 Task: Compose an email with the signature Alex Clark with the subject Feedback on a technical manual and the message Can you please provide an update on the hiring process for the new position? from softage.4@softage.net to softage.5@softage.net, select last word, change the font of the message to Verdana and change the font typography to bold and italics Send the email. Finally, move the email from Sent Items to the label Projects
Action: Mouse moved to (104, 137)
Screenshot: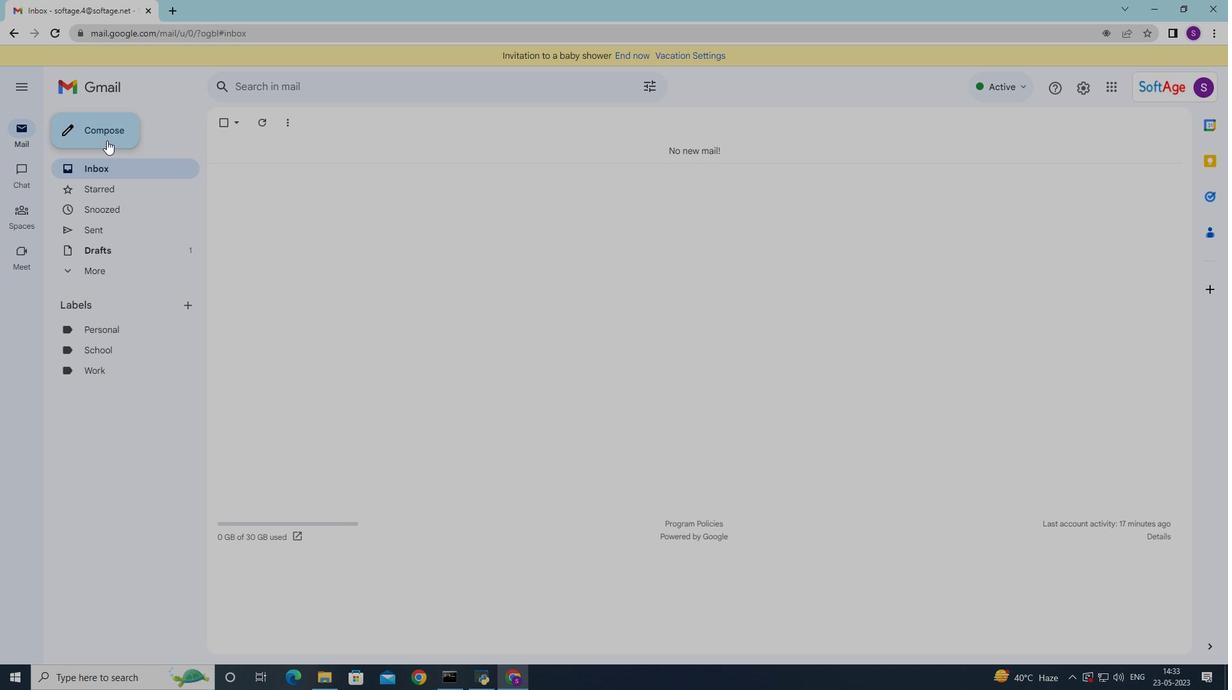 
Action: Mouse pressed left at (104, 137)
Screenshot: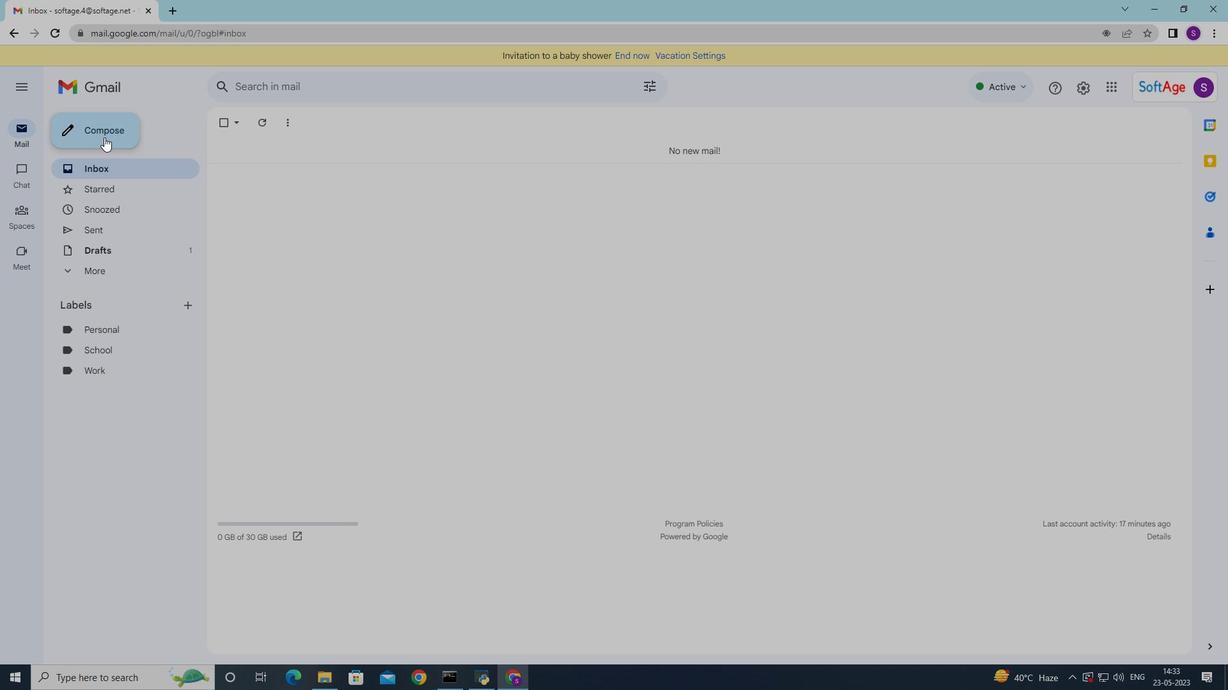 
Action: Mouse moved to (1039, 646)
Screenshot: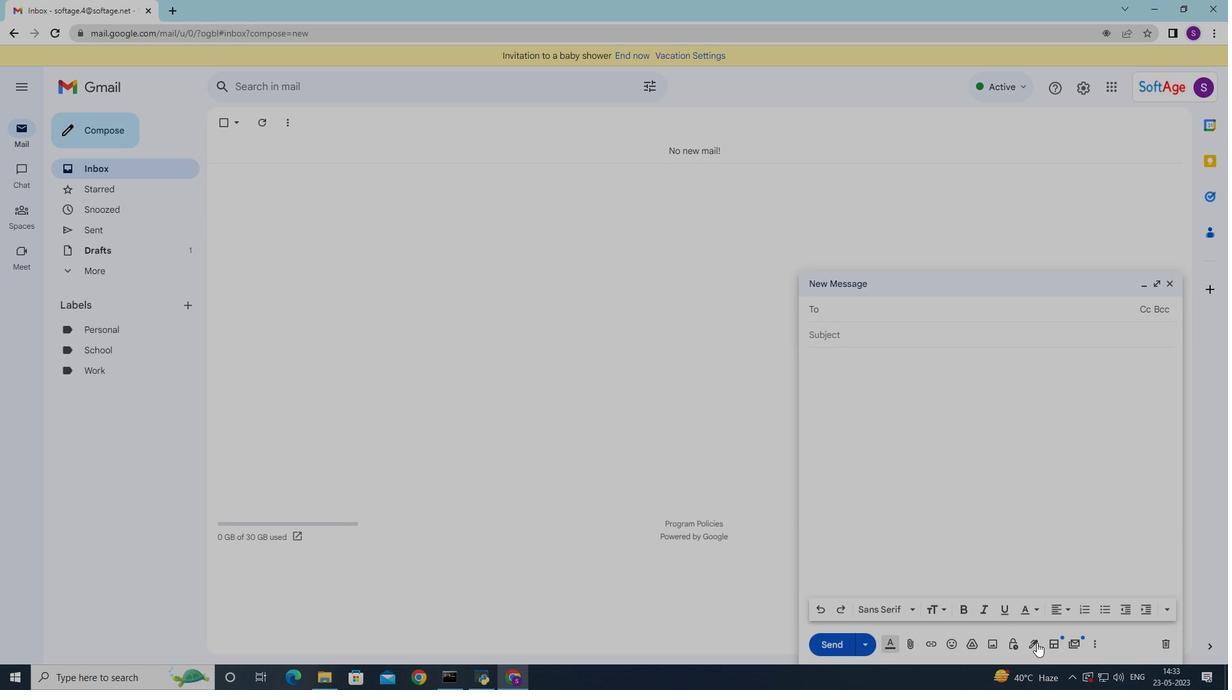 
Action: Mouse pressed left at (1039, 646)
Screenshot: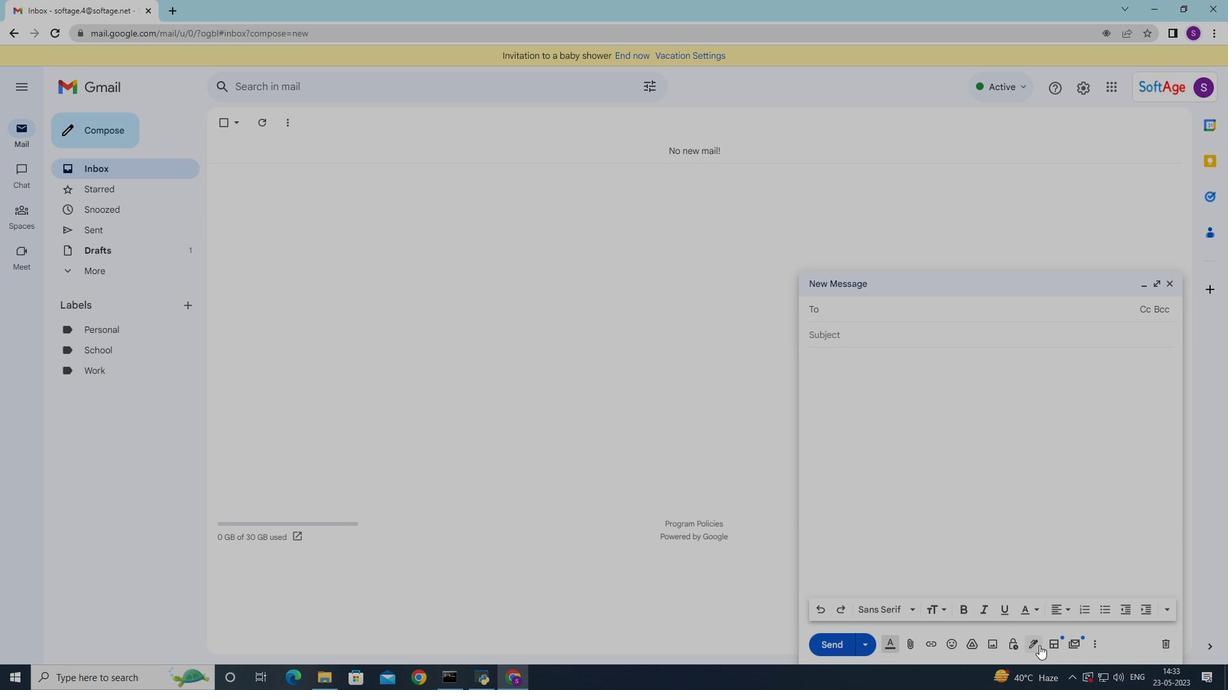 
Action: Mouse moved to (1061, 517)
Screenshot: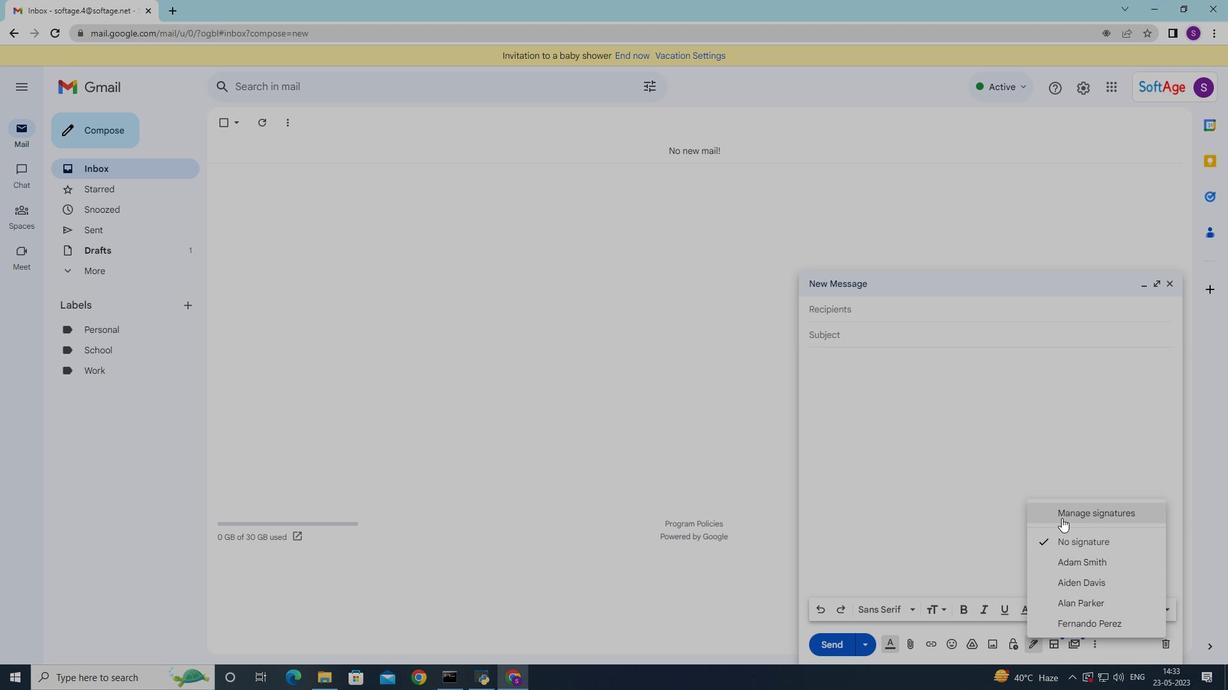
Action: Mouse pressed left at (1061, 517)
Screenshot: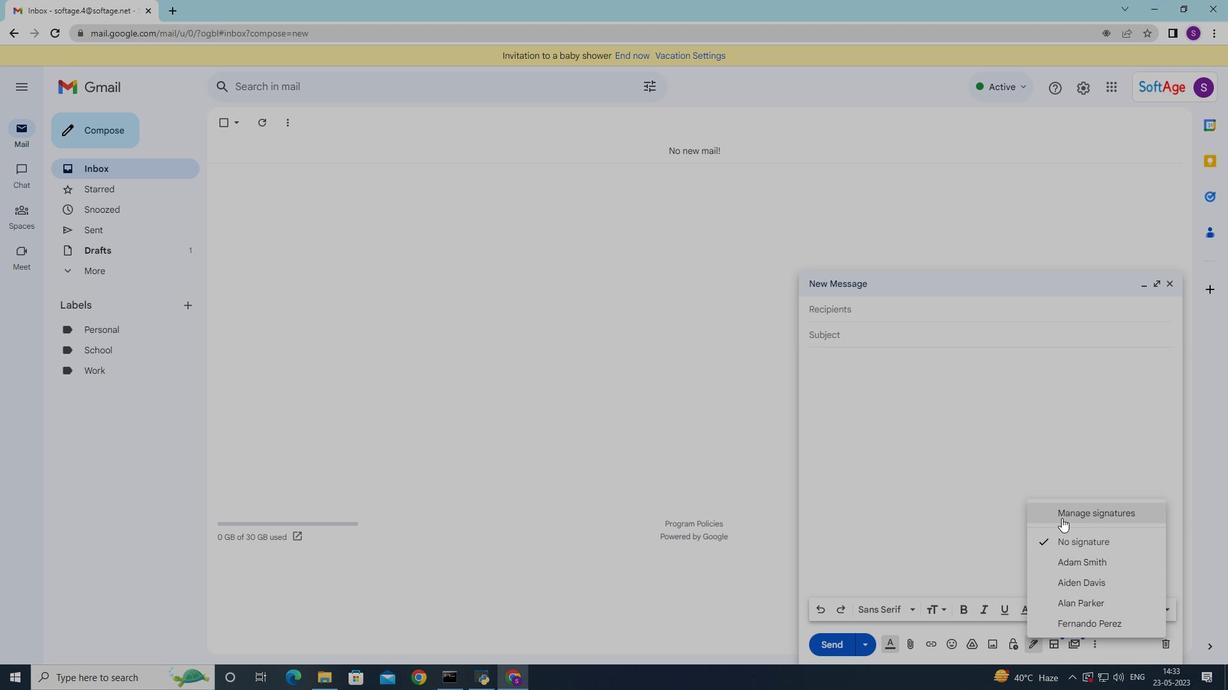 
Action: Mouse moved to (434, 367)
Screenshot: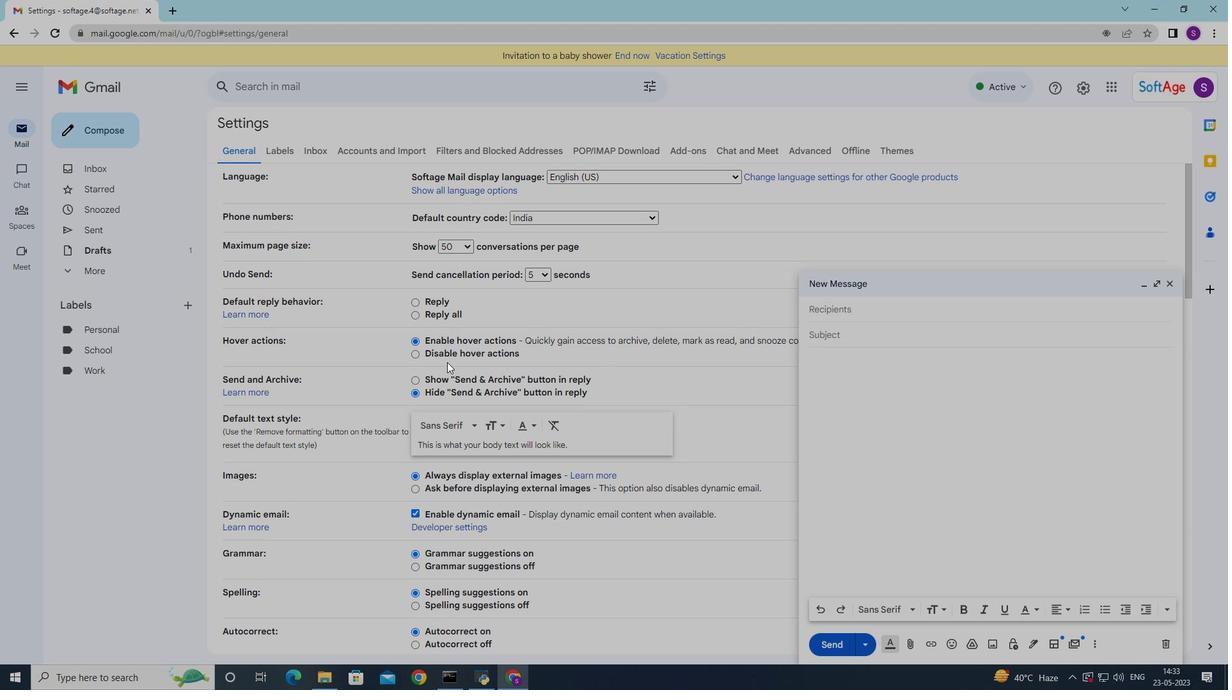 
Action: Mouse scrolled (435, 365) with delta (0, 0)
Screenshot: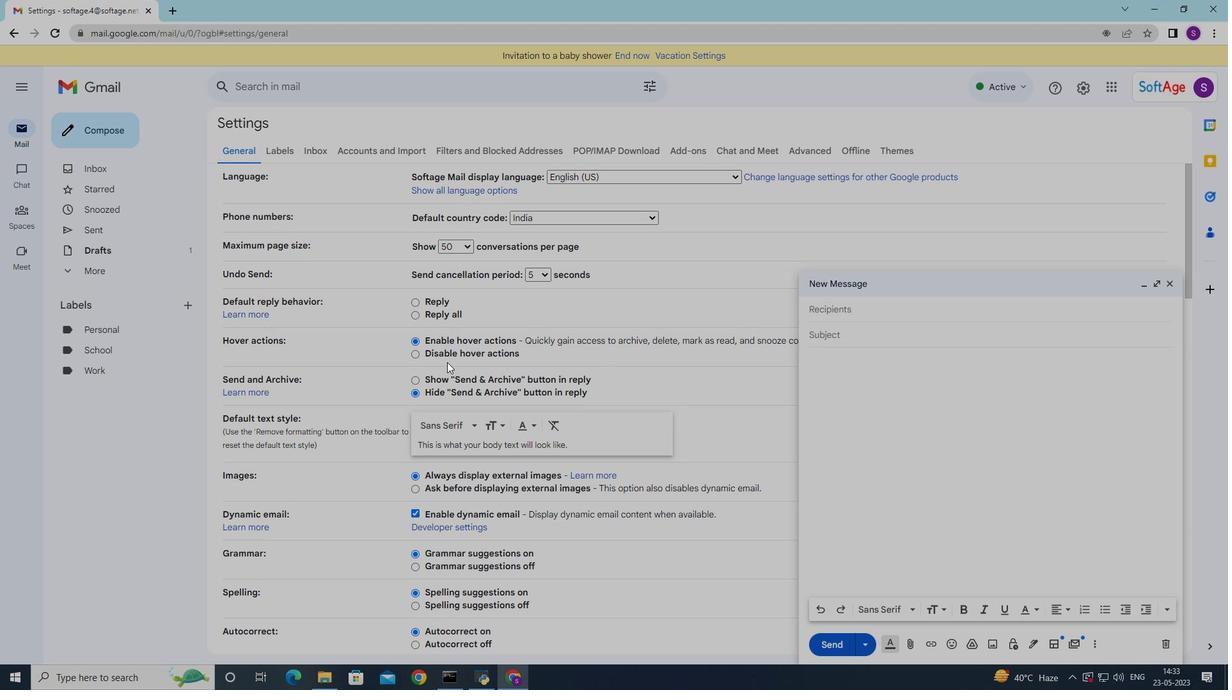 
Action: Mouse moved to (434, 367)
Screenshot: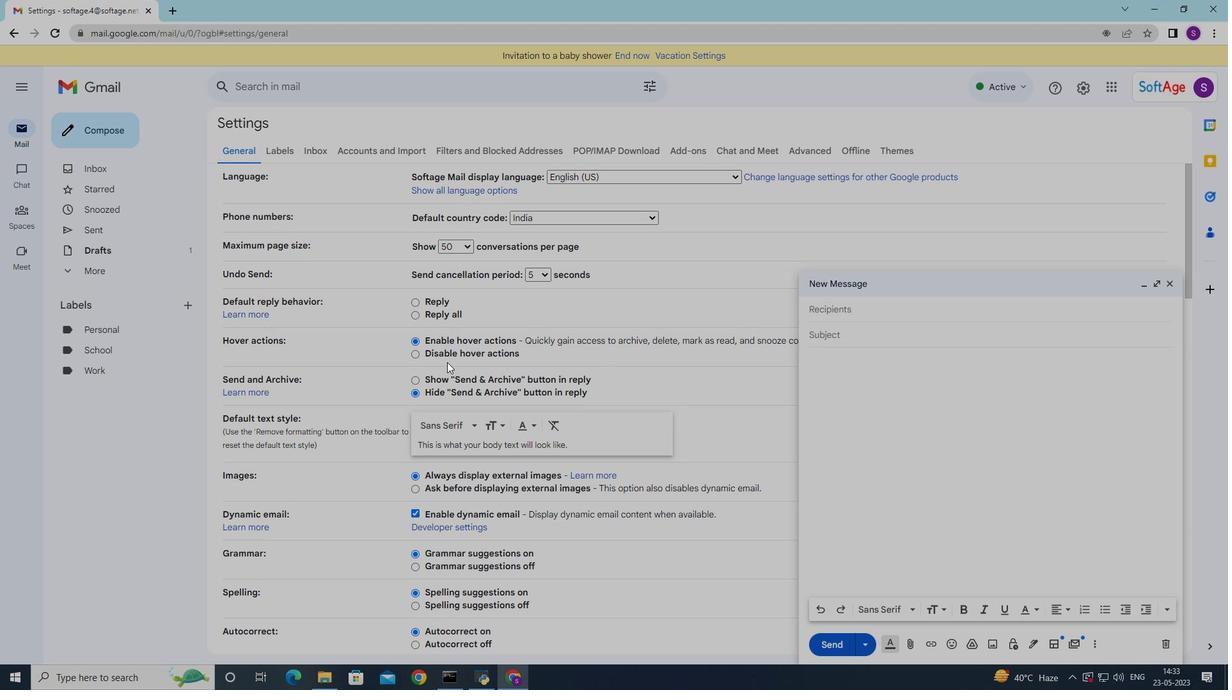 
Action: Mouse scrolled (434, 367) with delta (0, 0)
Screenshot: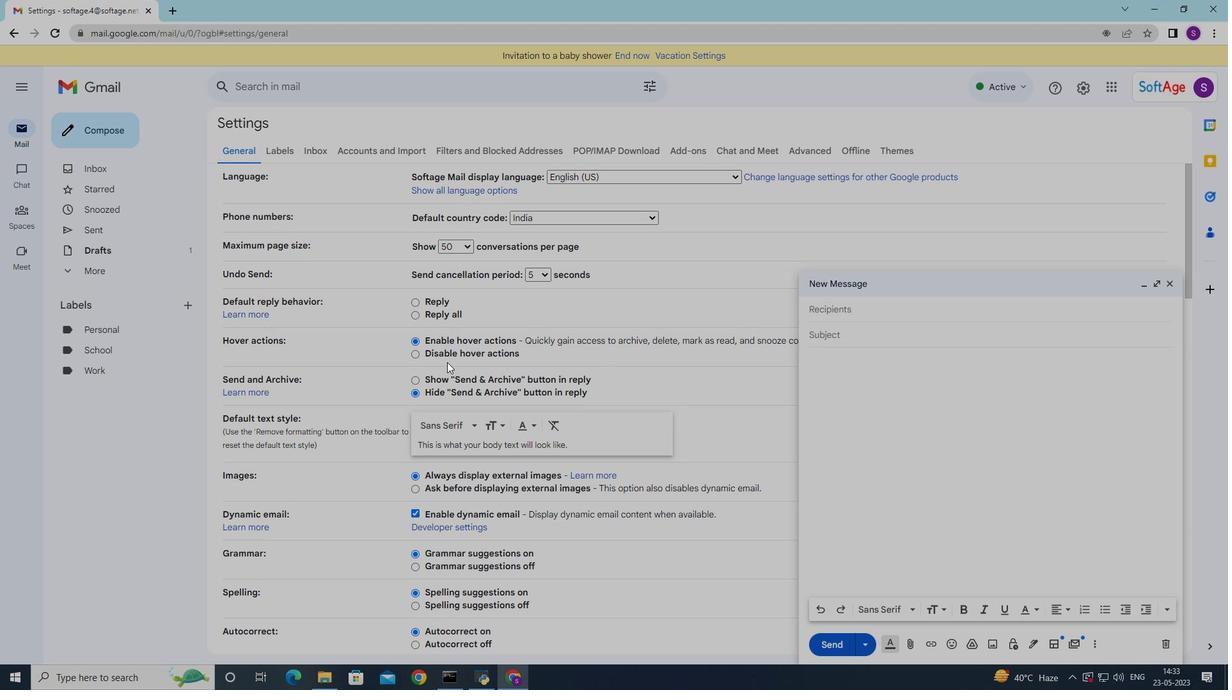 
Action: Mouse scrolled (434, 367) with delta (0, 0)
Screenshot: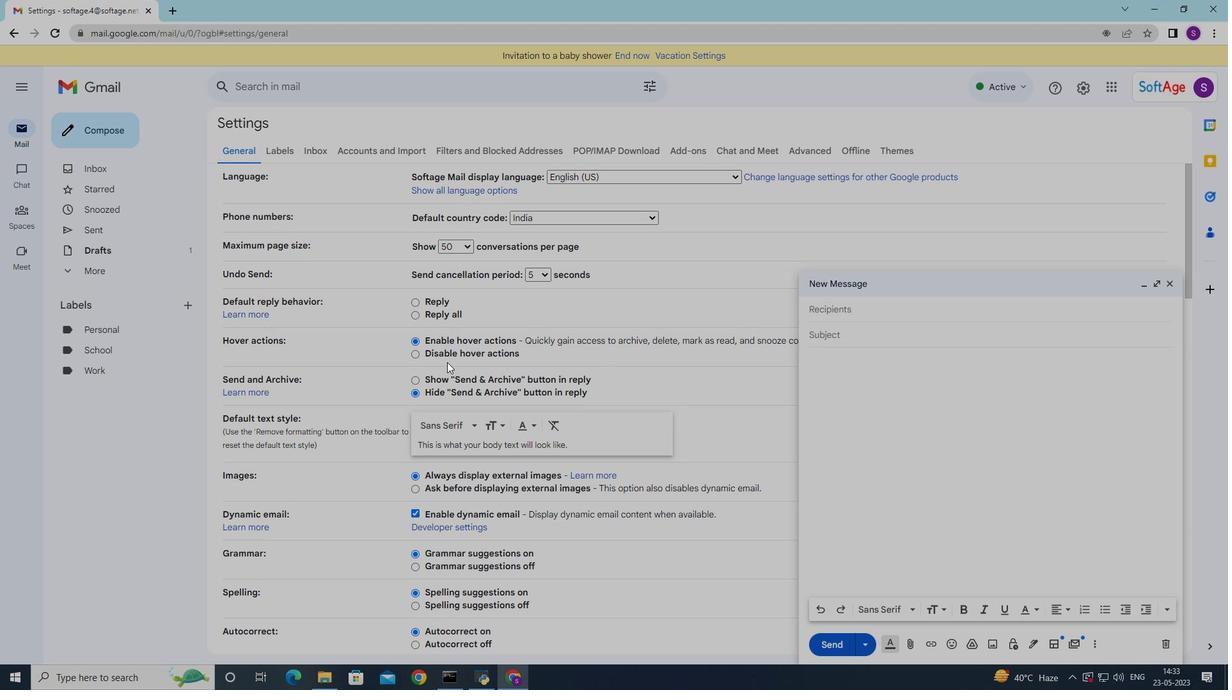
Action: Mouse scrolled (434, 367) with delta (0, 0)
Screenshot: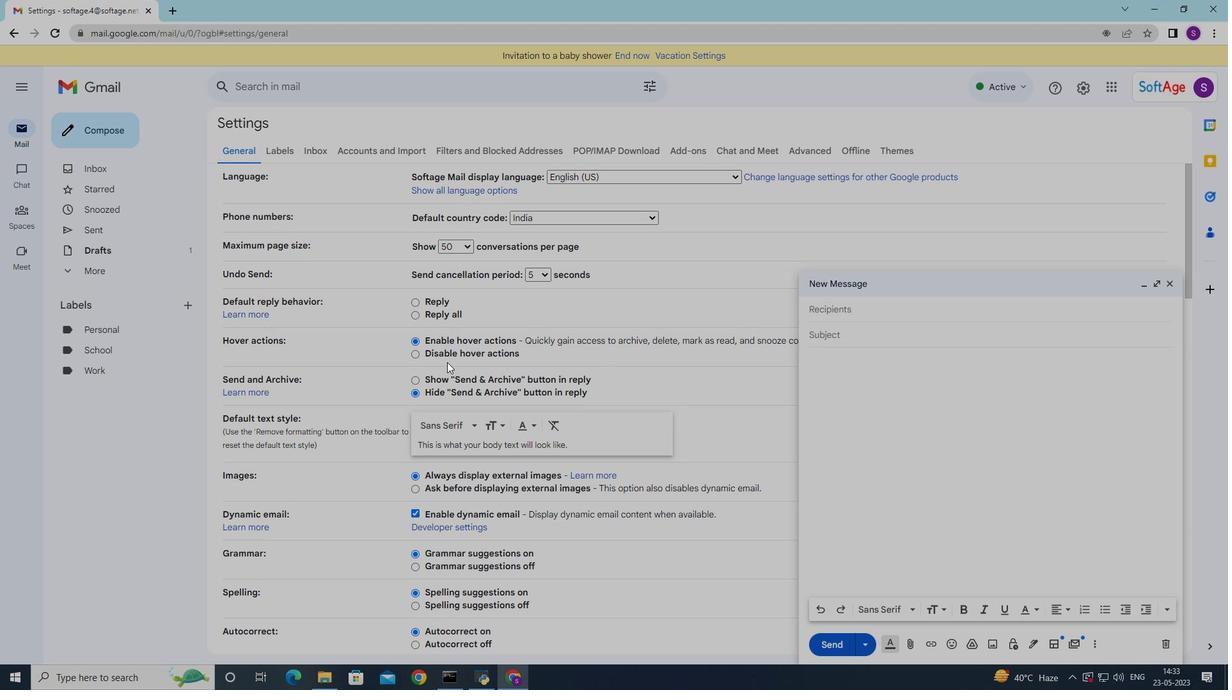 
Action: Mouse scrolled (434, 367) with delta (0, 0)
Screenshot: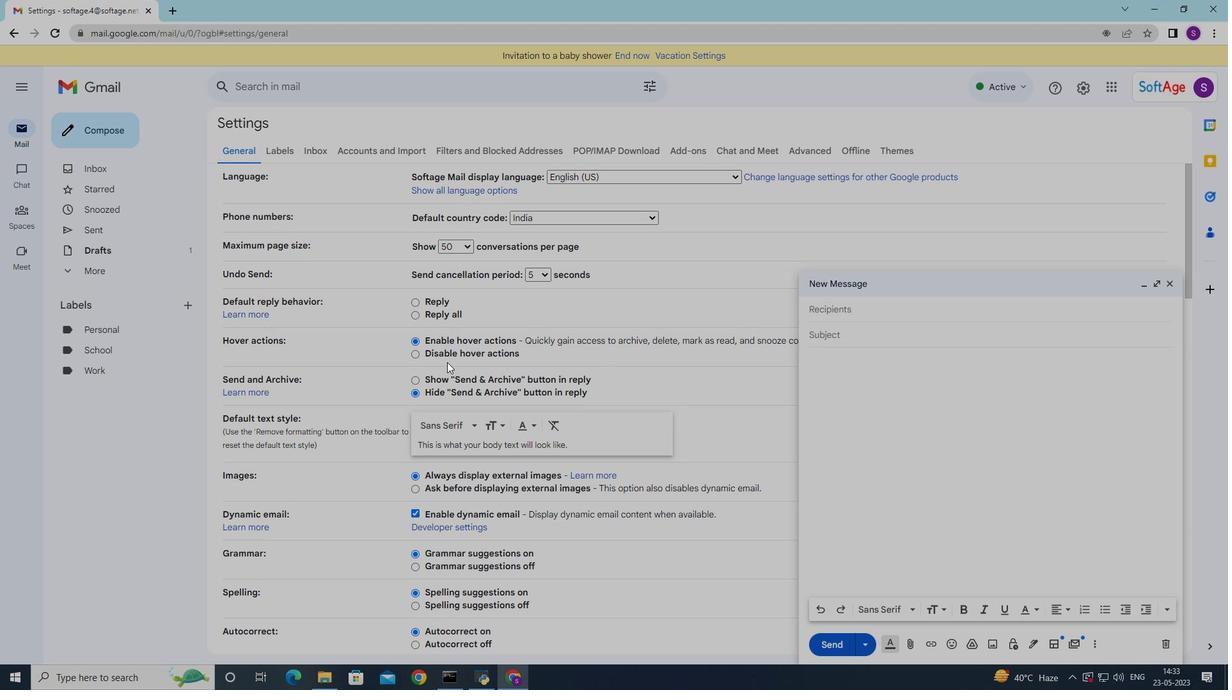 
Action: Mouse scrolled (434, 367) with delta (0, 0)
Screenshot: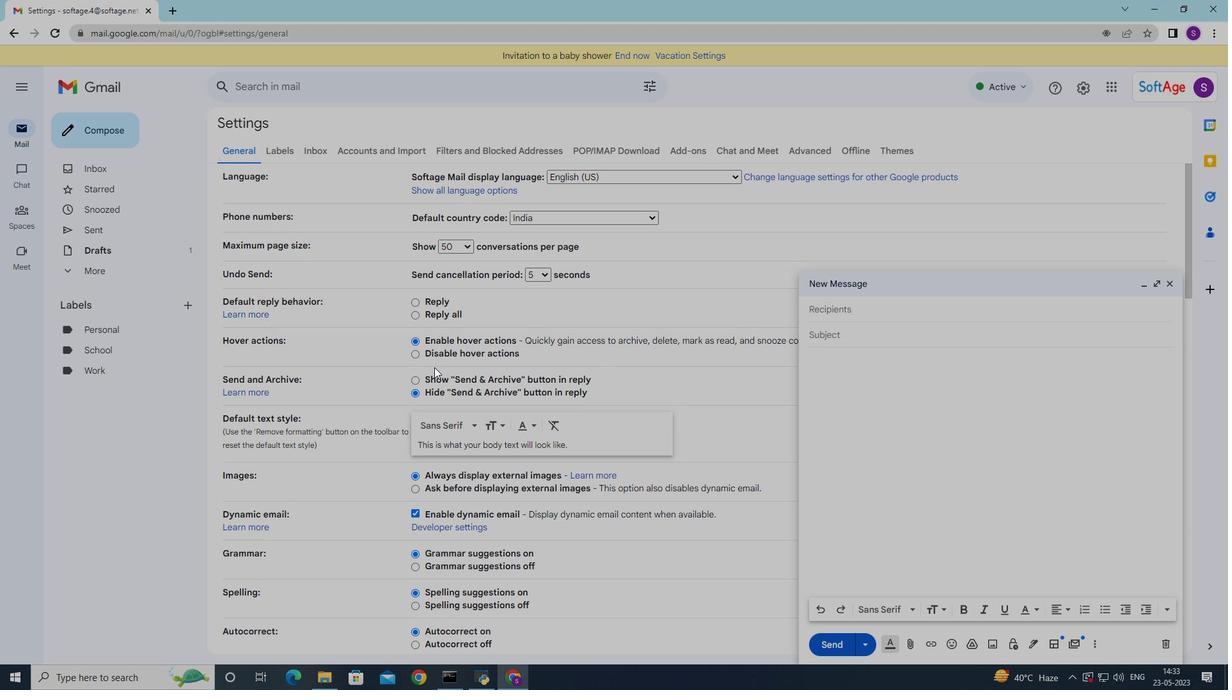 
Action: Mouse moved to (434, 372)
Screenshot: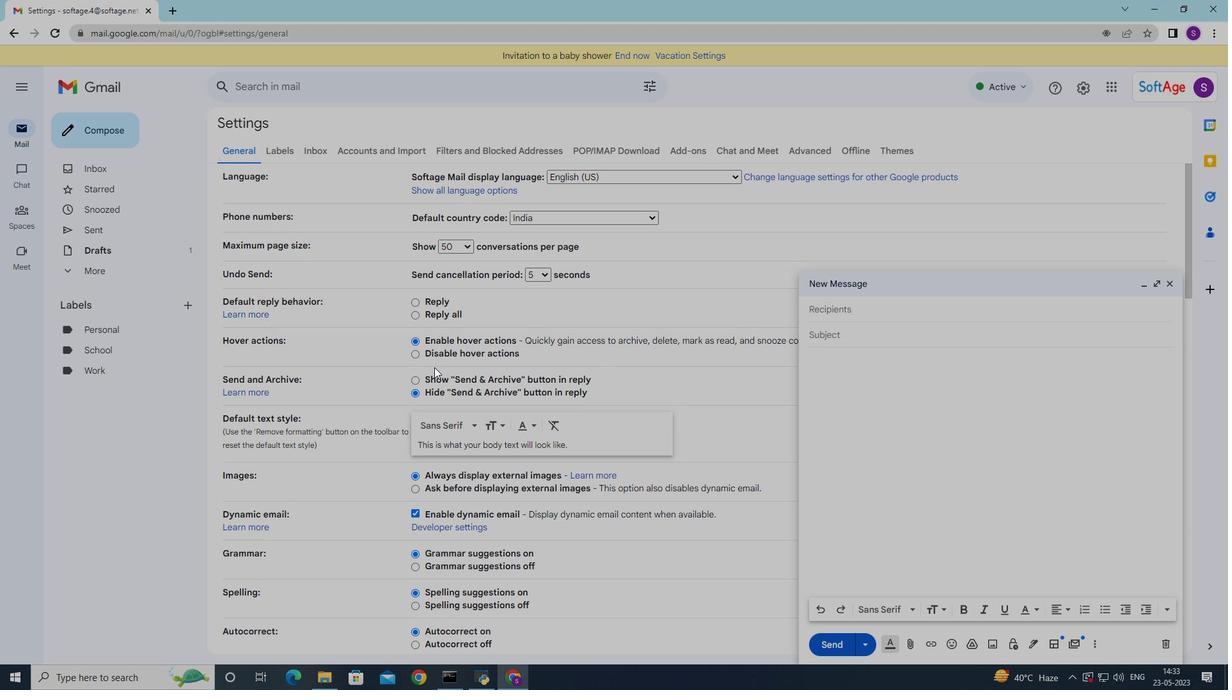 
Action: Mouse scrolled (434, 369) with delta (0, 0)
Screenshot: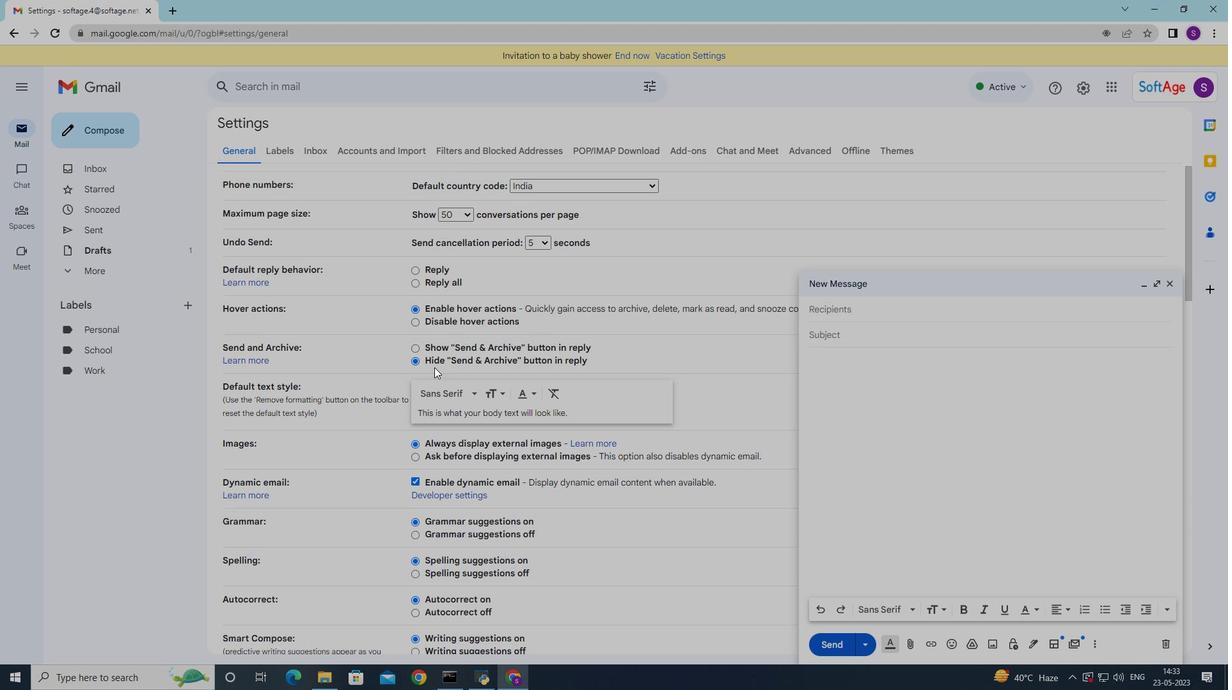 
Action: Mouse moved to (425, 479)
Screenshot: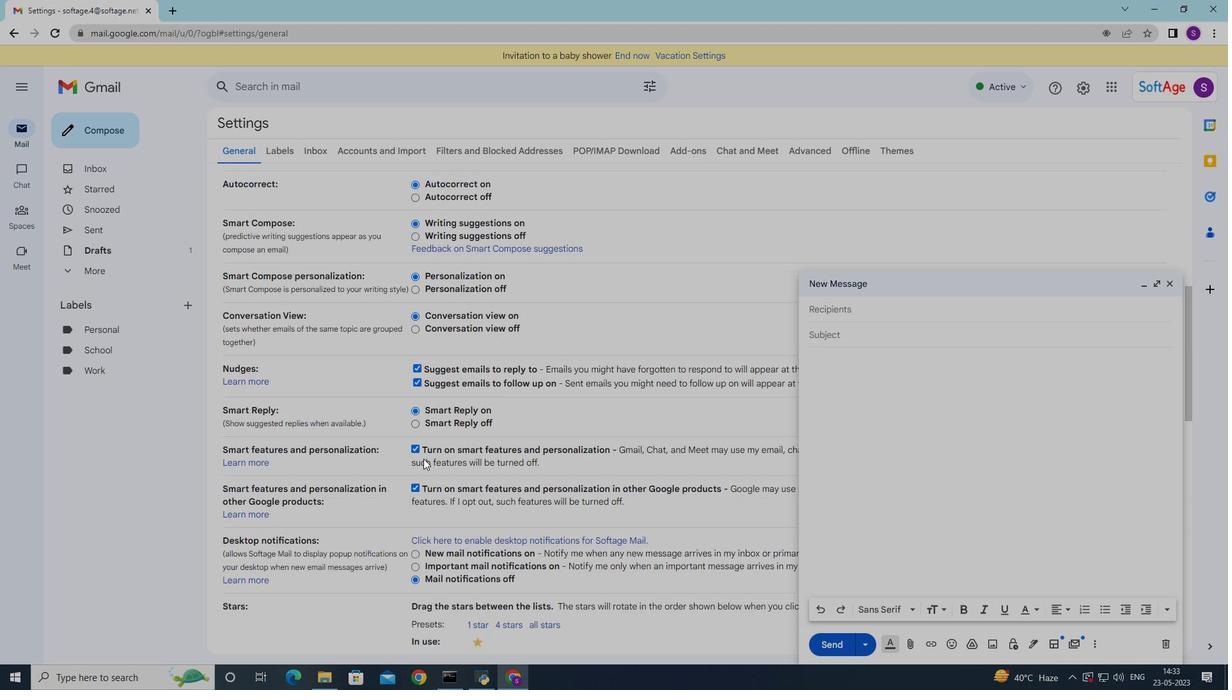 
Action: Mouse scrolled (425, 479) with delta (0, 0)
Screenshot: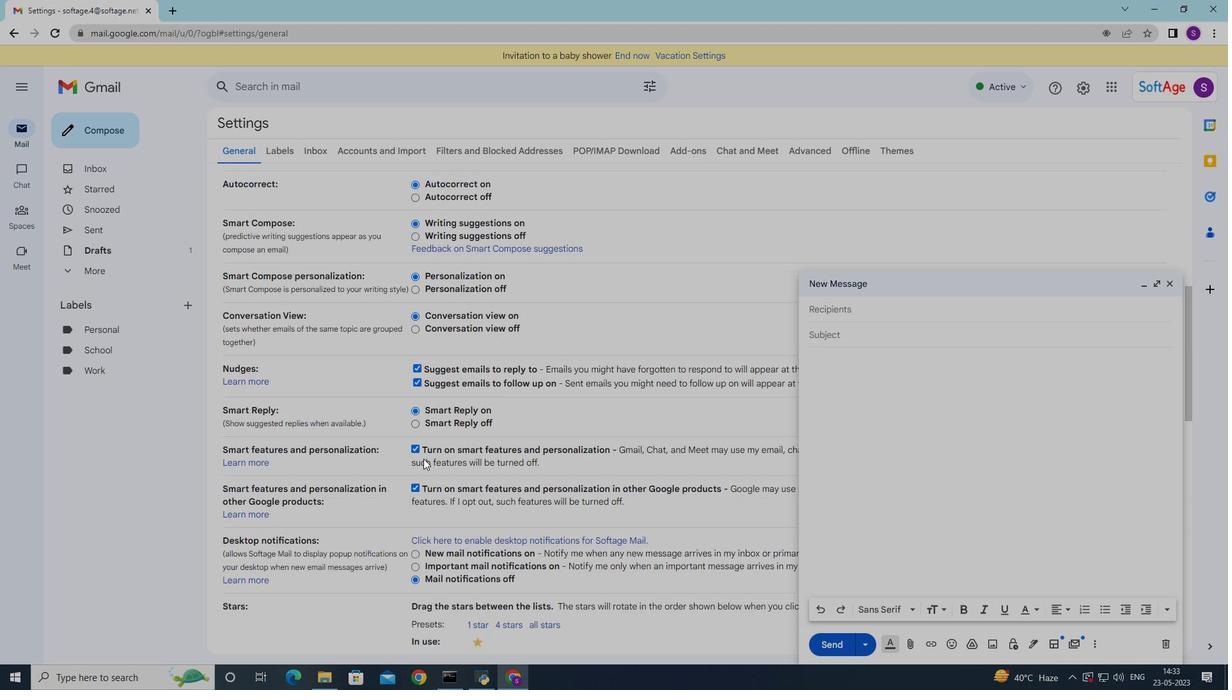 
Action: Mouse moved to (426, 483)
Screenshot: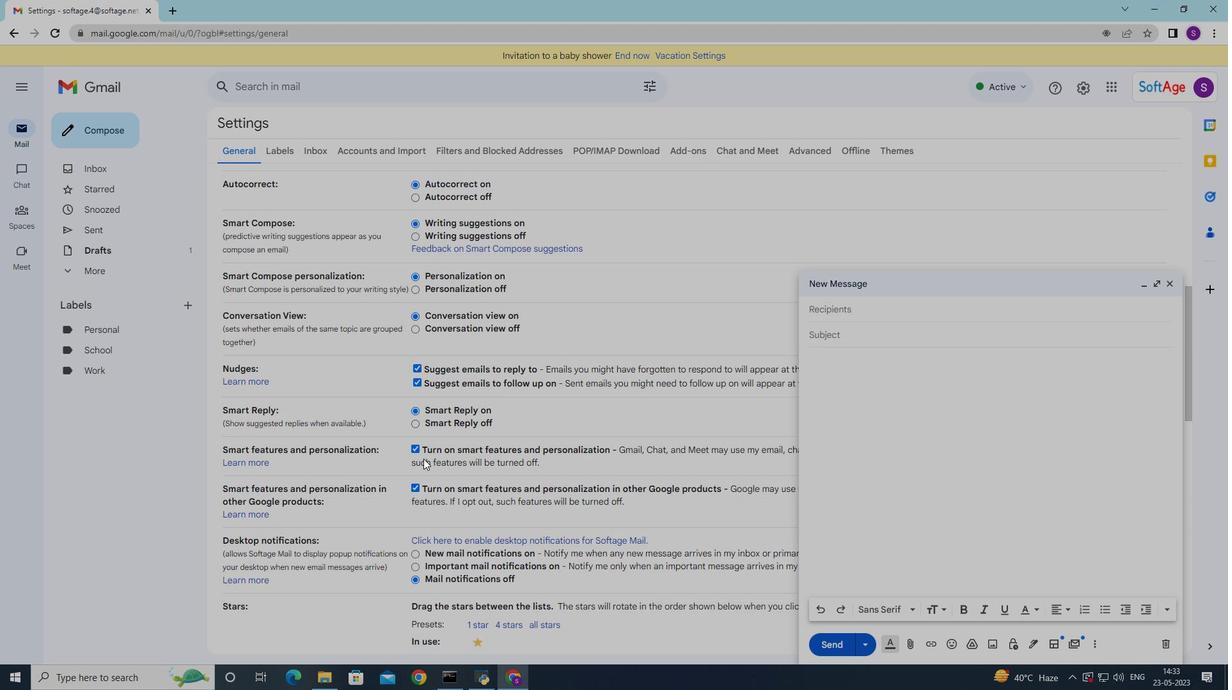
Action: Mouse scrolled (426, 482) with delta (0, 0)
Screenshot: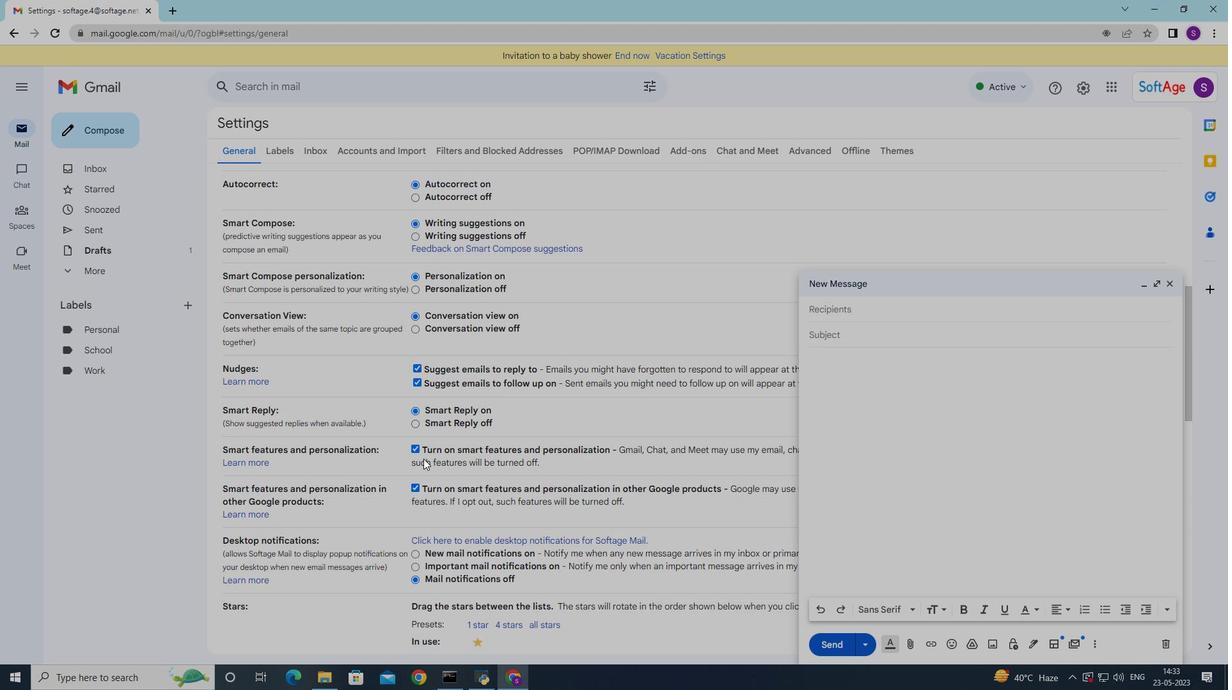 
Action: Mouse moved to (426, 489)
Screenshot: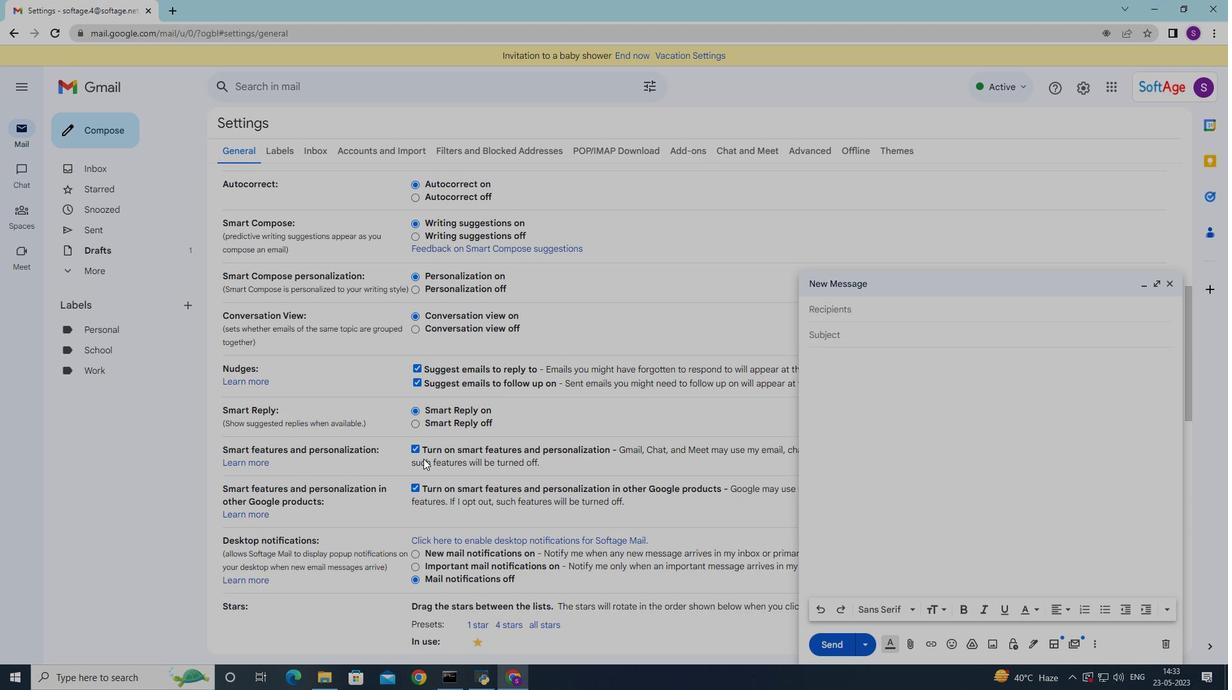 
Action: Mouse scrolled (426, 488) with delta (0, 0)
Screenshot: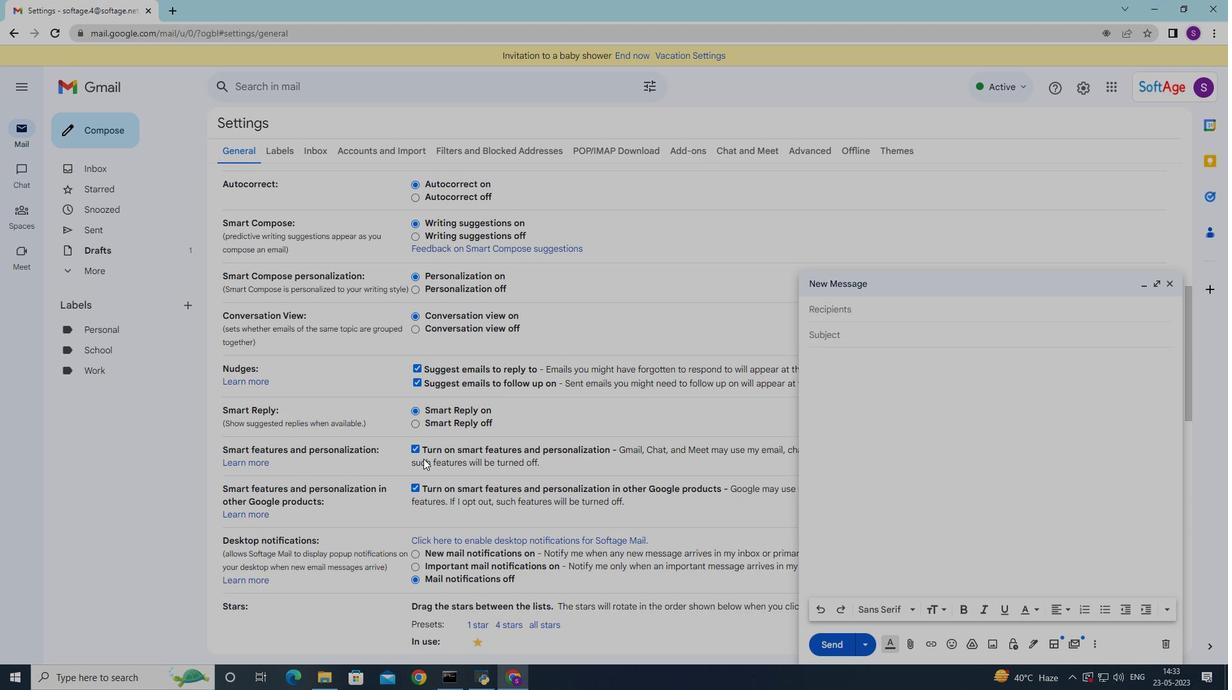 
Action: Mouse moved to (427, 490)
Screenshot: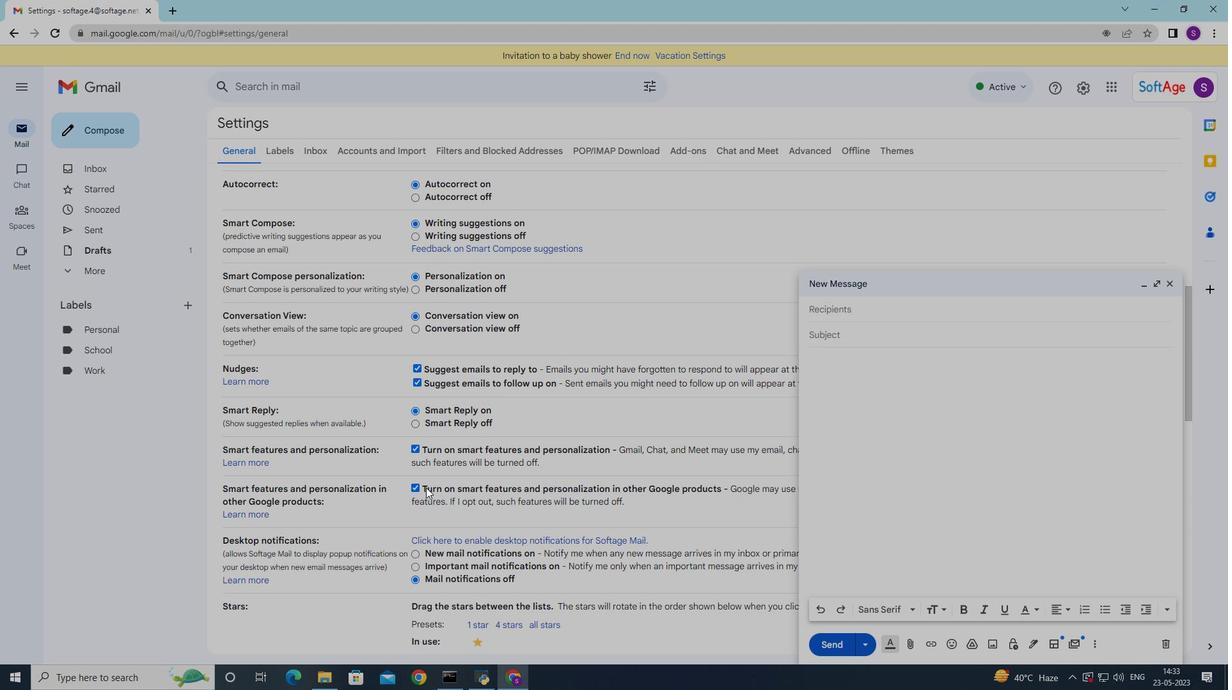 
Action: Mouse scrolled (427, 489) with delta (0, 0)
Screenshot: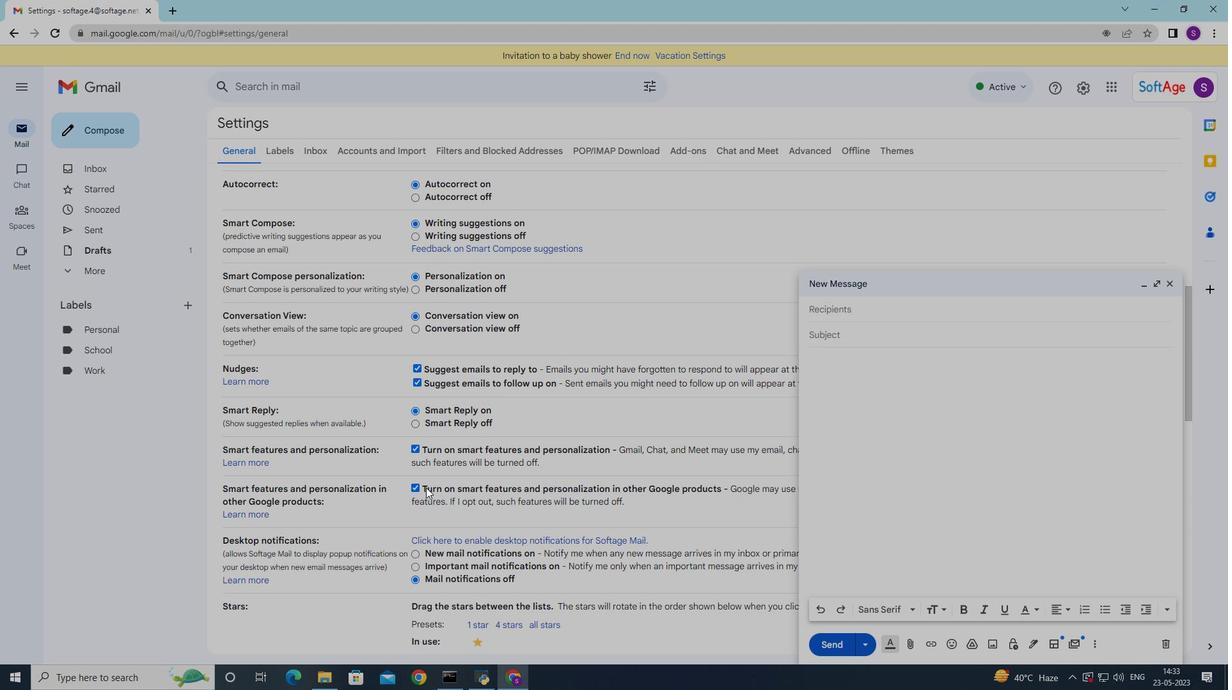 
Action: Mouse moved to (427, 491)
Screenshot: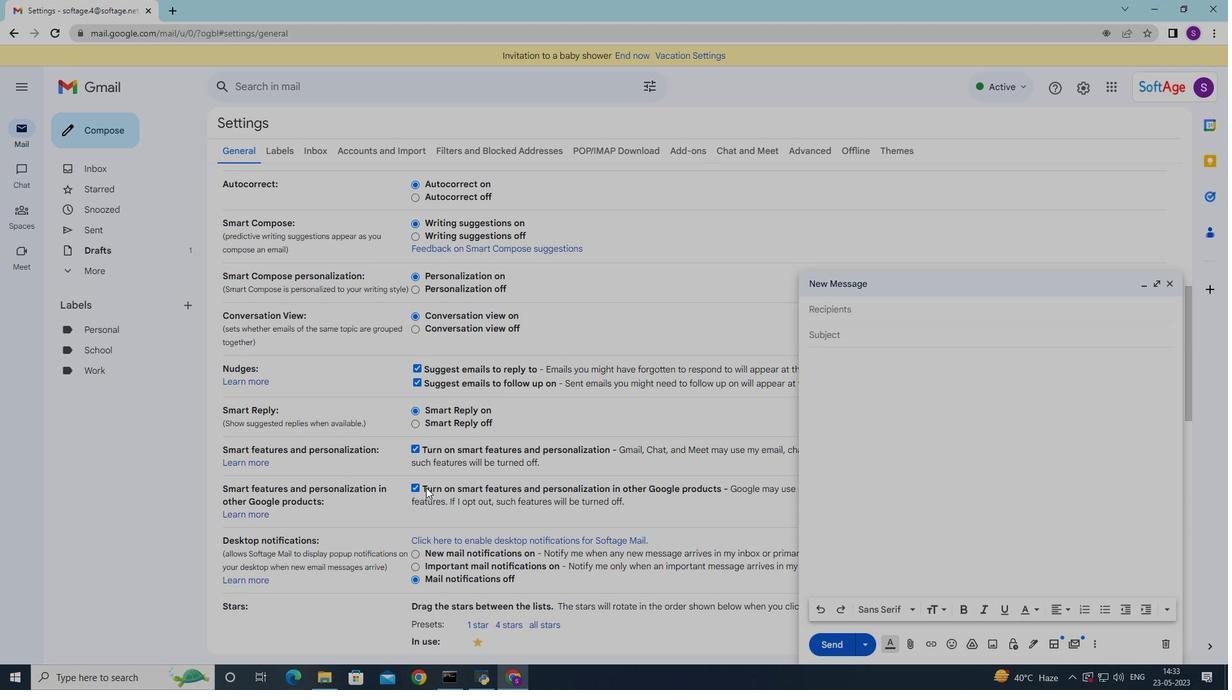 
Action: Mouse scrolled (427, 490) with delta (0, 0)
Screenshot: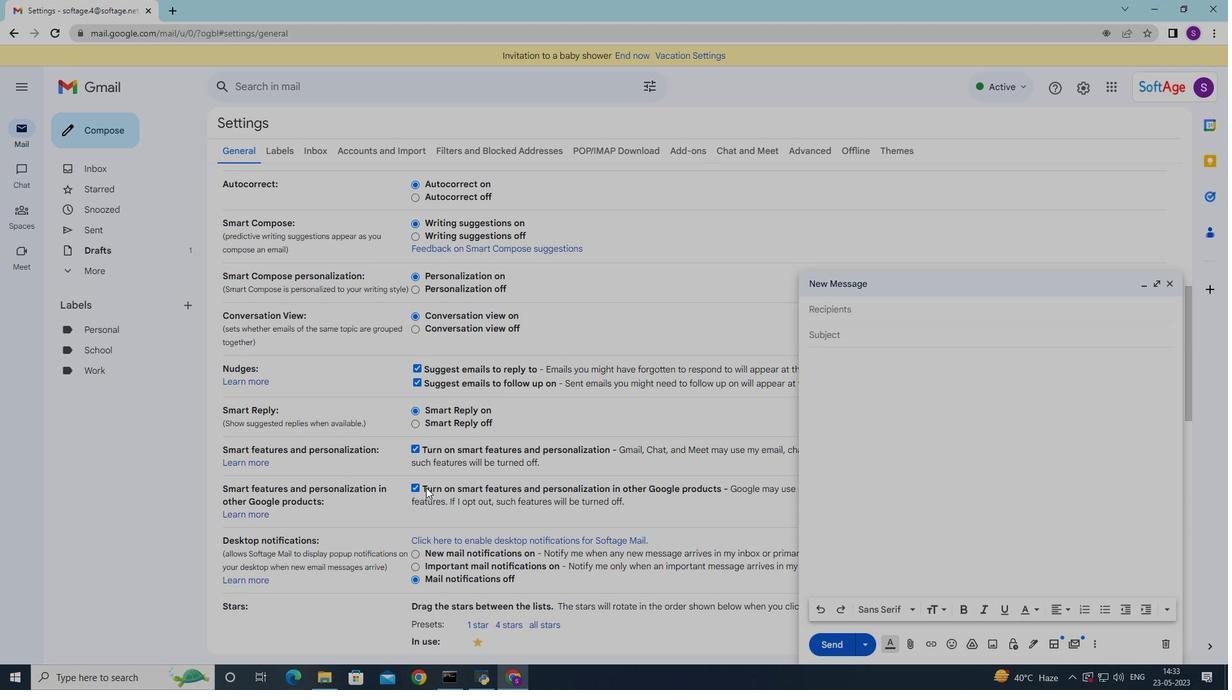 
Action: Mouse moved to (428, 506)
Screenshot: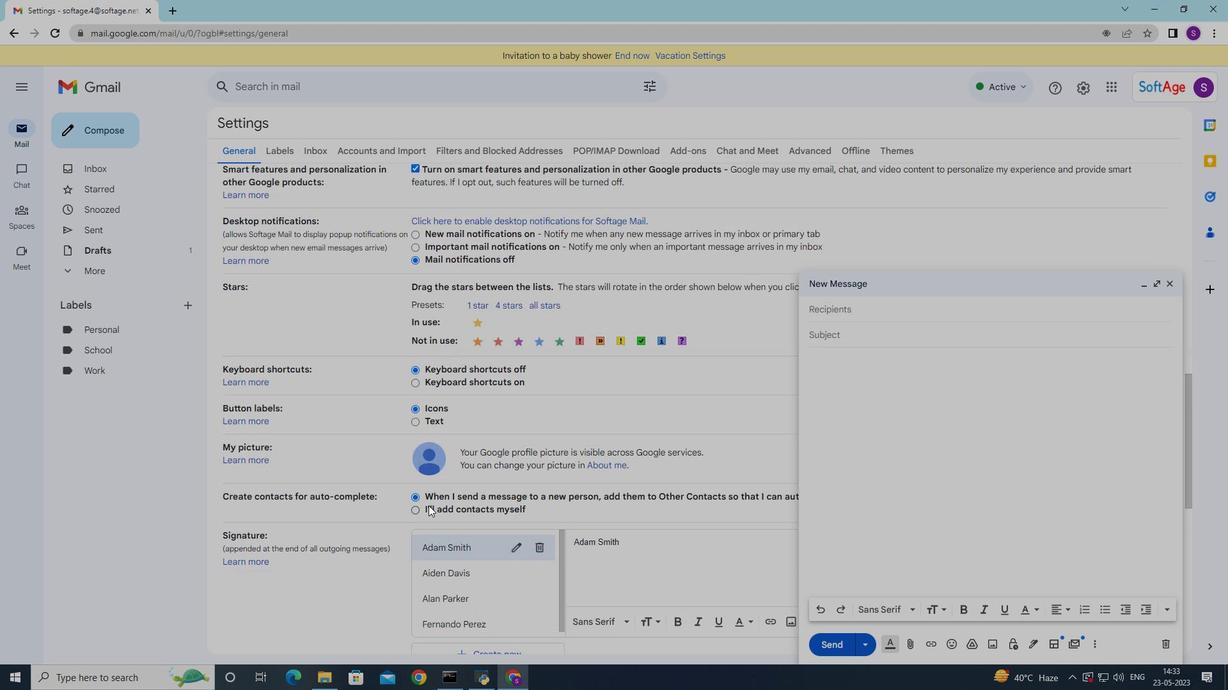 
Action: Mouse scrolled (428, 505) with delta (0, 0)
Screenshot: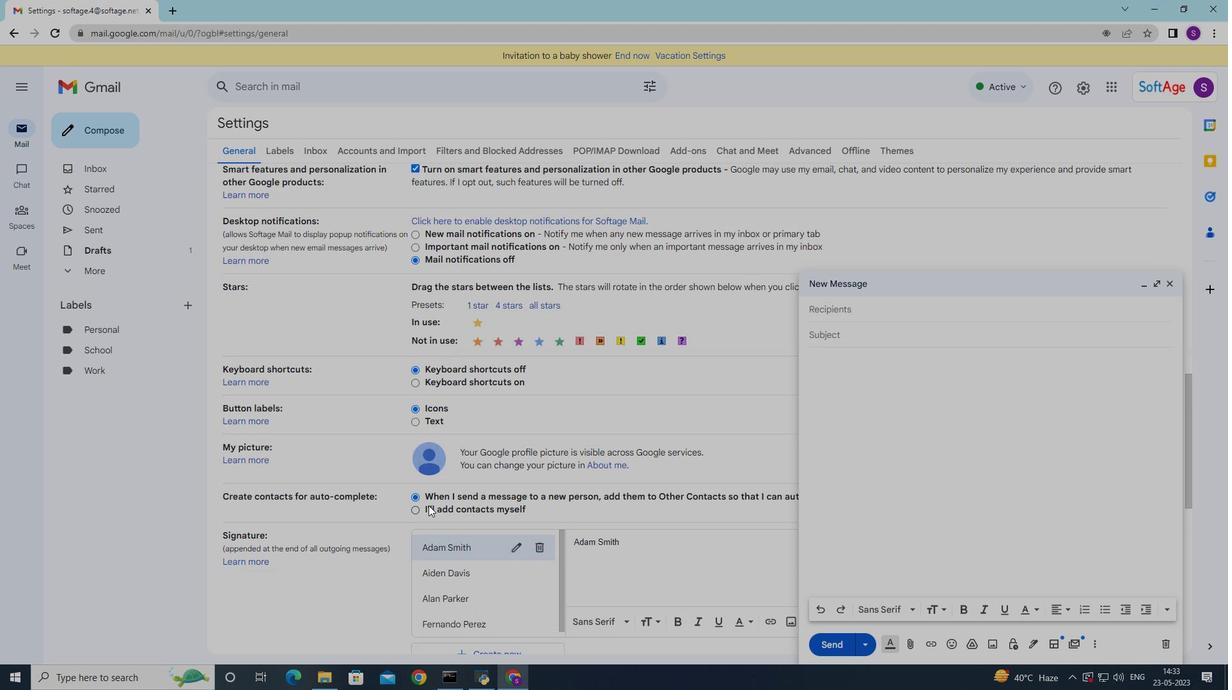 
Action: Mouse moved to (428, 507)
Screenshot: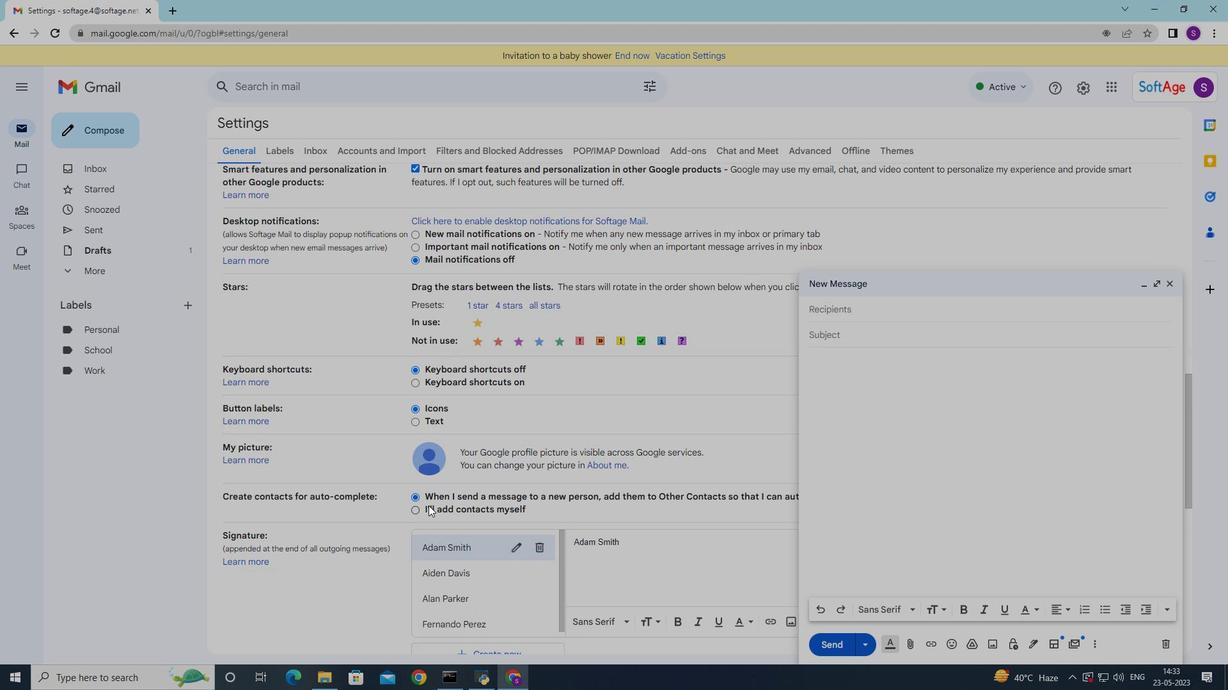 
Action: Mouse scrolled (428, 507) with delta (0, 0)
Screenshot: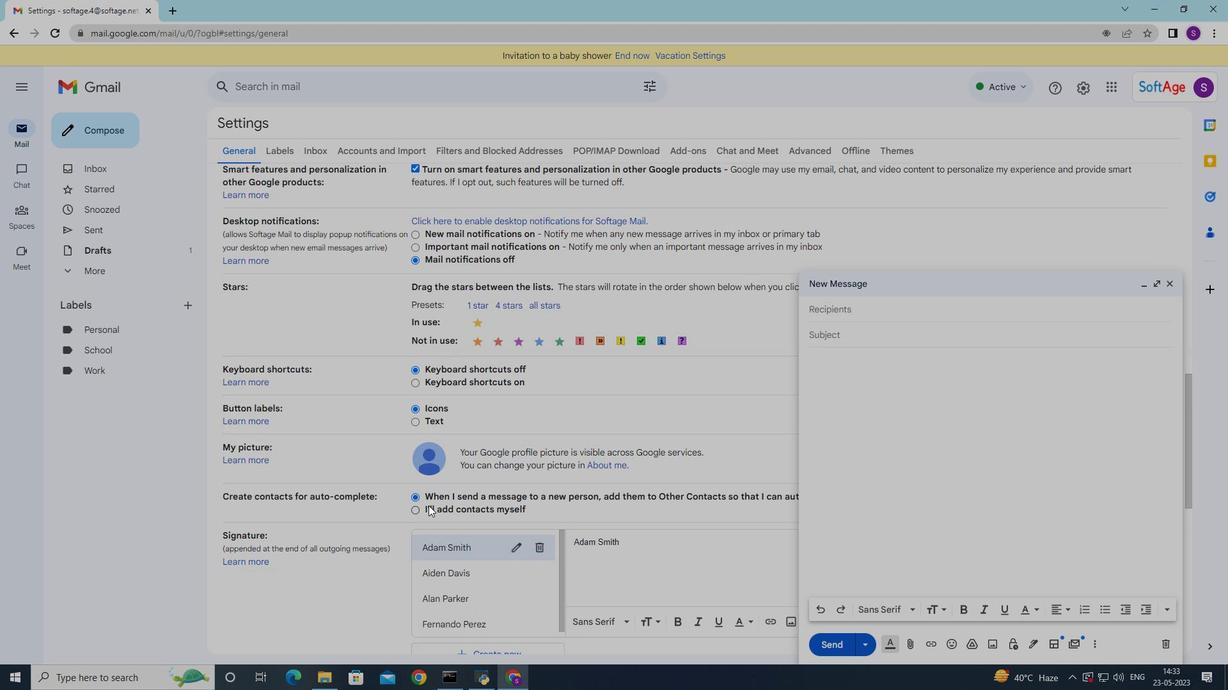 
Action: Mouse moved to (459, 532)
Screenshot: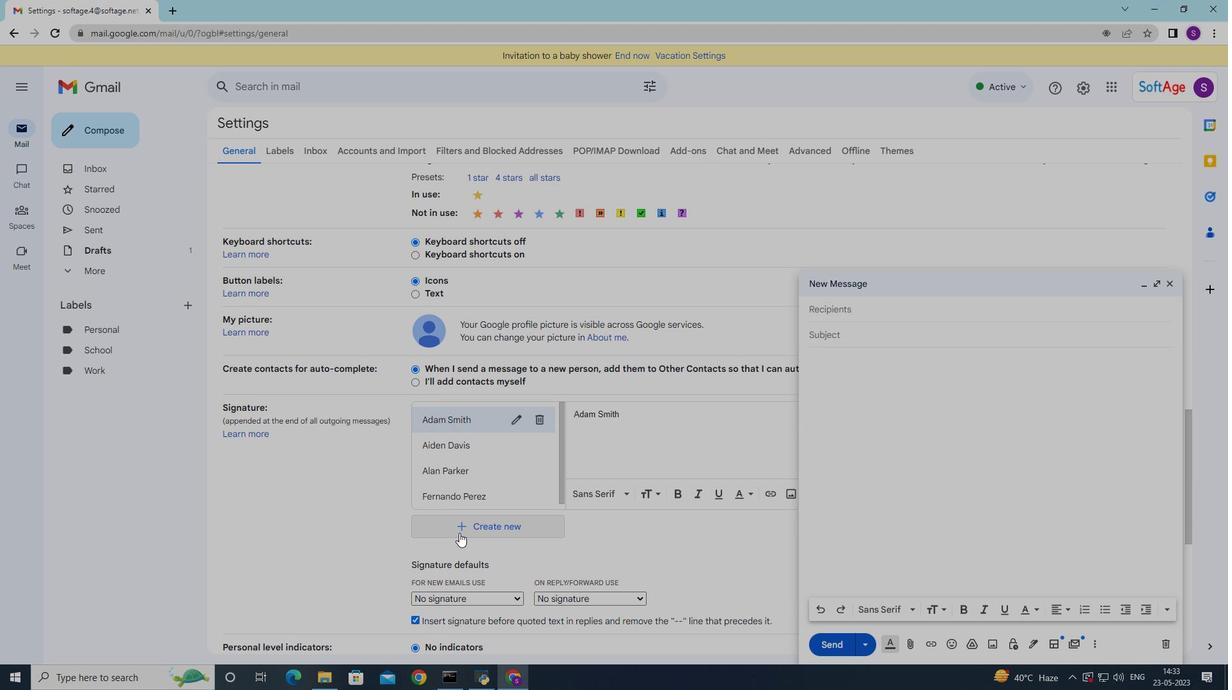 
Action: Mouse pressed left at (459, 532)
Screenshot: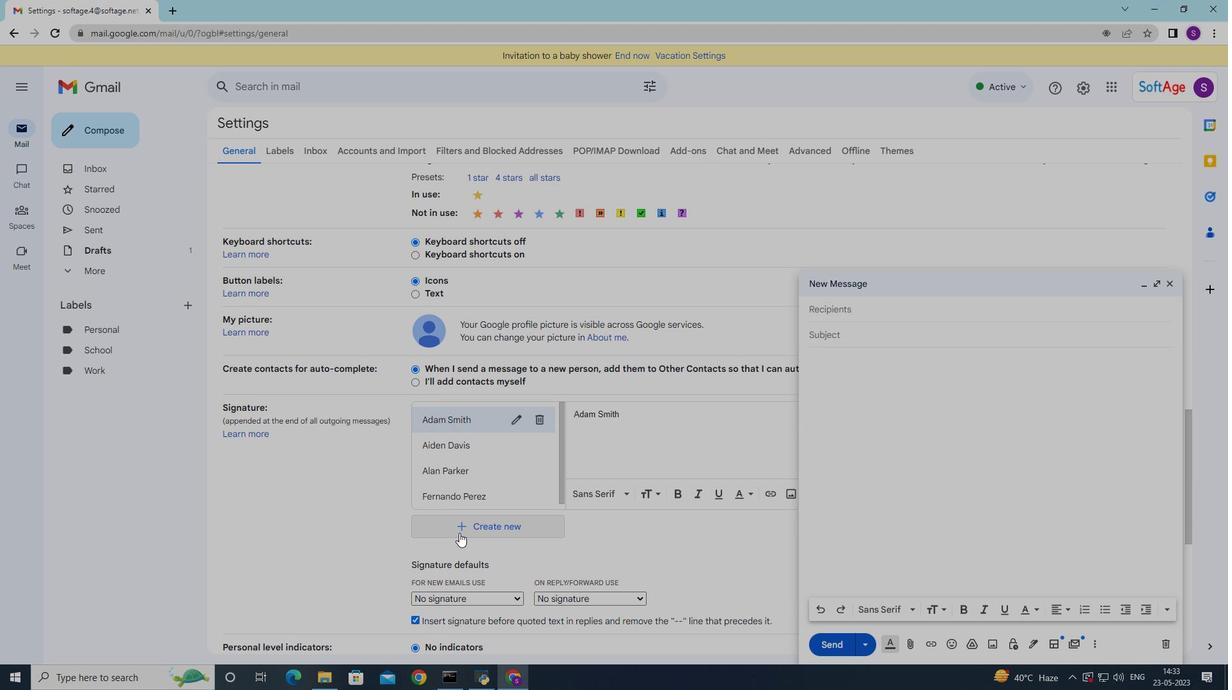 
Action: Mouse moved to (456, 476)
Screenshot: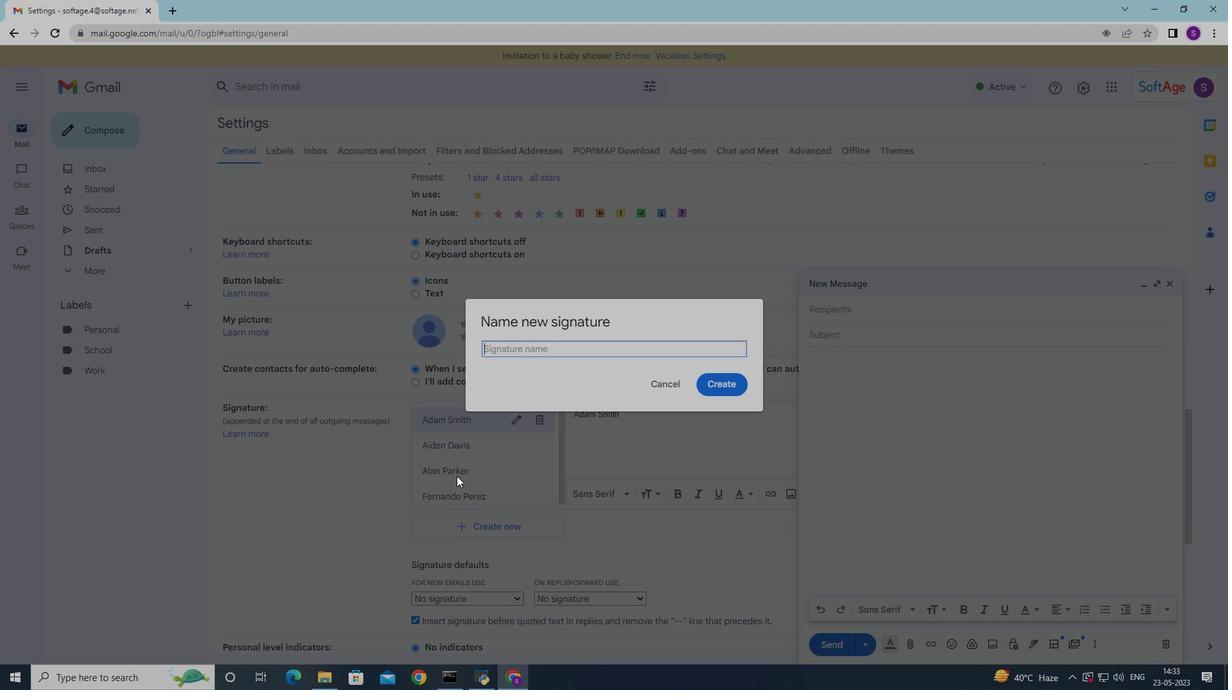 
Action: Key pressed <Key.shift>Alex<Key.space><Key.shift><Key.shift><Key.shift><Key.shift><Key.shift><Key.shift><Key.shift><Key.shift><Key.shift><Key.shift><Key.shift><Key.shift><Key.shift><Key.shift><Key.shift><Key.shift><Key.shift>Clark
Screenshot: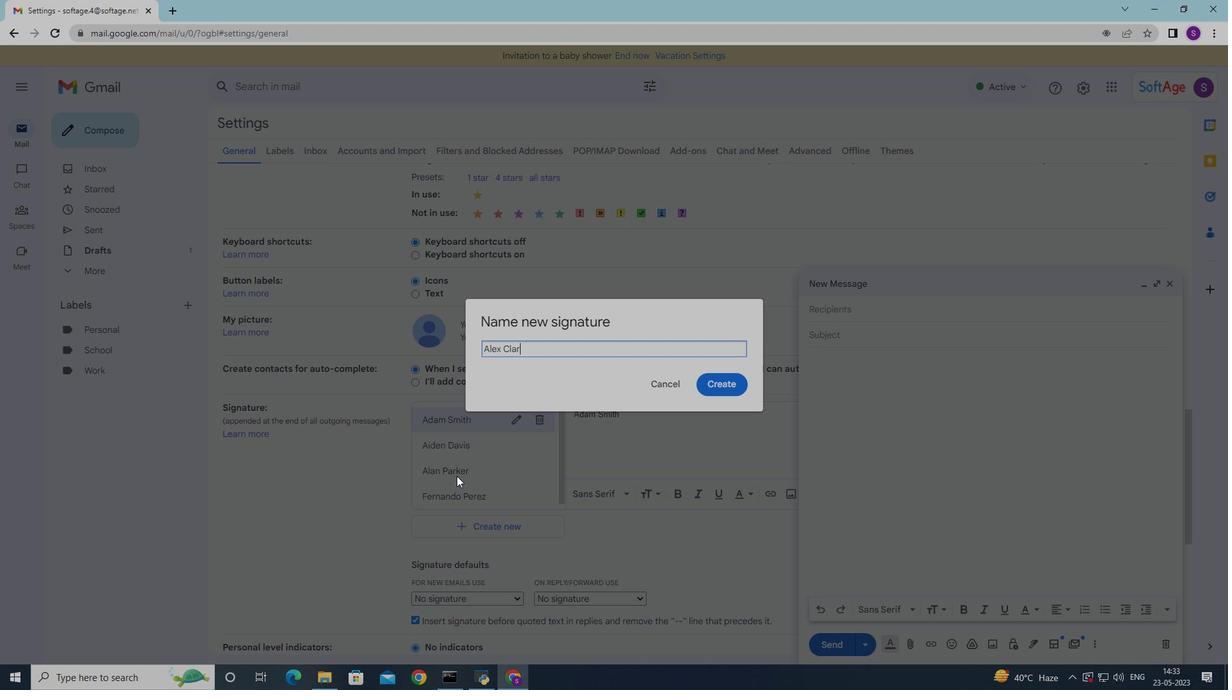 
Action: Mouse moved to (727, 388)
Screenshot: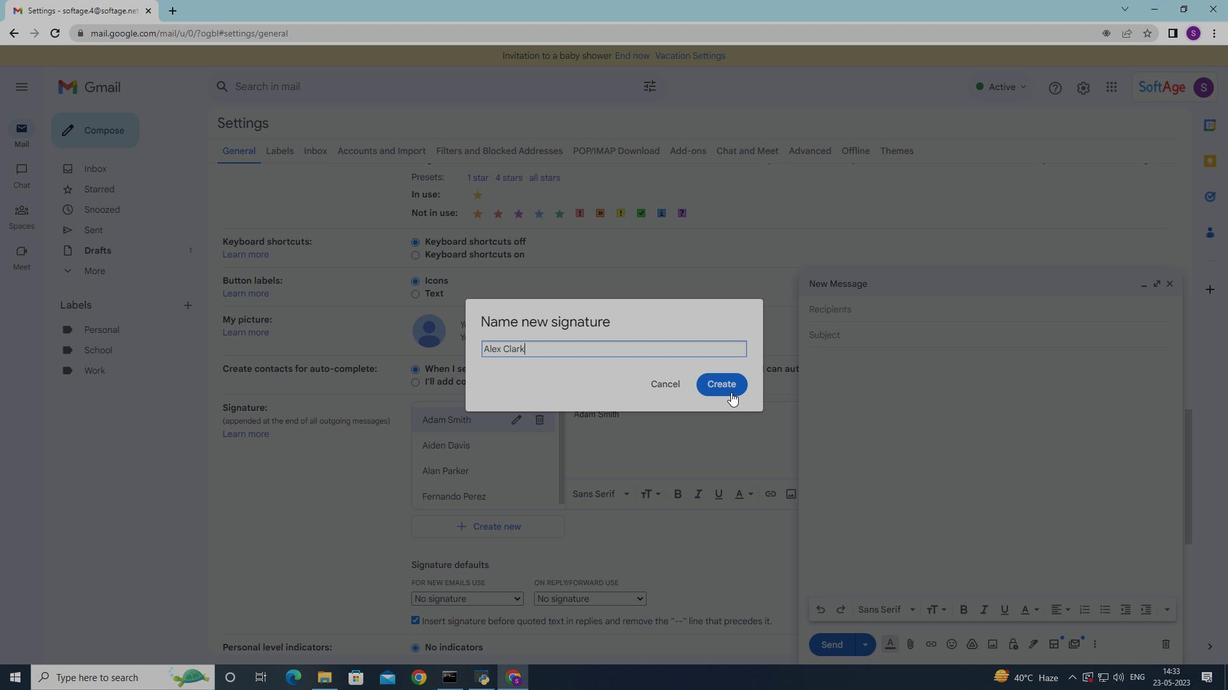 
Action: Mouse pressed left at (727, 388)
Screenshot: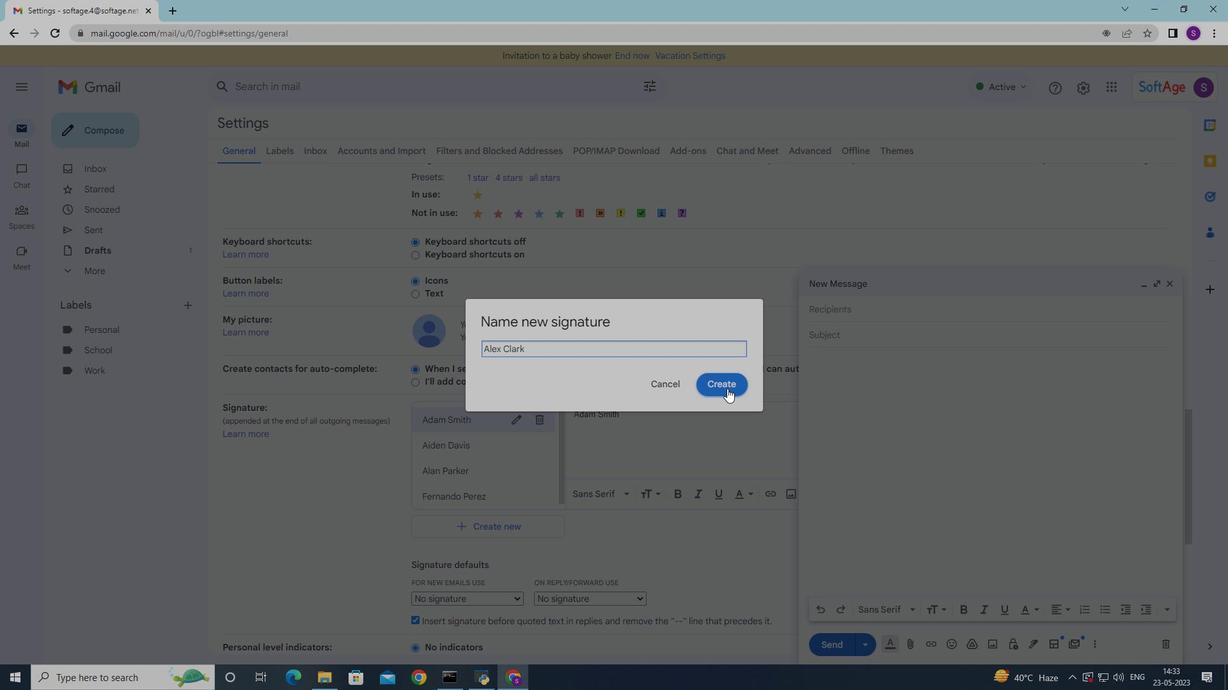 
Action: Mouse moved to (616, 419)
Screenshot: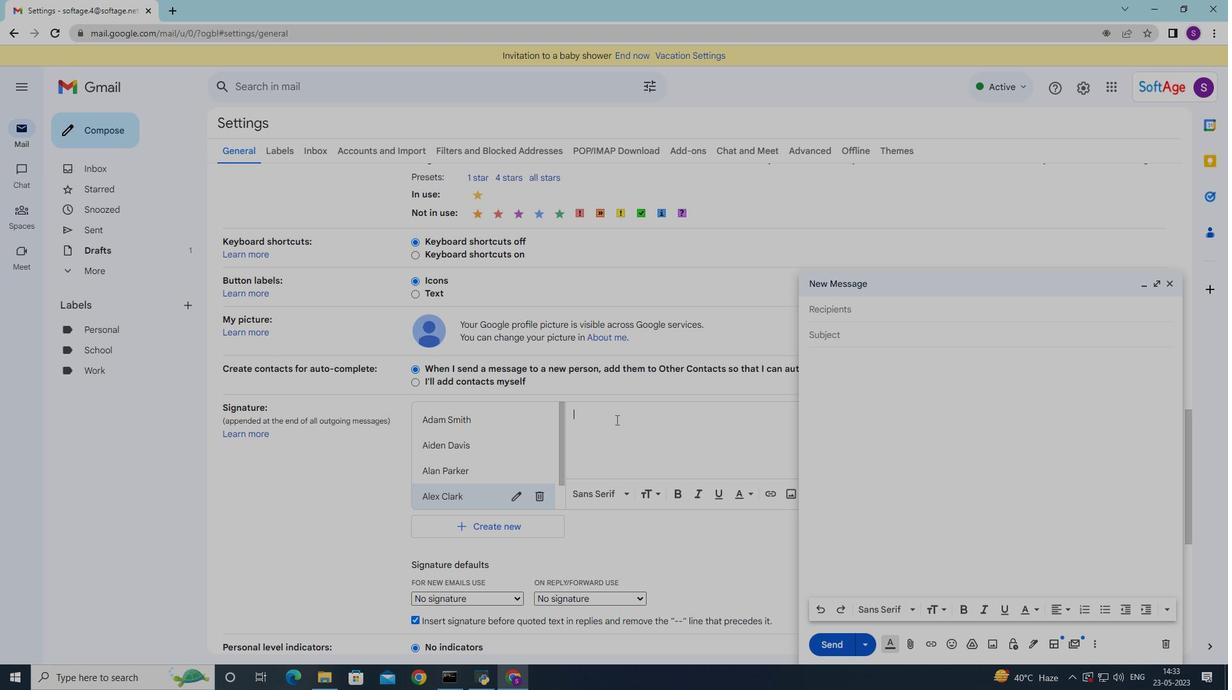 
Action: Key pressed <Key.shift>Alex<Key.space><Key.shift>Clark
Screenshot: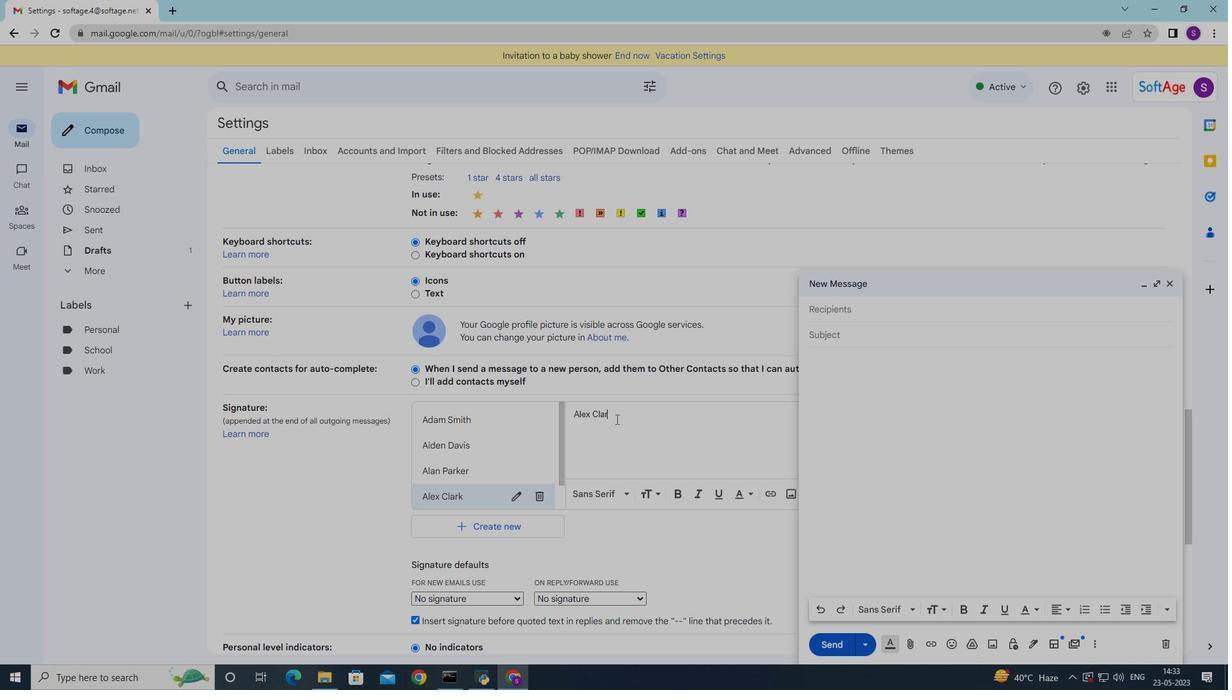 
Action: Mouse moved to (649, 488)
Screenshot: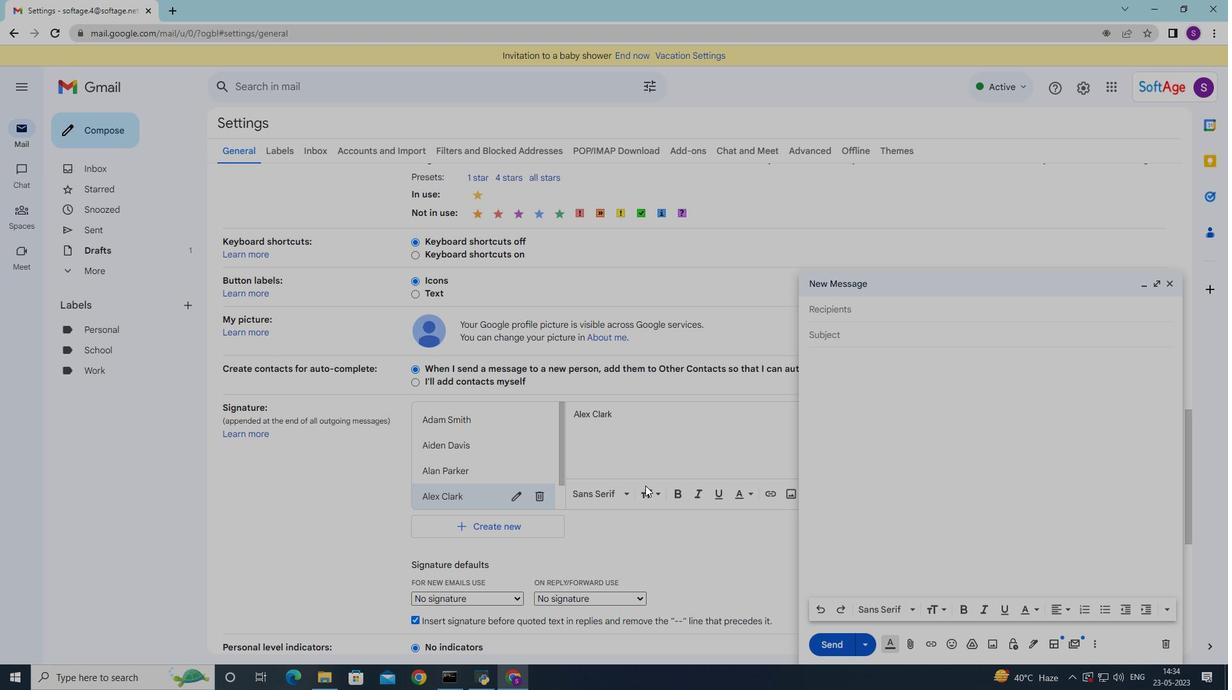 
Action: Mouse scrolled (649, 487) with delta (0, 0)
Screenshot: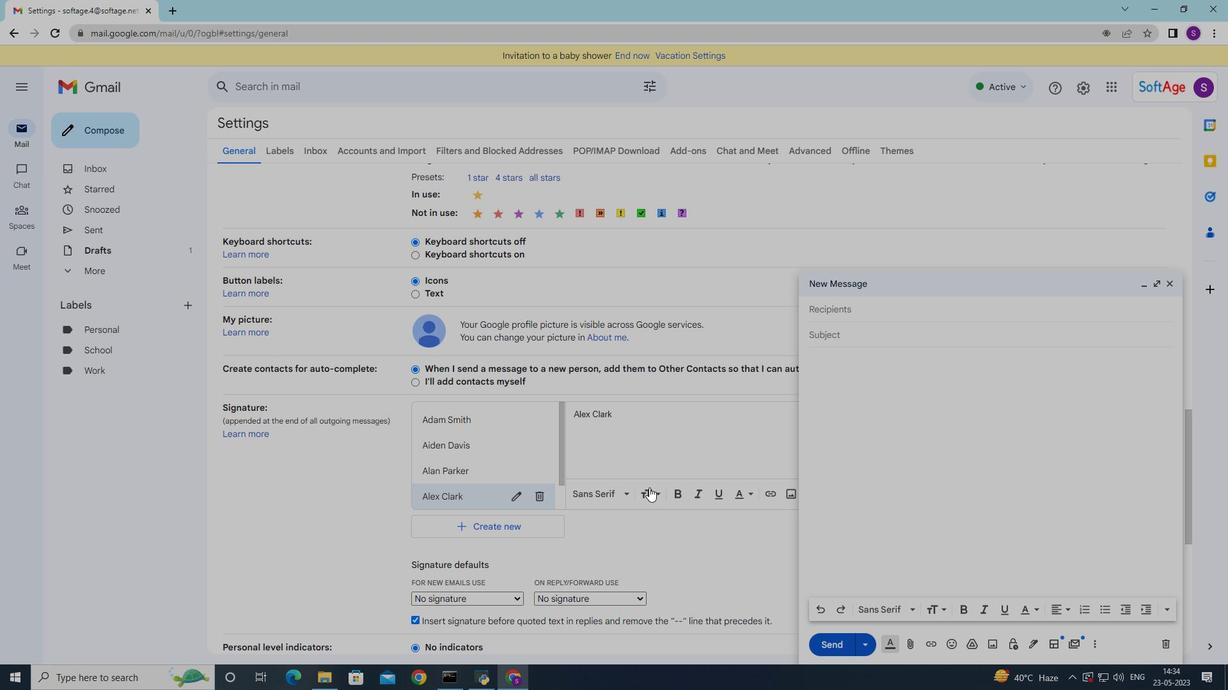 
Action: Mouse moved to (644, 488)
Screenshot: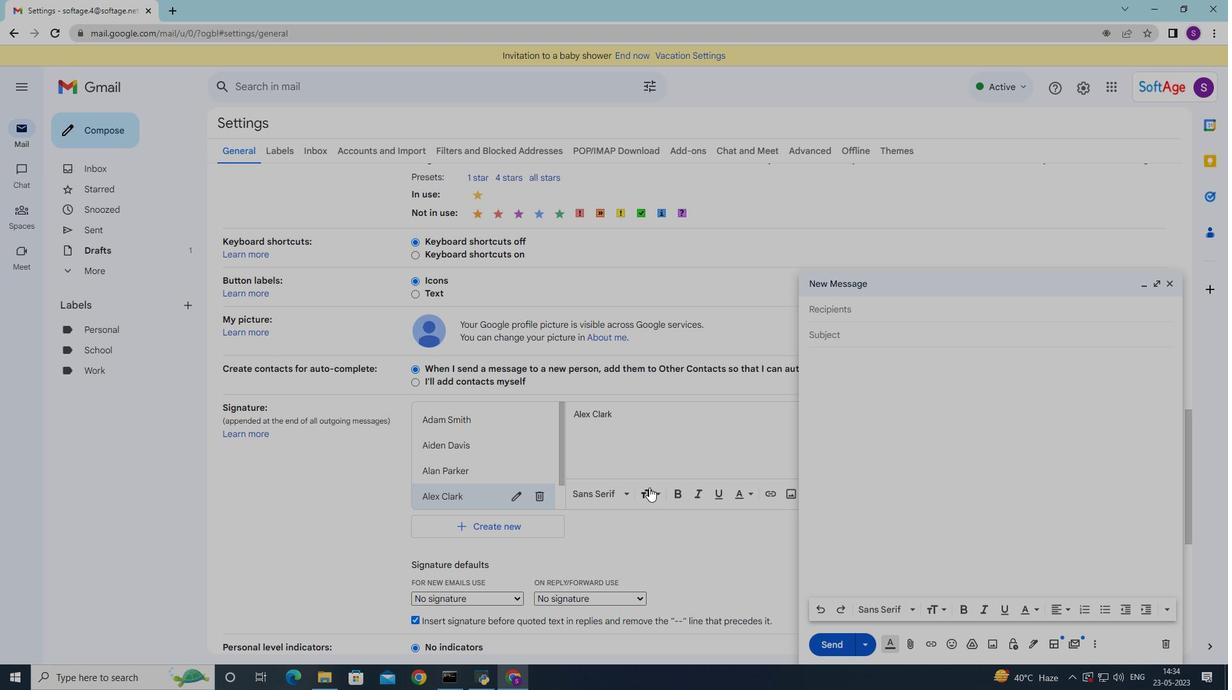 
Action: Mouse scrolled (644, 487) with delta (0, 0)
Screenshot: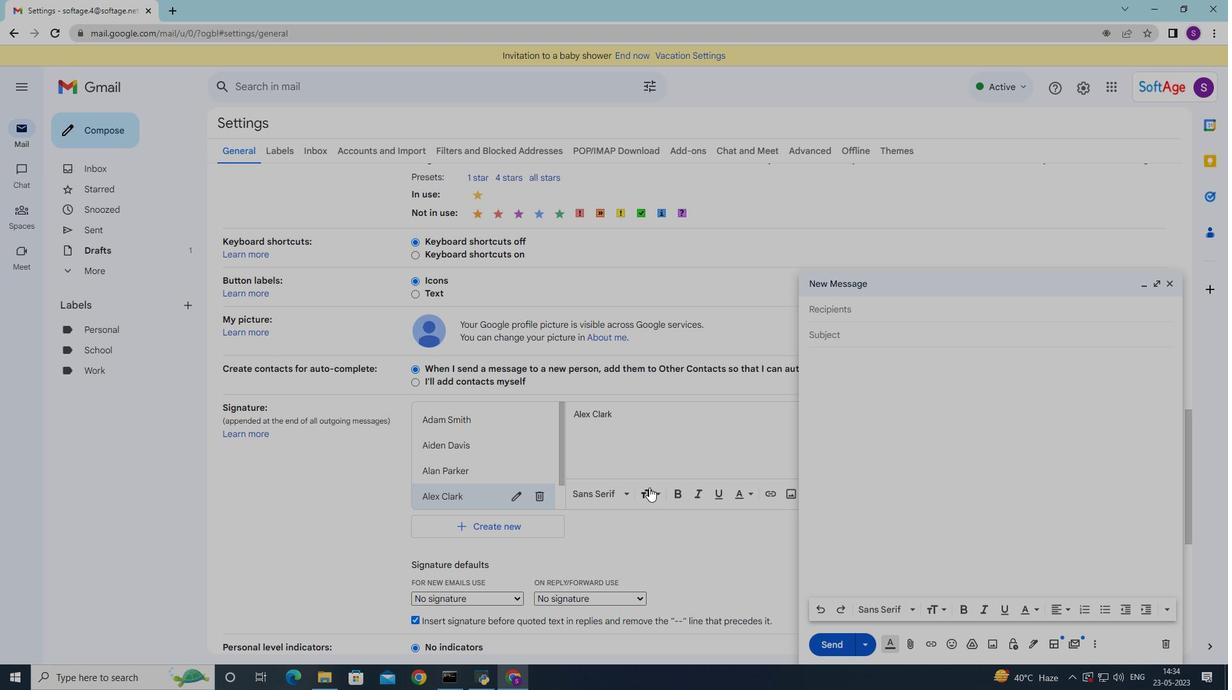 
Action: Mouse moved to (636, 488)
Screenshot: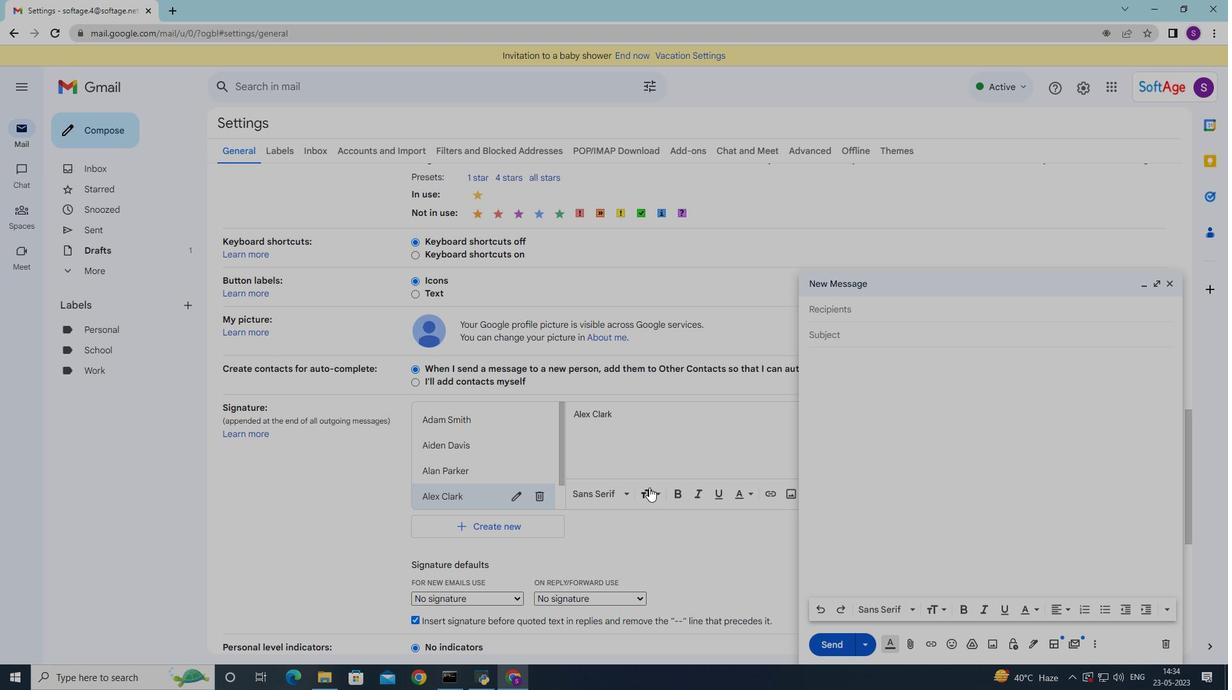 
Action: Mouse scrolled (638, 488) with delta (0, 0)
Screenshot: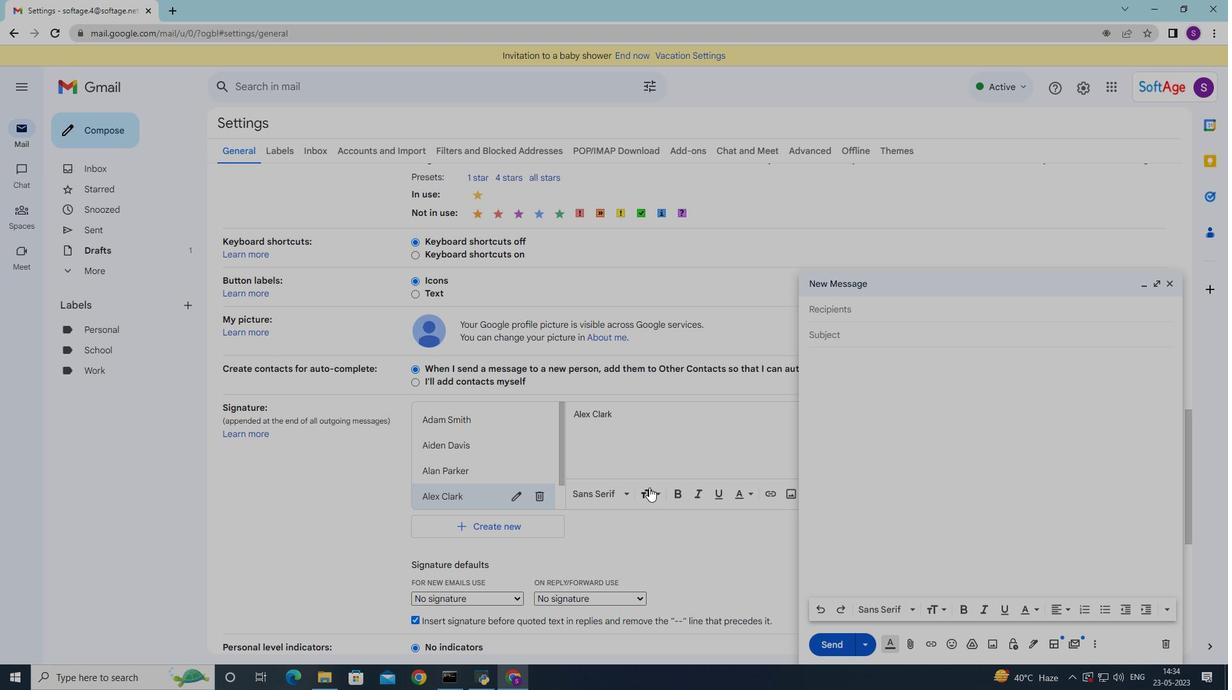 
Action: Mouse moved to (632, 488)
Screenshot: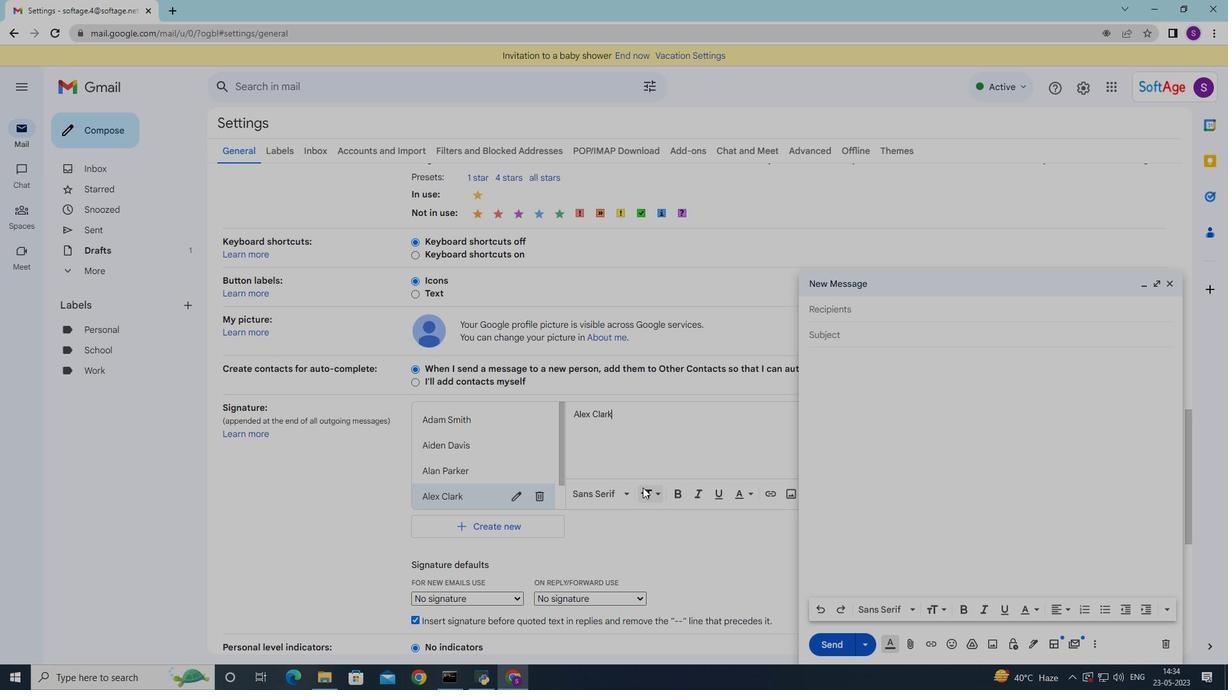 
Action: Mouse scrolled (634, 488) with delta (0, 0)
Screenshot: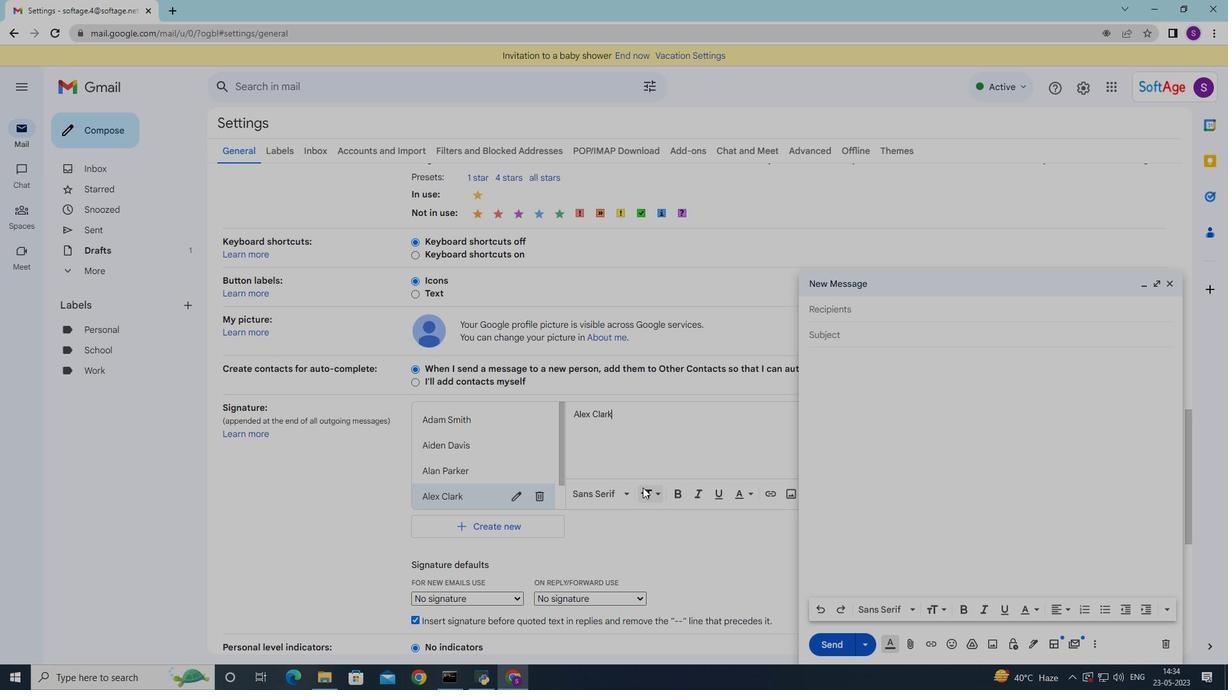 
Action: Mouse moved to (619, 488)
Screenshot: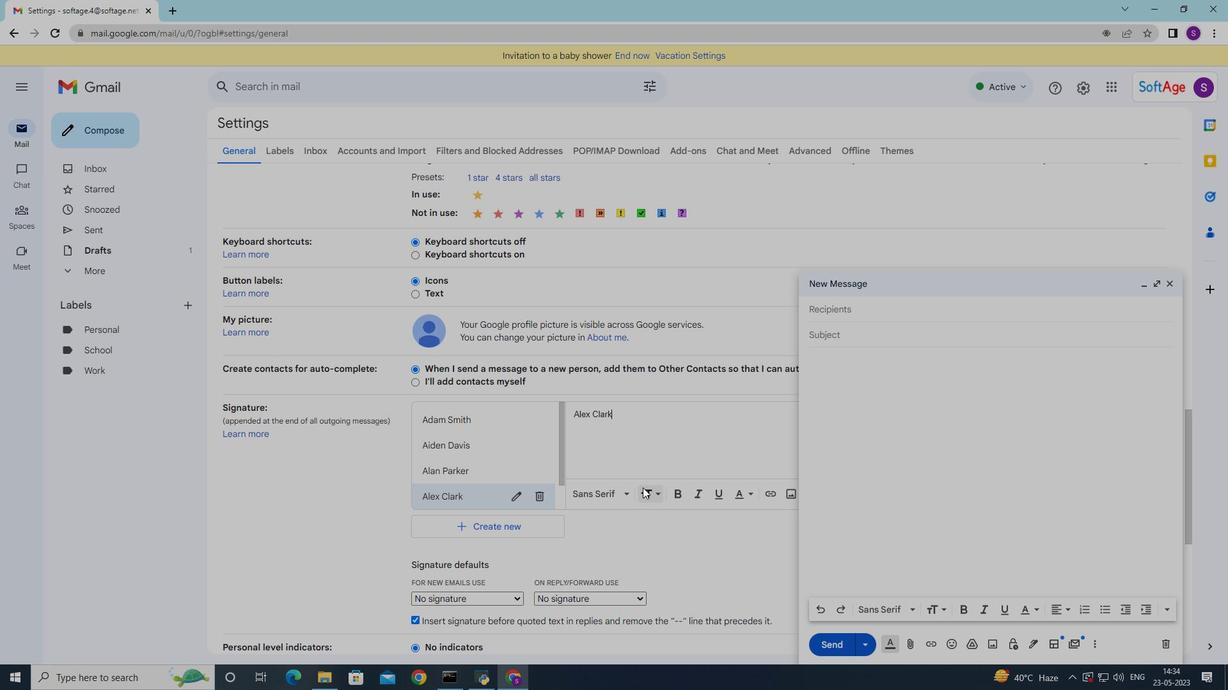 
Action: Mouse scrolled (619, 488) with delta (0, 0)
Screenshot: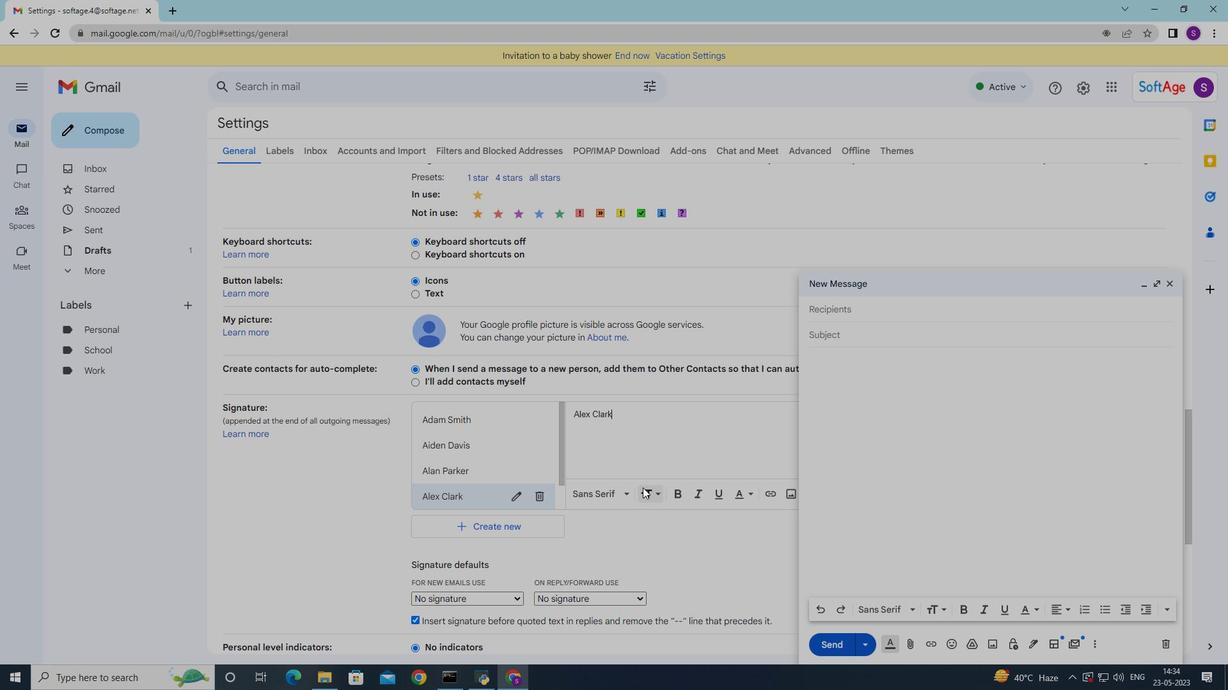 
Action: Mouse moved to (605, 489)
Screenshot: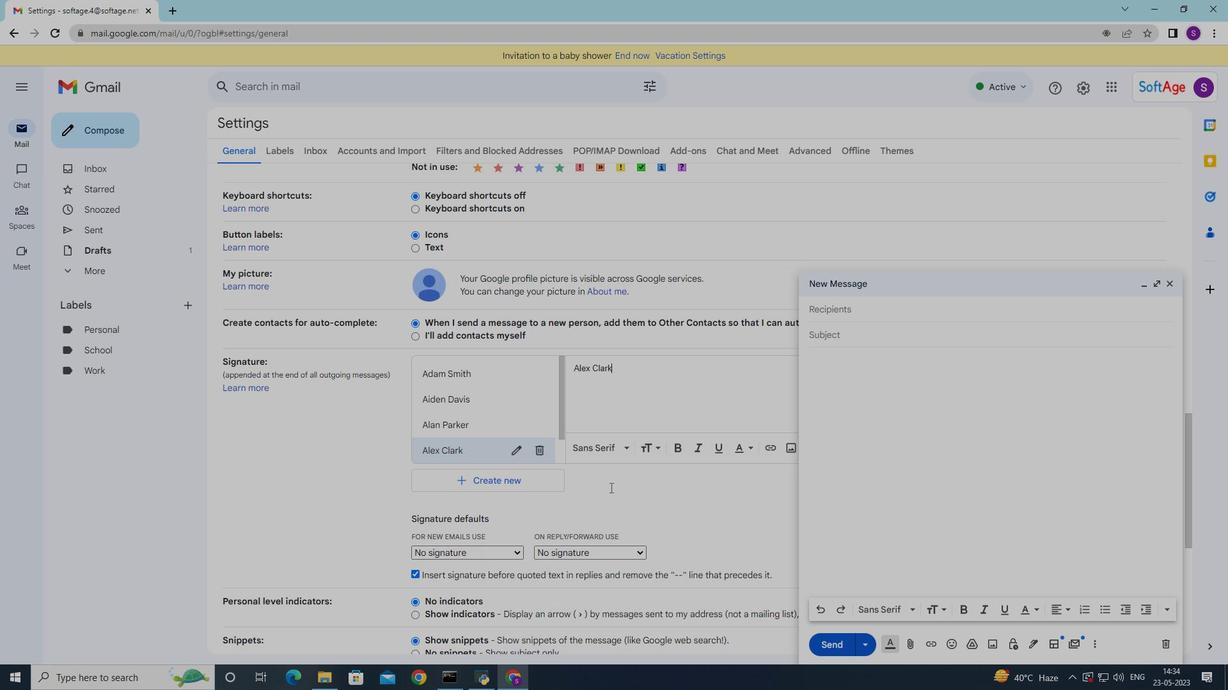 
Action: Mouse scrolled (606, 488) with delta (0, 0)
Screenshot: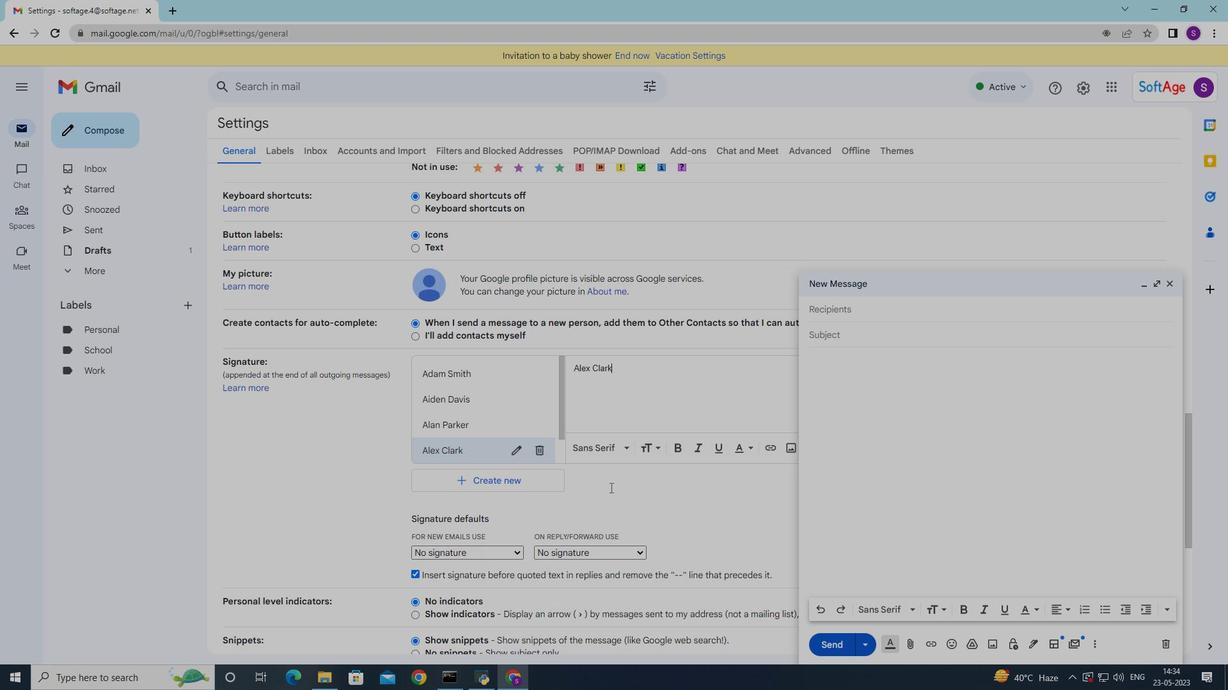 
Action: Mouse moved to (597, 495)
Screenshot: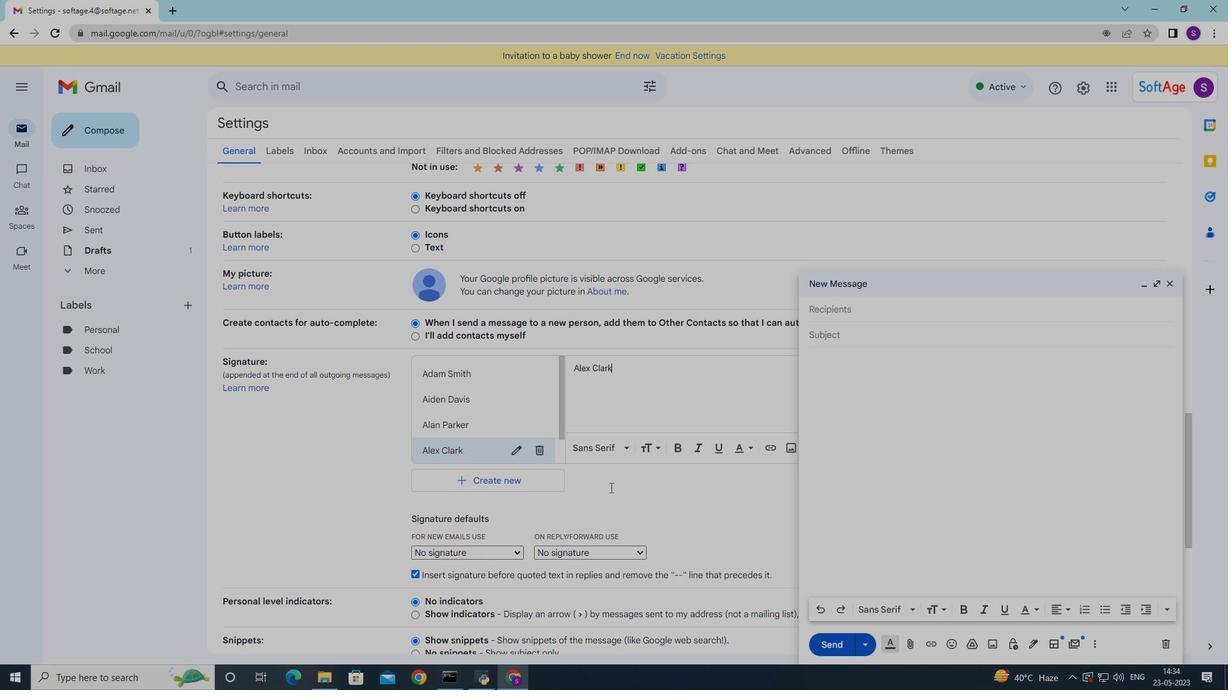 
Action: Mouse scrolled (600, 492) with delta (0, 0)
Screenshot: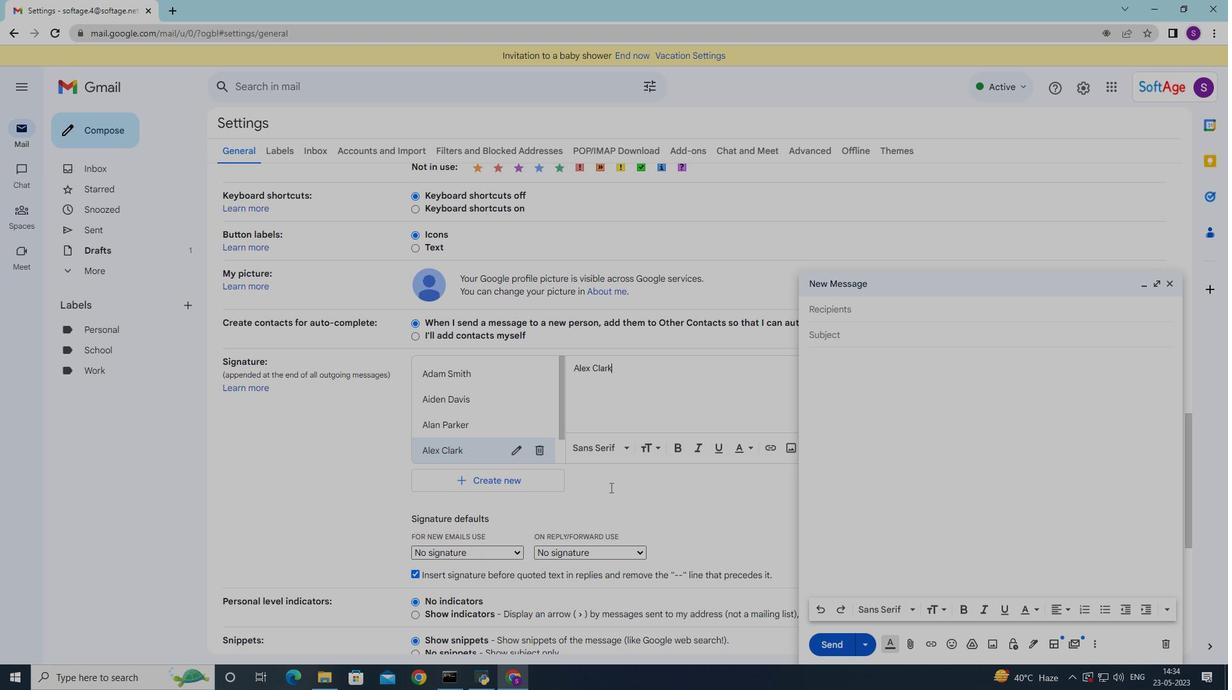 
Action: Mouse moved to (575, 530)
Screenshot: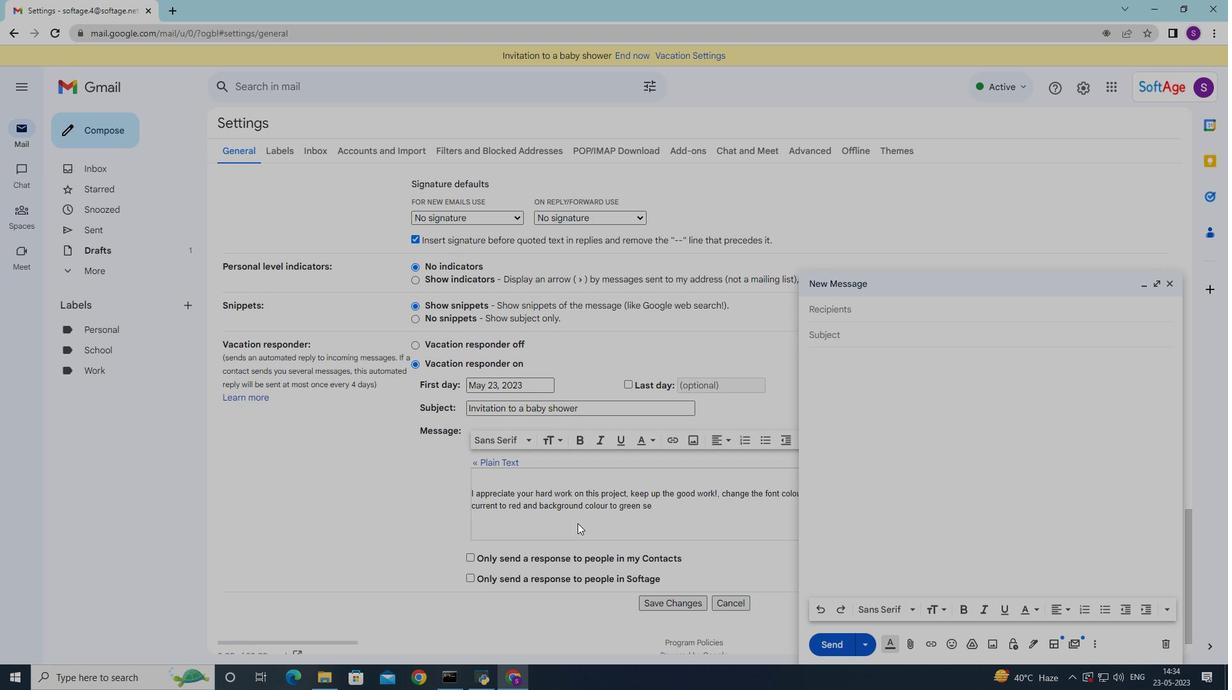 
Action: Mouse scrolled (575, 530) with delta (0, 0)
Screenshot: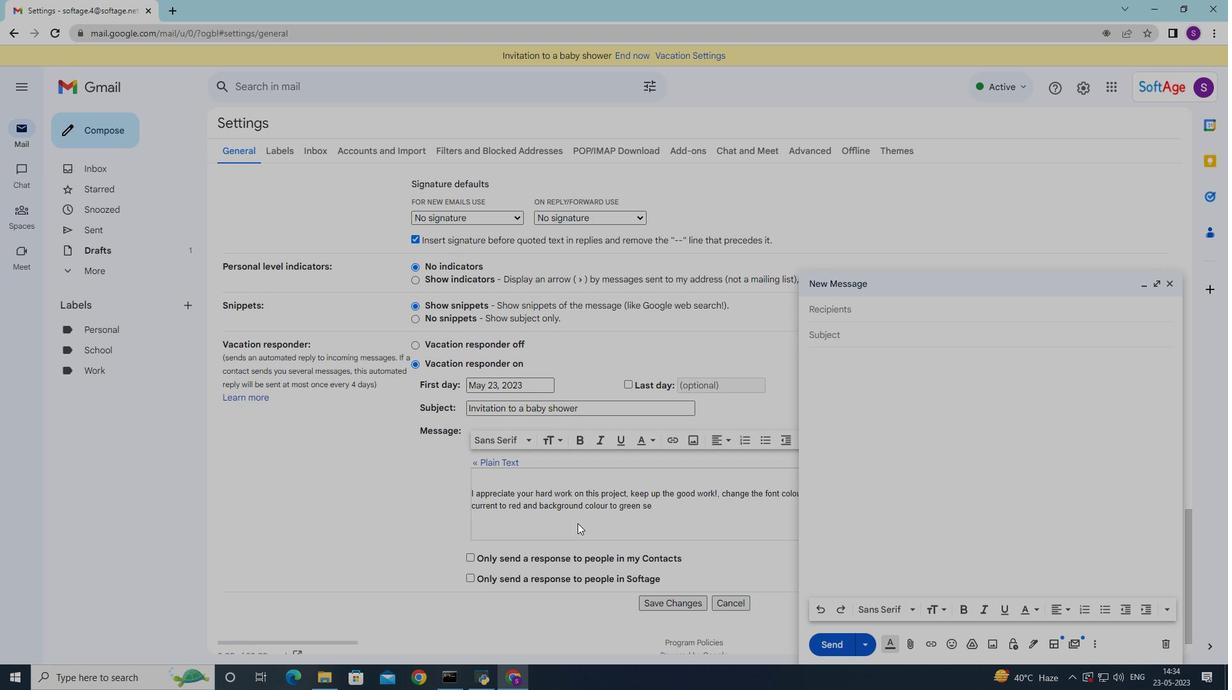 
Action: Mouse scrolled (575, 530) with delta (0, 0)
Screenshot: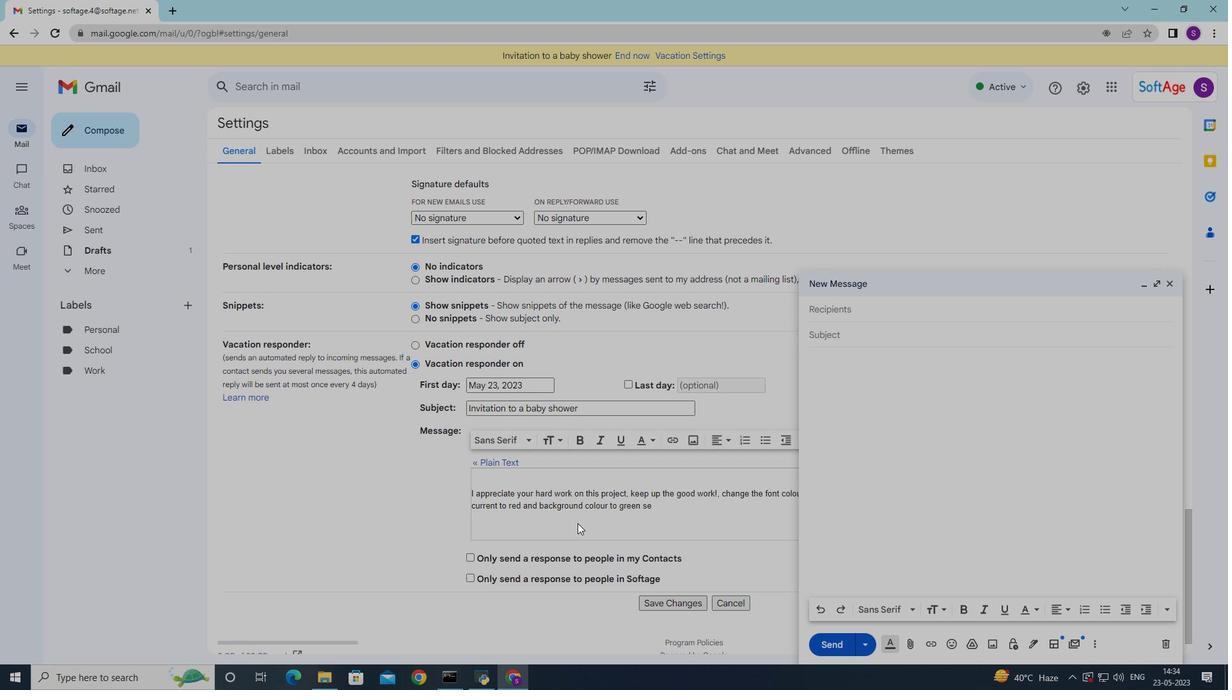 
Action: Mouse moved to (575, 530)
Screenshot: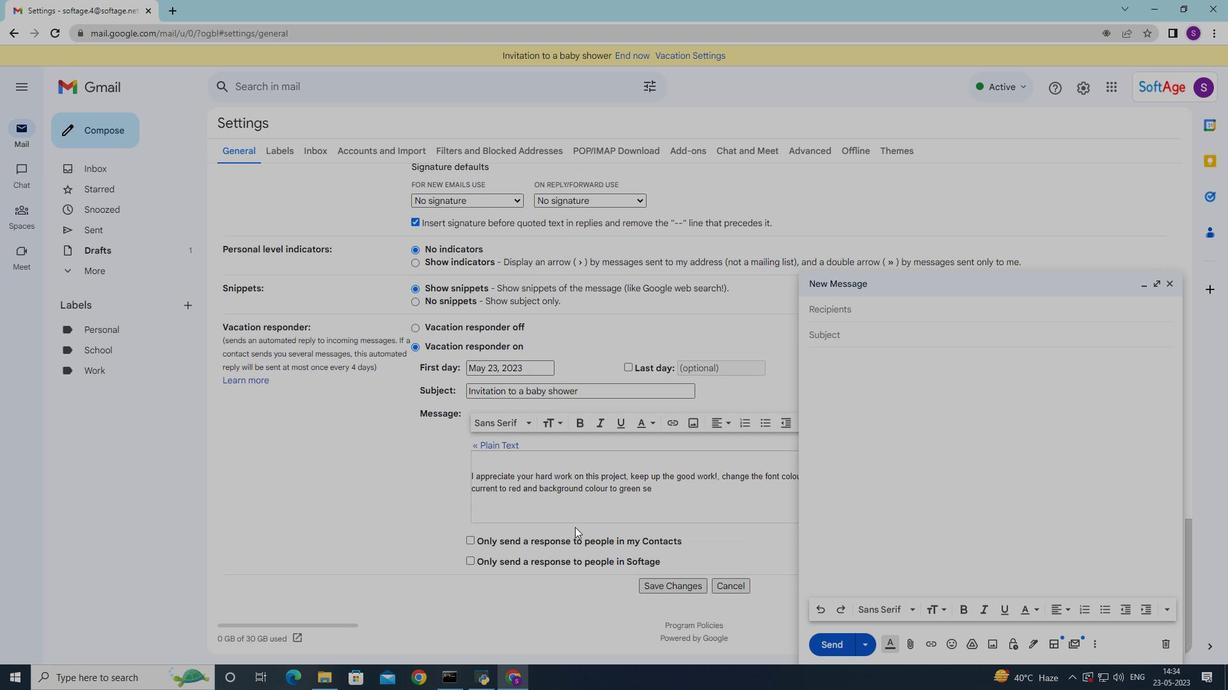 
Action: Mouse scrolled (575, 530) with delta (0, 0)
Screenshot: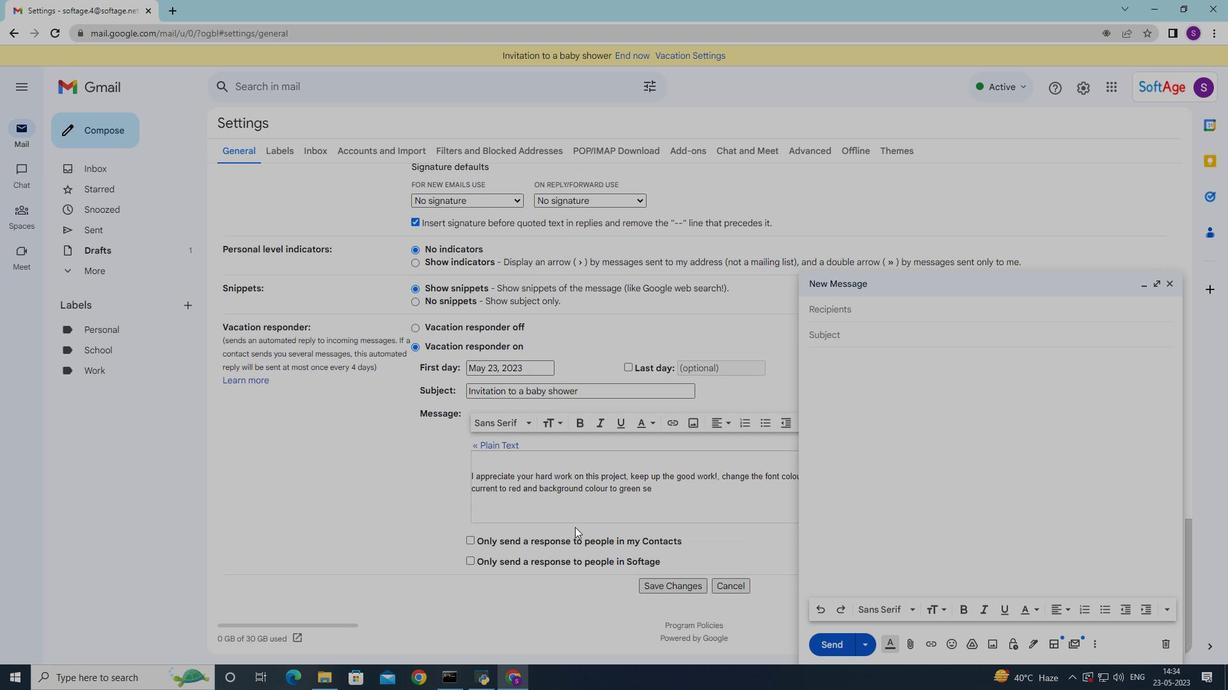 
Action: Mouse moved to (659, 582)
Screenshot: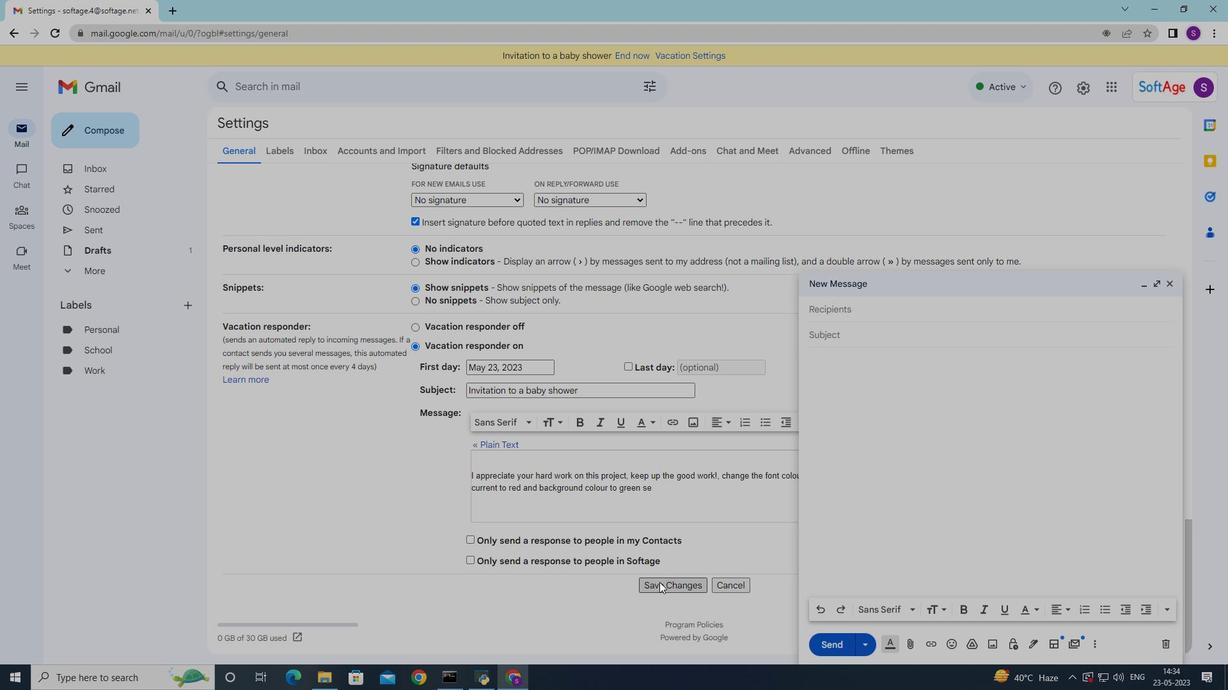 
Action: Mouse pressed left at (659, 582)
Screenshot: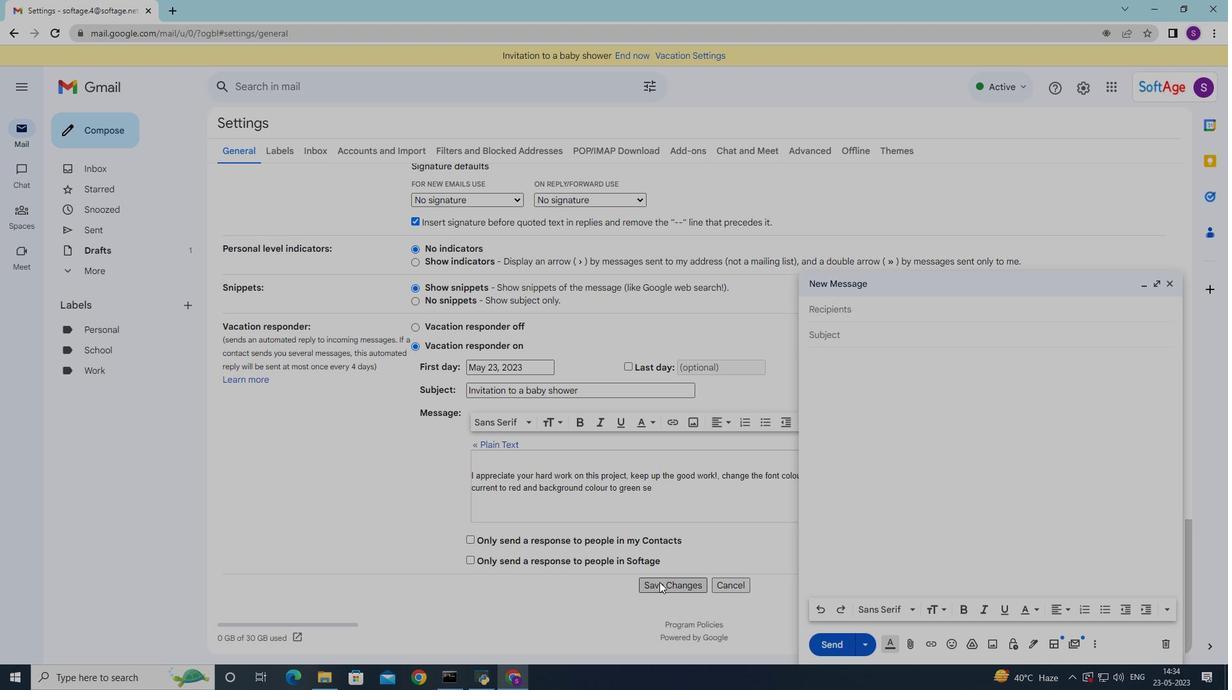 
Action: Mouse moved to (71, 137)
Screenshot: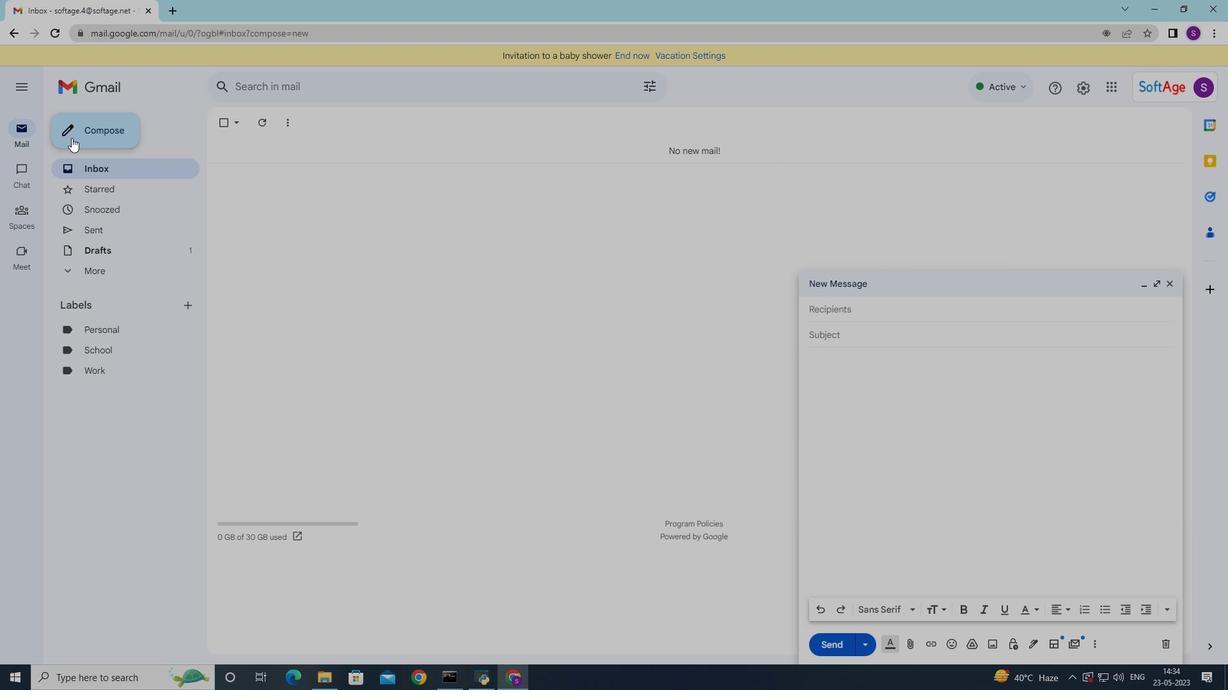 
Action: Mouse pressed left at (71, 137)
Screenshot: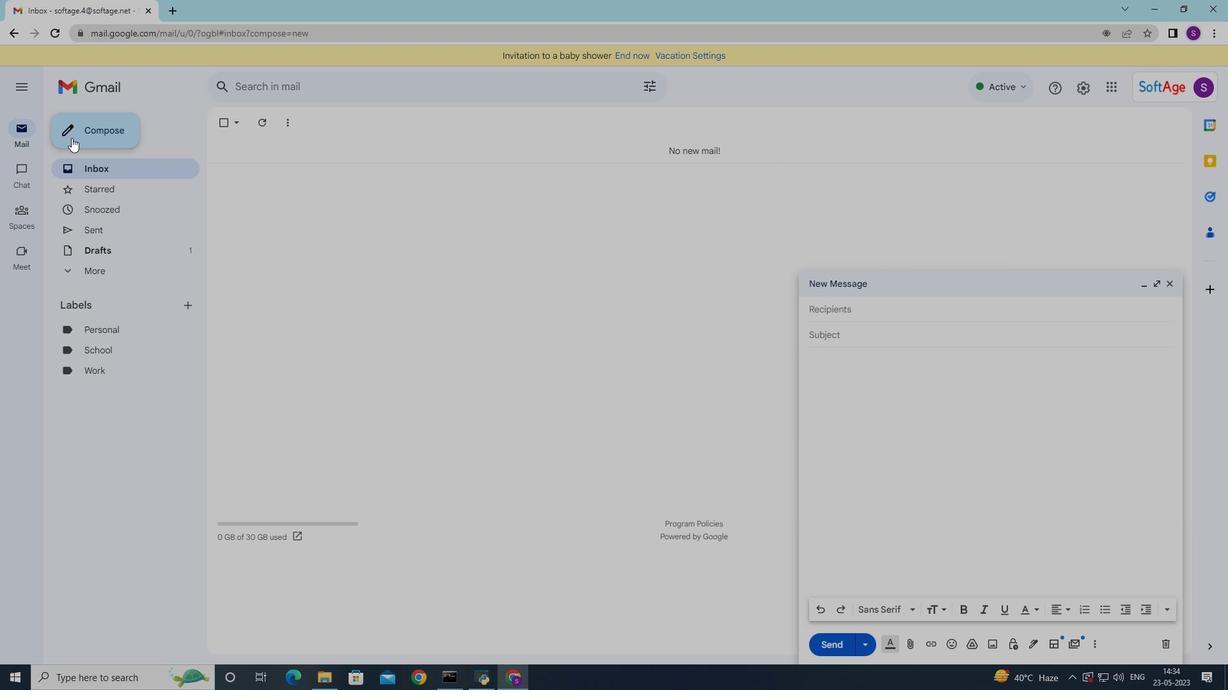
Action: Mouse moved to (1170, 284)
Screenshot: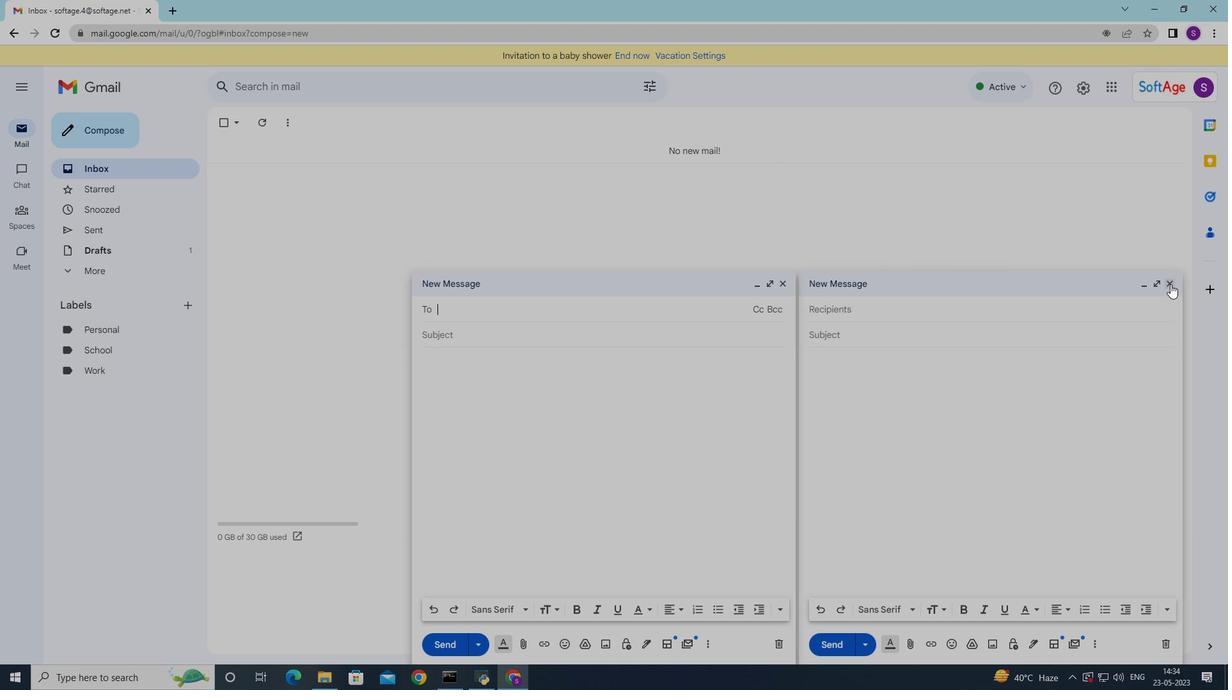 
Action: Mouse pressed left at (1170, 284)
Screenshot: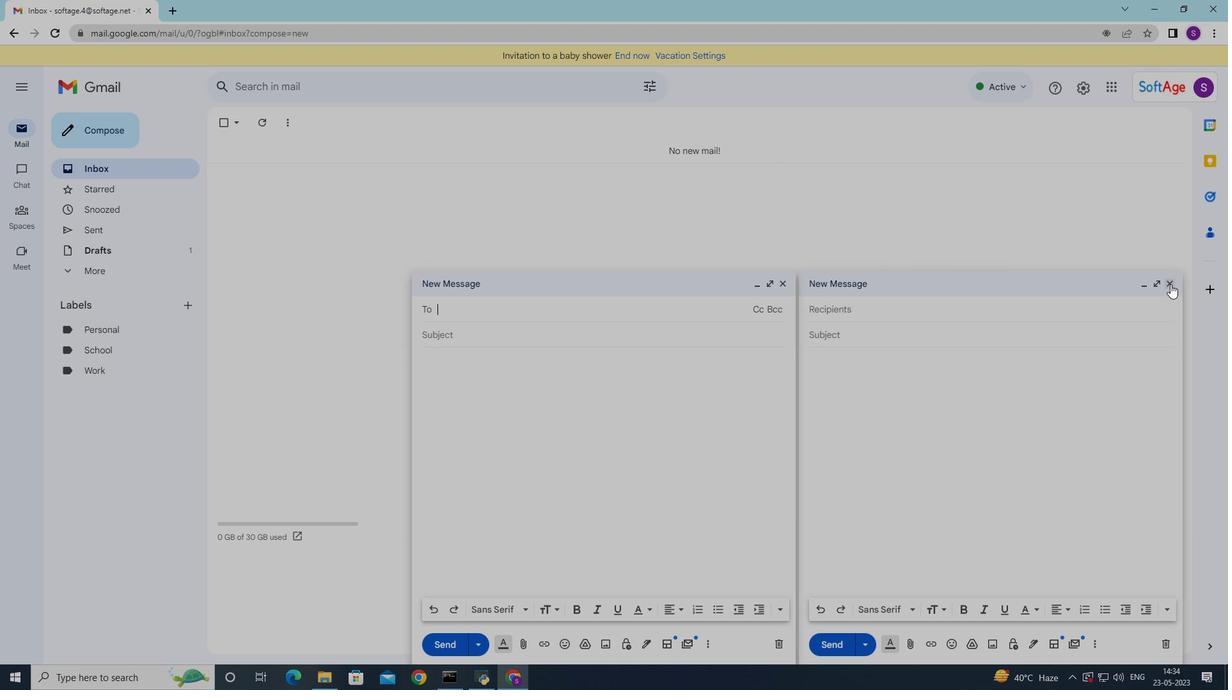 
Action: Mouse moved to (1170, 286)
Screenshot: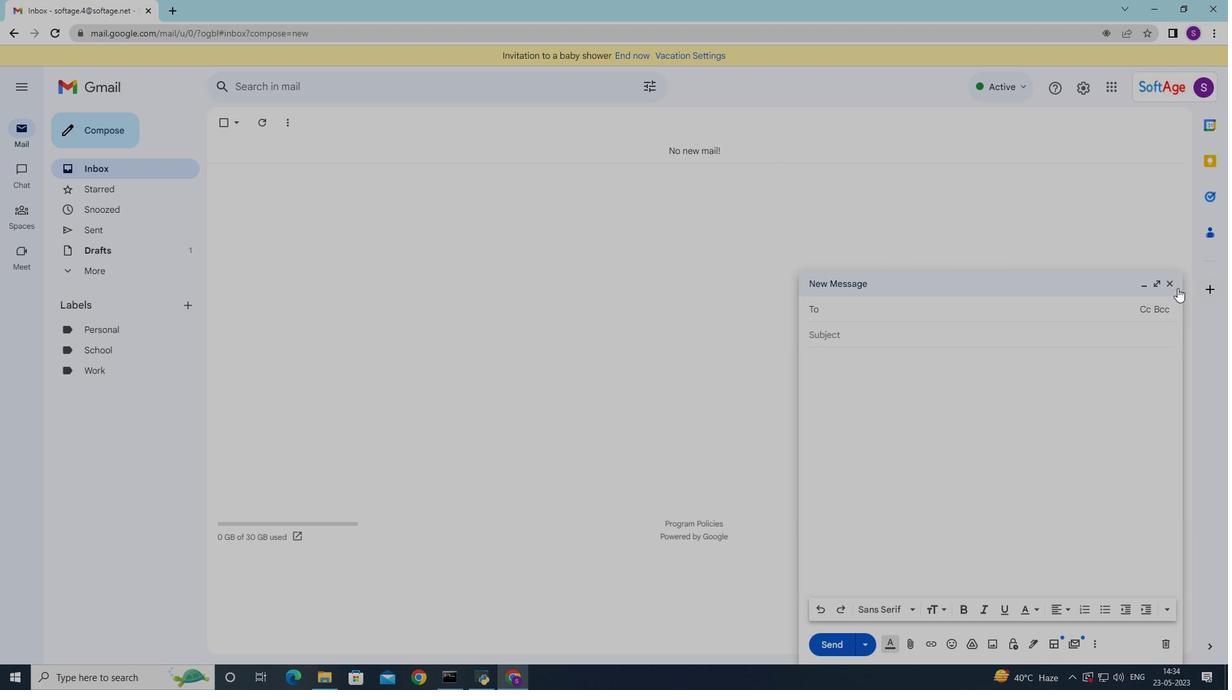 
Action: Mouse pressed left at (1170, 286)
Screenshot: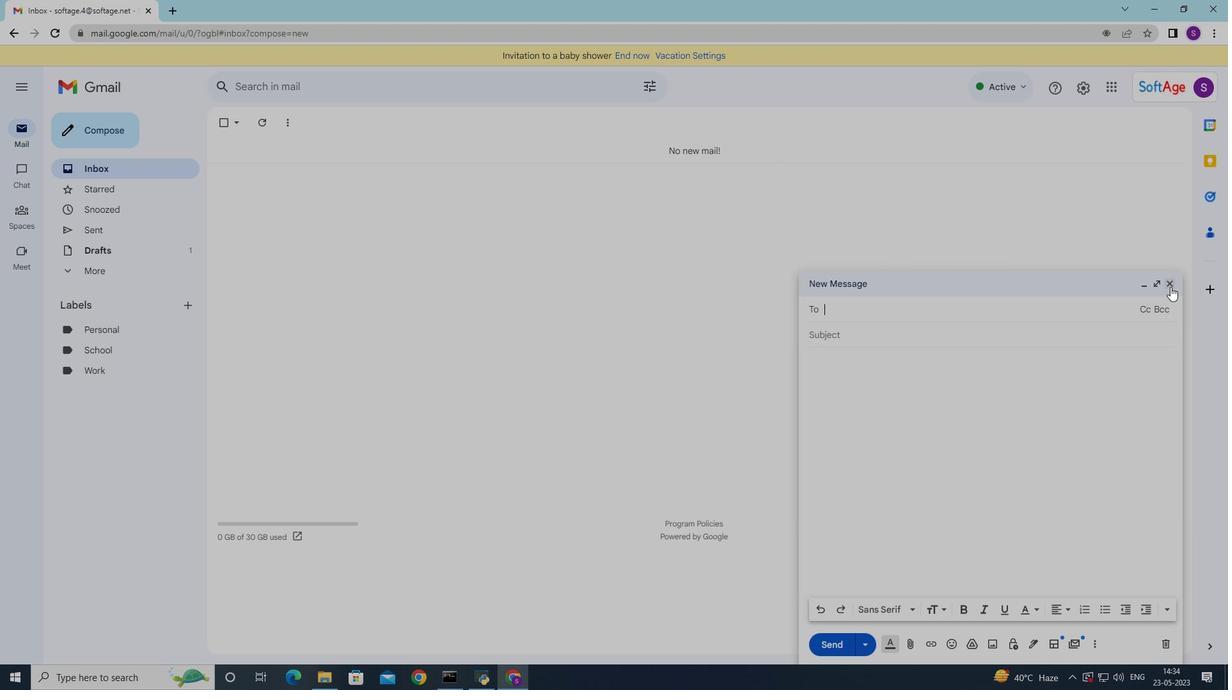 
Action: Mouse moved to (92, 118)
Screenshot: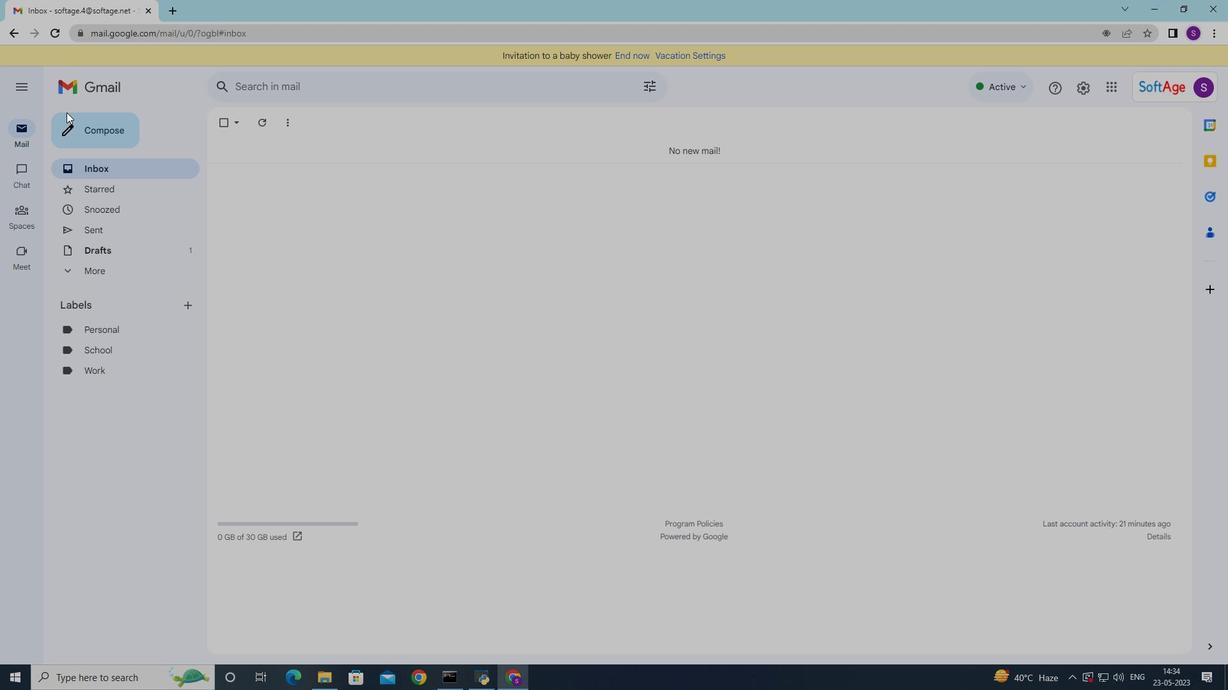 
Action: Mouse pressed left at (92, 118)
Screenshot: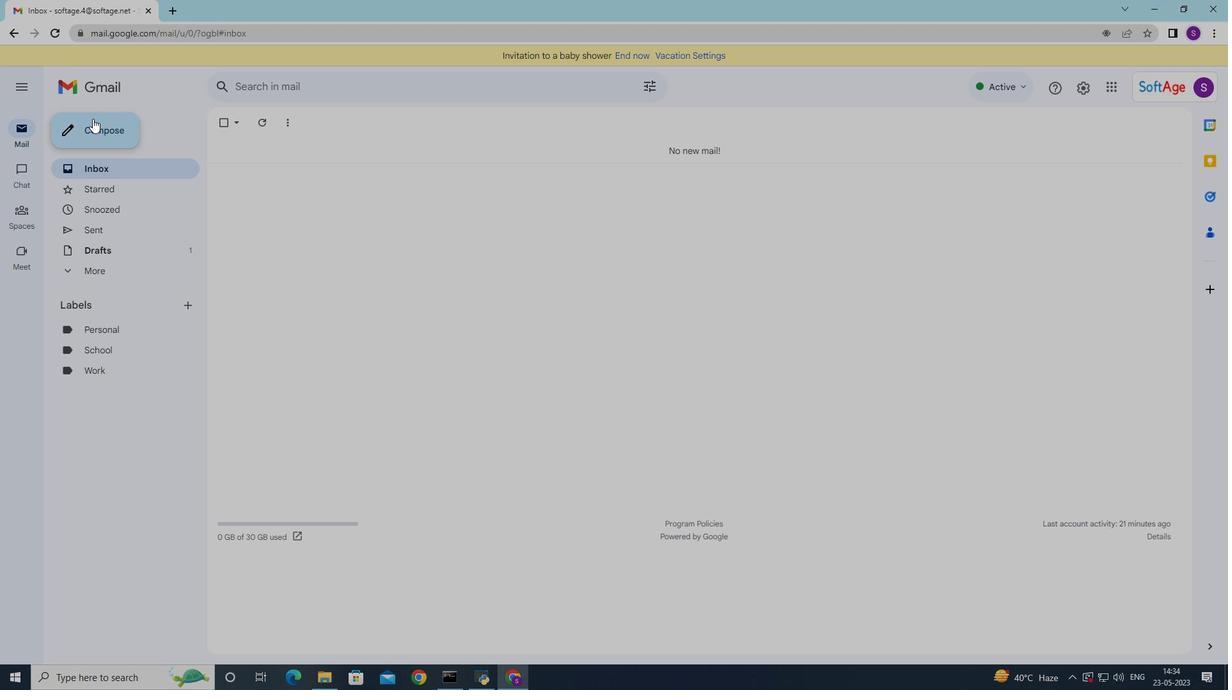 
Action: Mouse moved to (1035, 640)
Screenshot: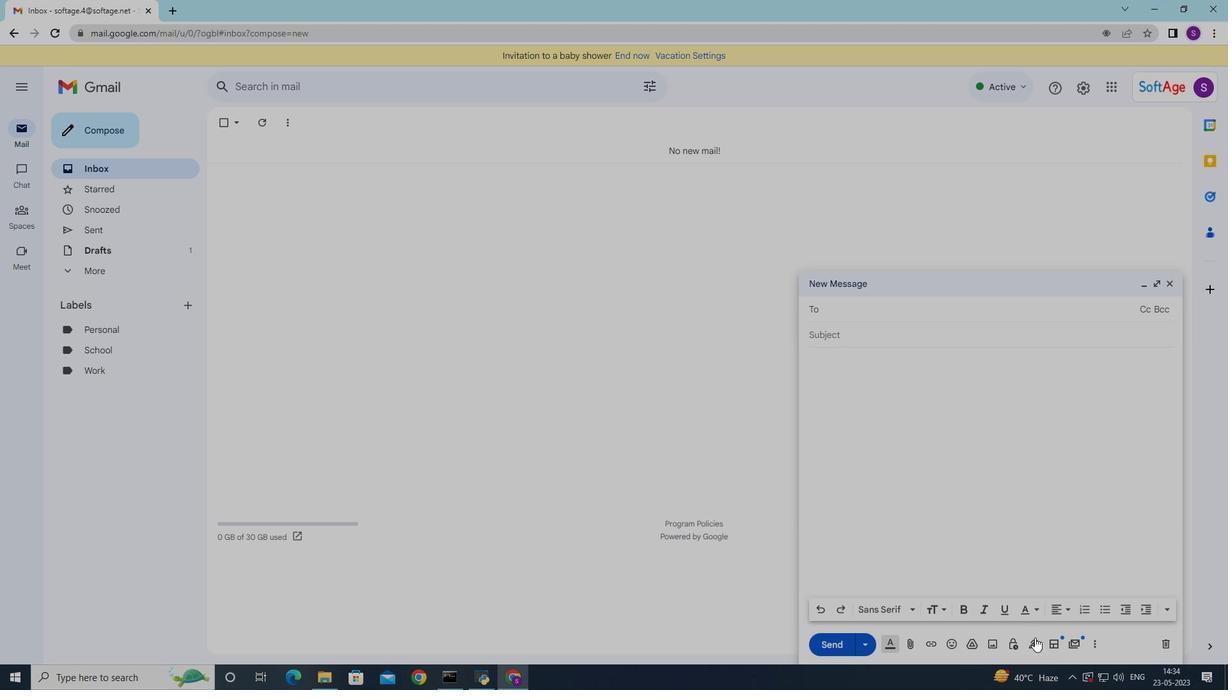 
Action: Mouse pressed left at (1035, 640)
Screenshot: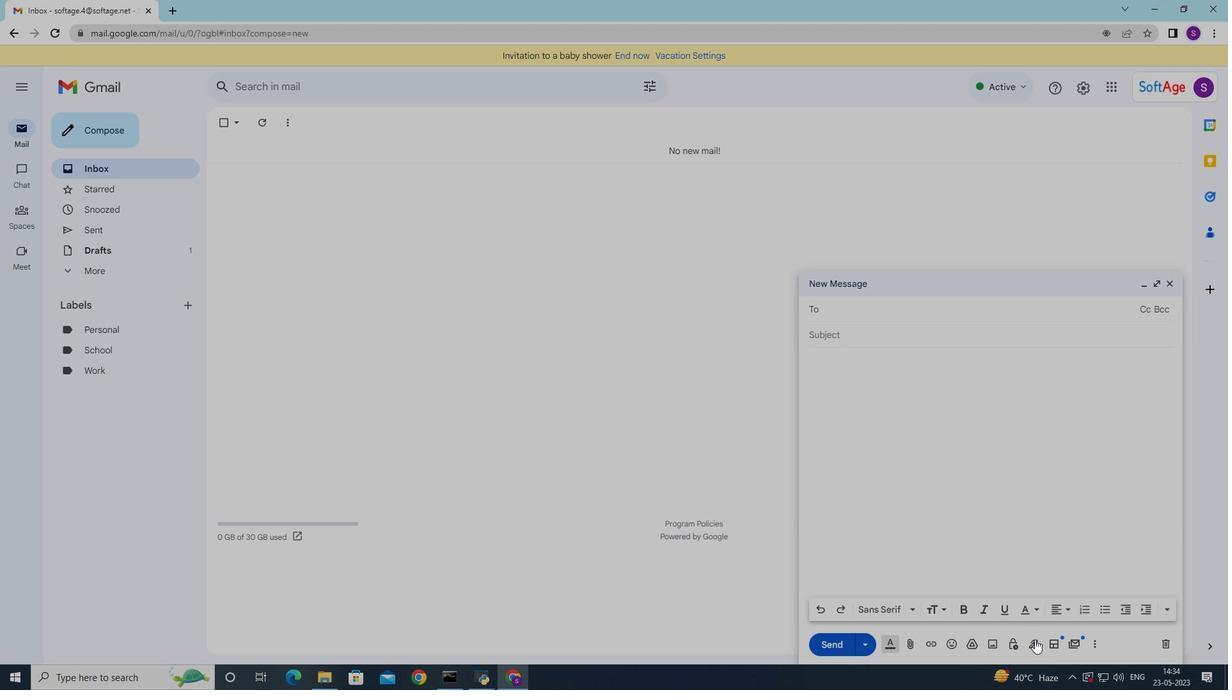 
Action: Mouse moved to (1052, 599)
Screenshot: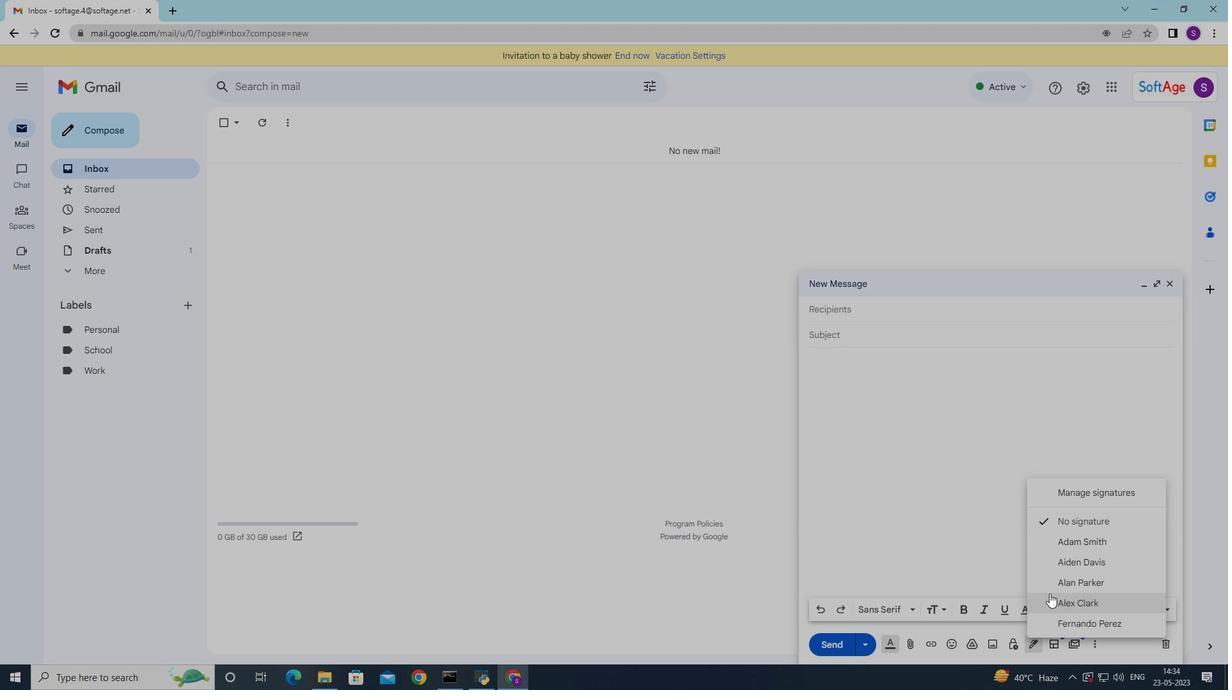 
Action: Mouse pressed left at (1052, 599)
Screenshot: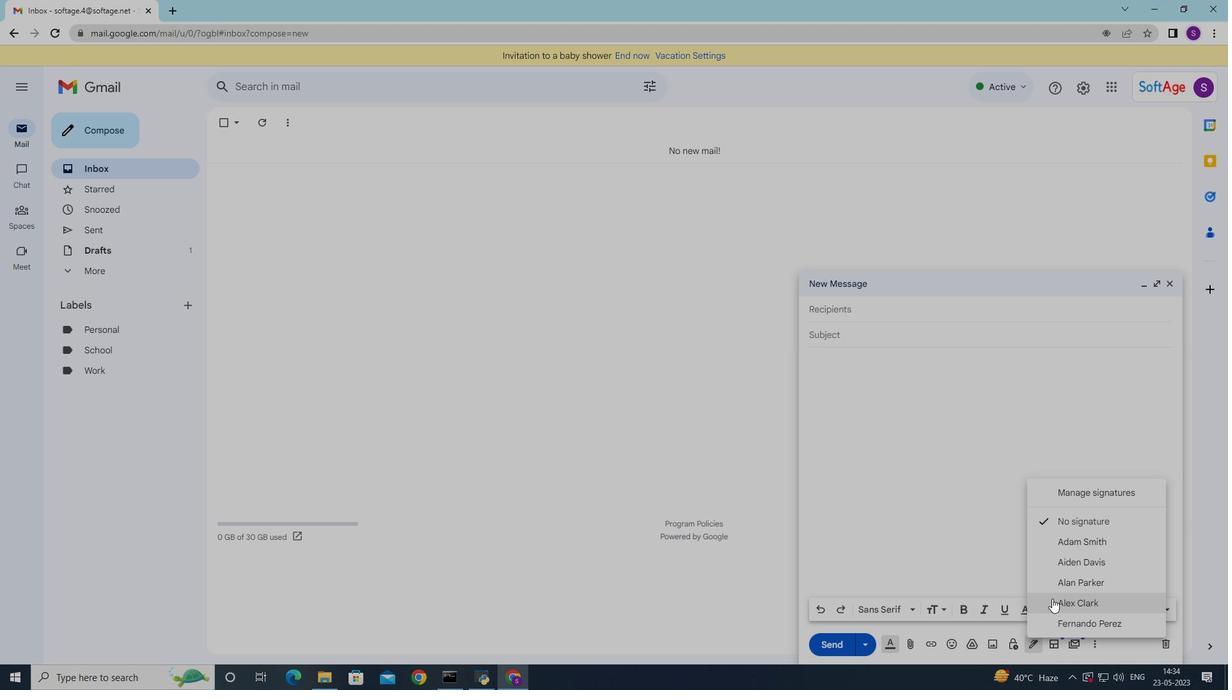 
Action: Mouse moved to (839, 328)
Screenshot: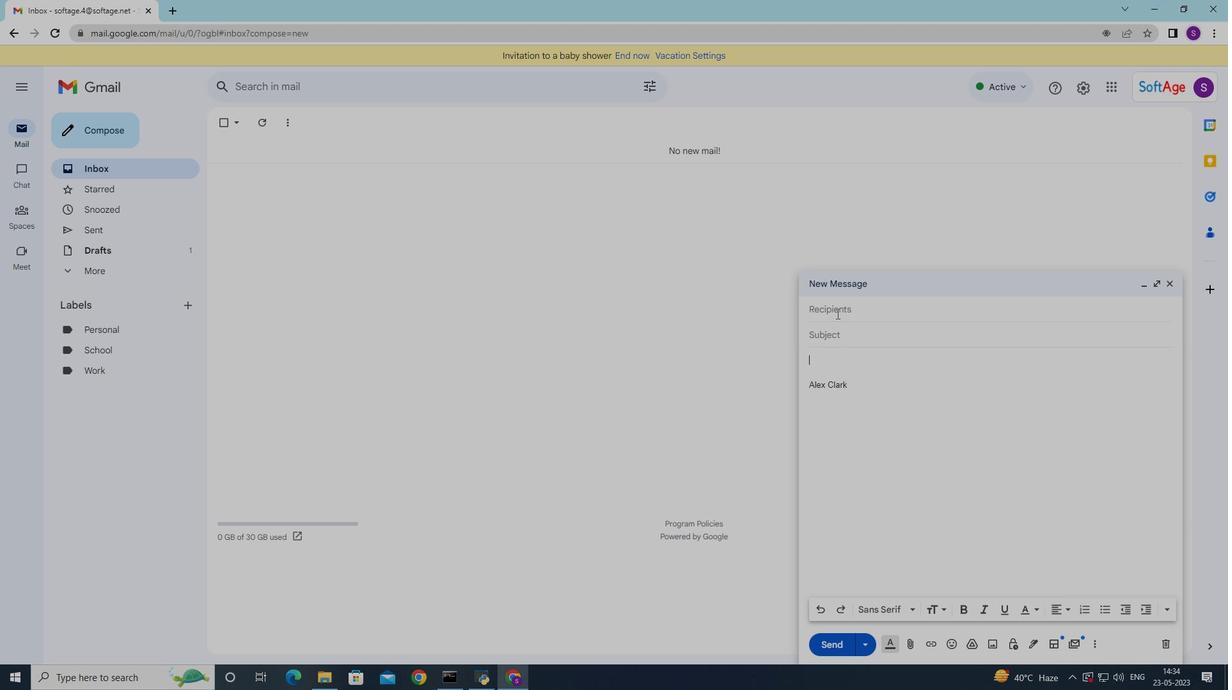 
Action: Mouse pressed left at (839, 328)
Screenshot: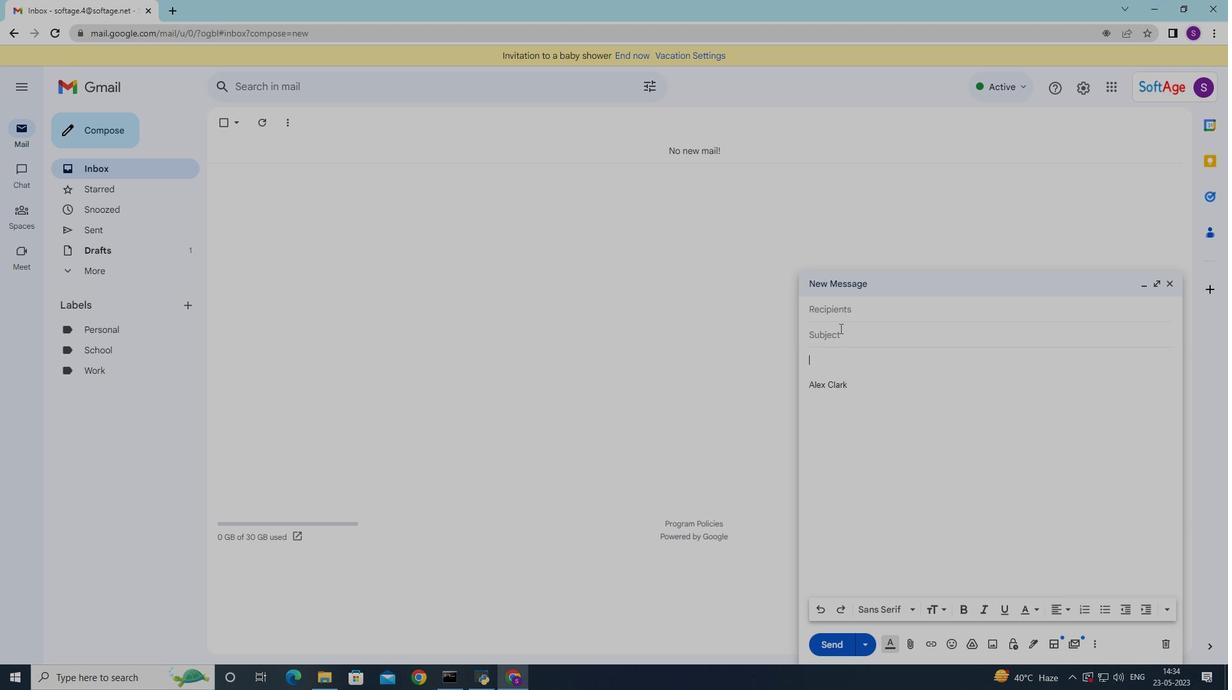 
Action: Key pressed <Key.shift>Feedback<Key.space>on<Key.space>a<Key.space>technical<Key.space>manual
Screenshot: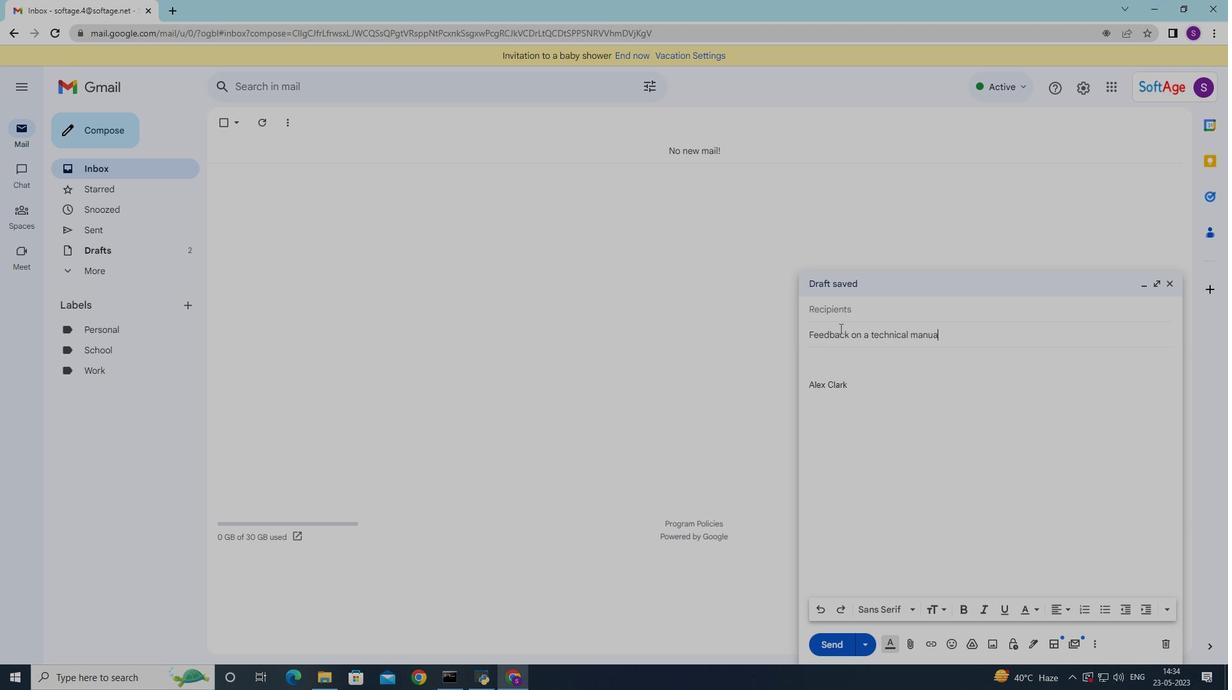 
Action: Mouse moved to (818, 354)
Screenshot: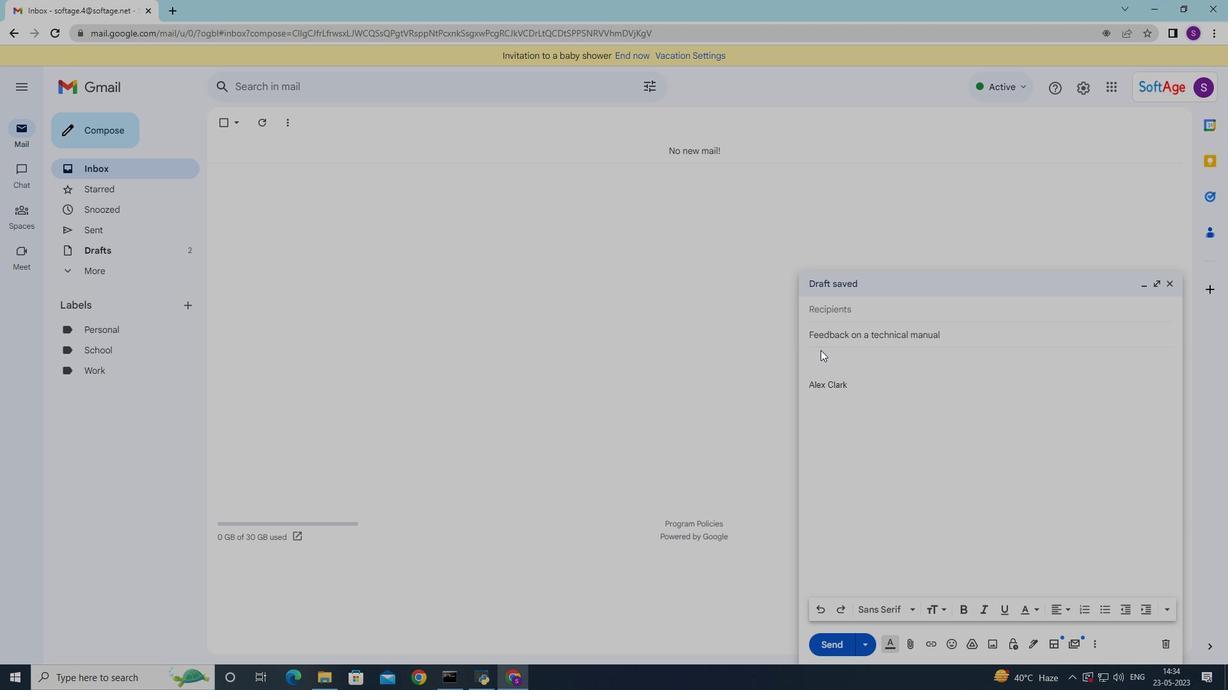 
Action: Mouse pressed left at (818, 354)
Screenshot: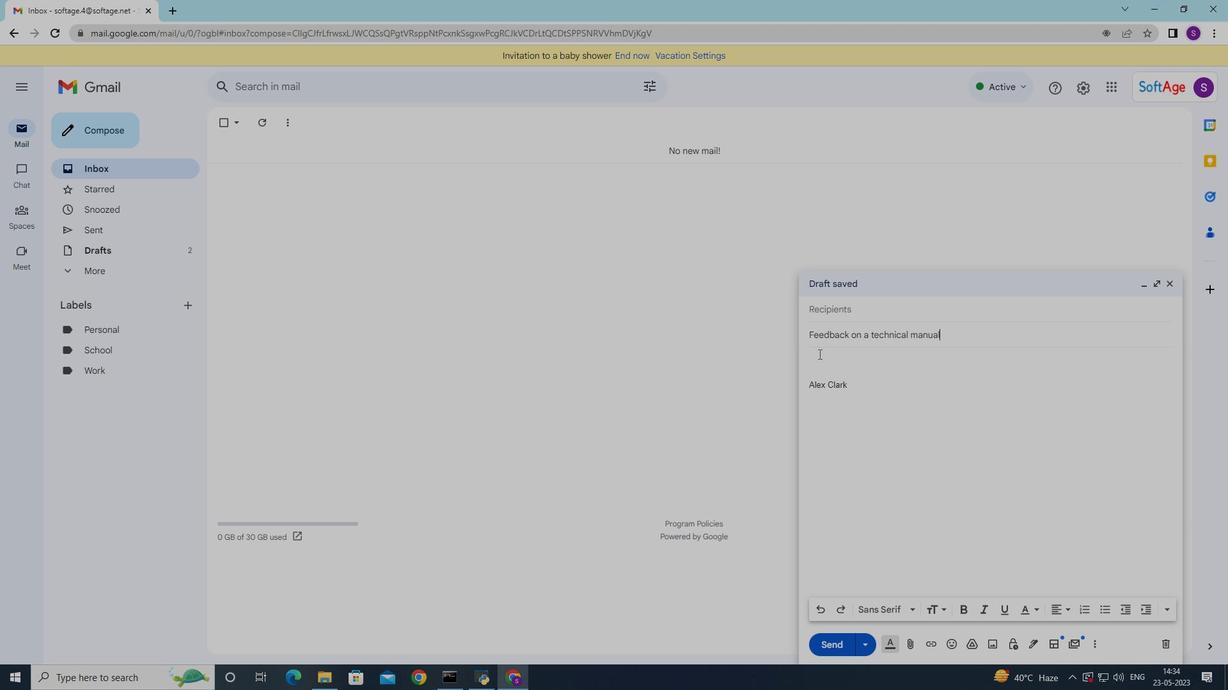 
Action: Mouse moved to (843, 364)
Screenshot: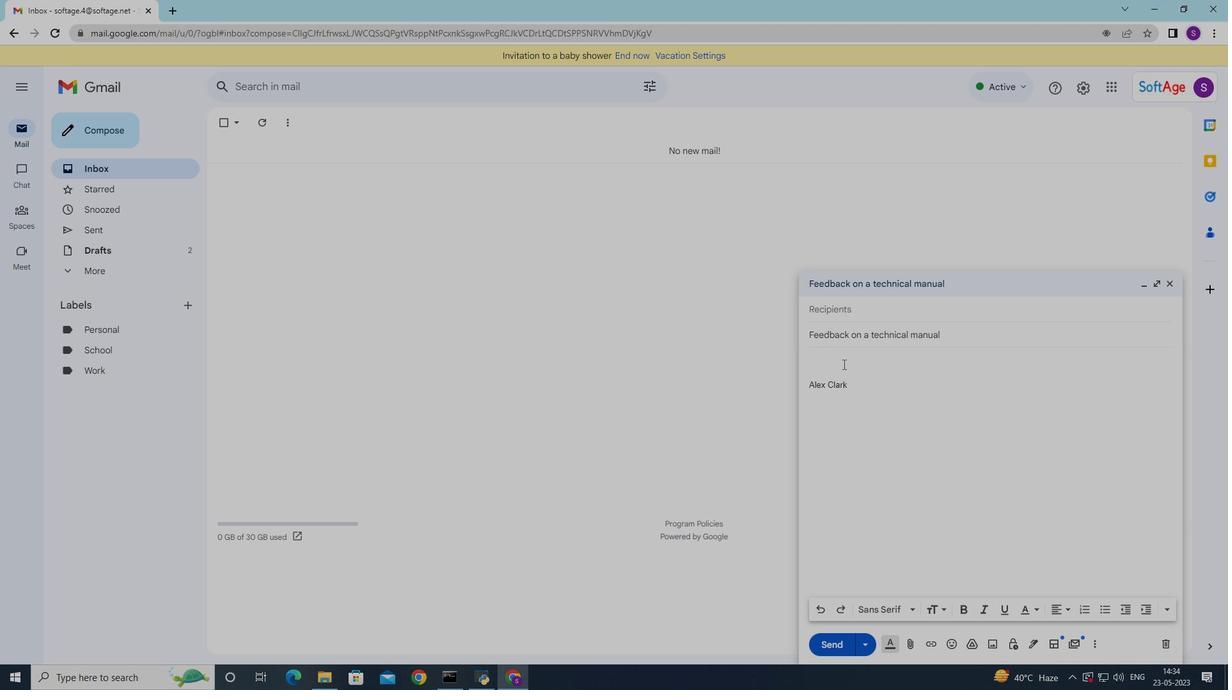 
Action: Key pressed <Key.shift>Can<Key.space>you<Key.space>please<Key.space>provide<Key.space>an<Key.space>update<Key.space>on<Key.space>the<Key.space>hiring<Key.space>process<Key.space>for<Key.space>the<Key.space>new<Key.space>position<Key.right>
Screenshot: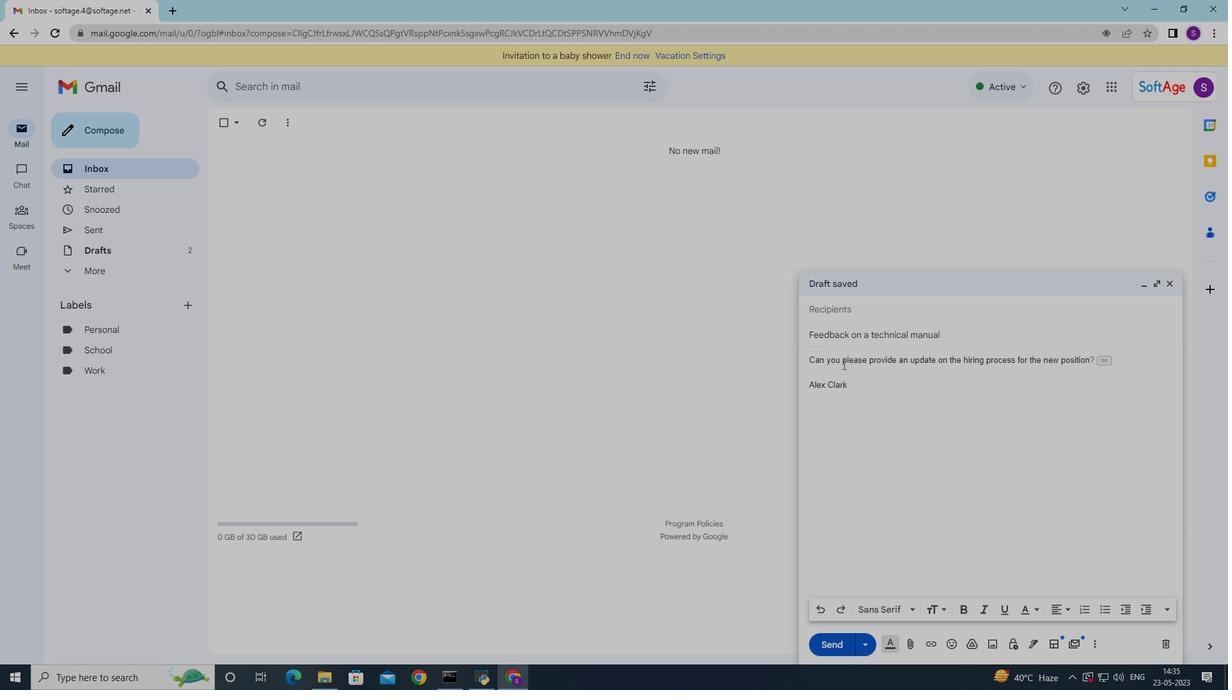 
Action: Mouse moved to (833, 360)
Screenshot: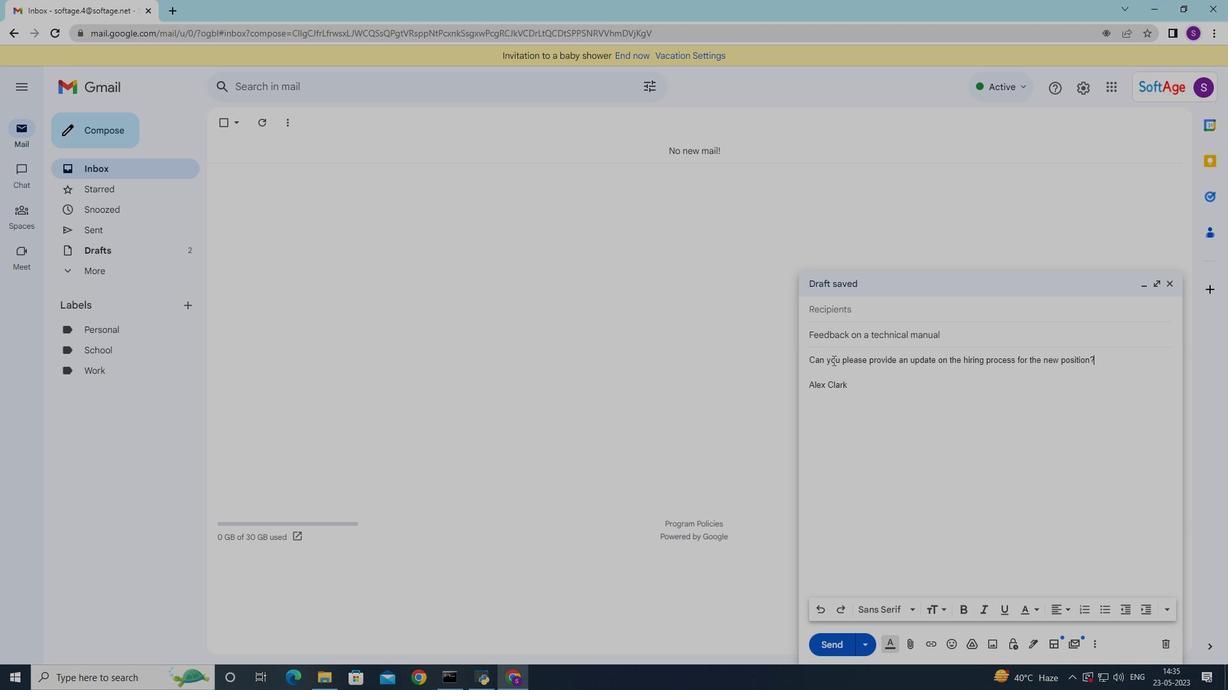 
Action: Mouse scrolled (833, 360) with delta (0, 0)
Screenshot: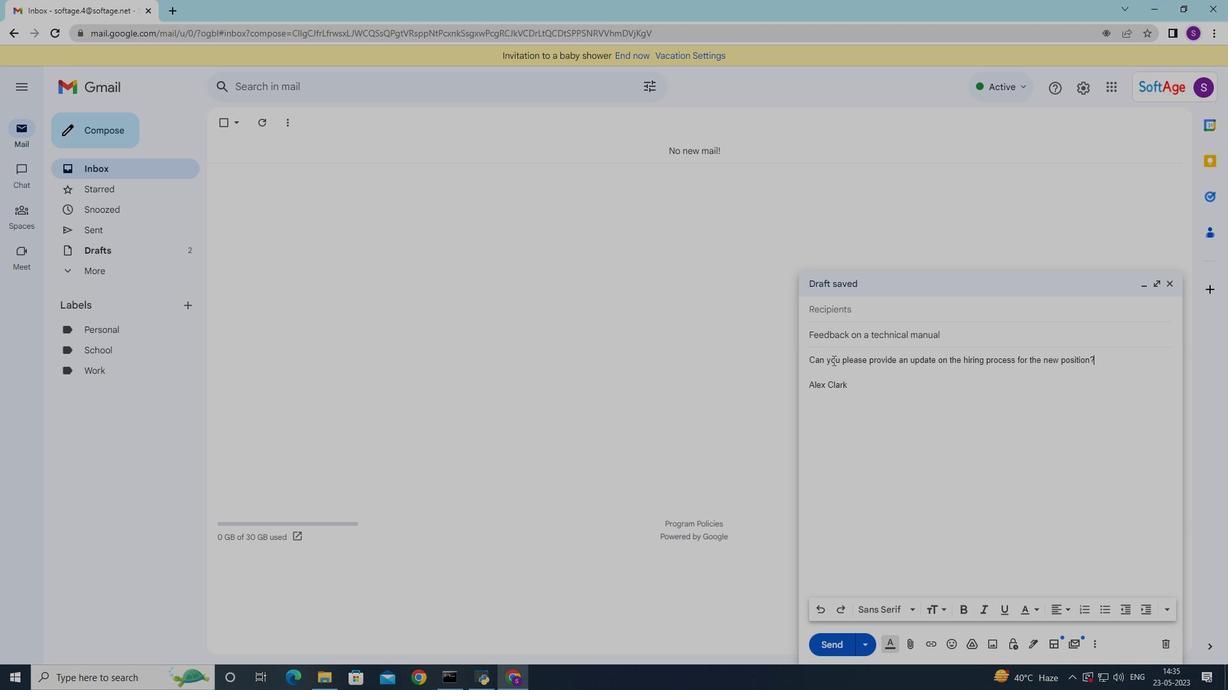
Action: Mouse moved to (837, 306)
Screenshot: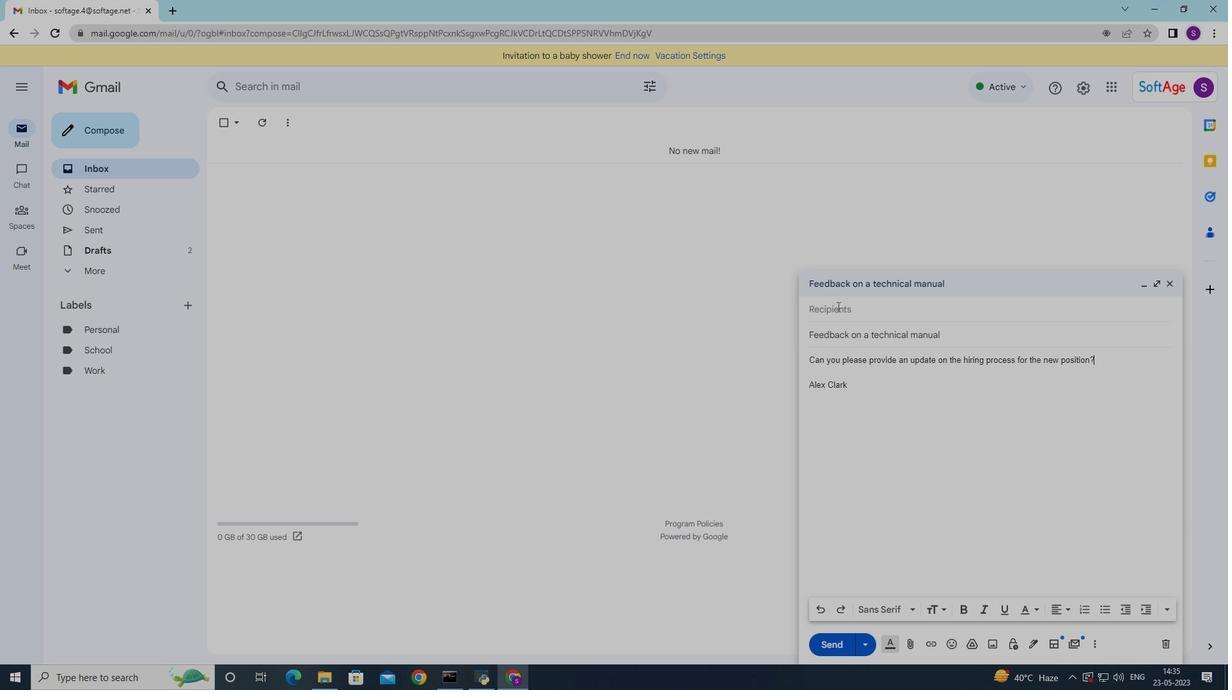 
Action: Mouse pressed left at (837, 306)
Screenshot: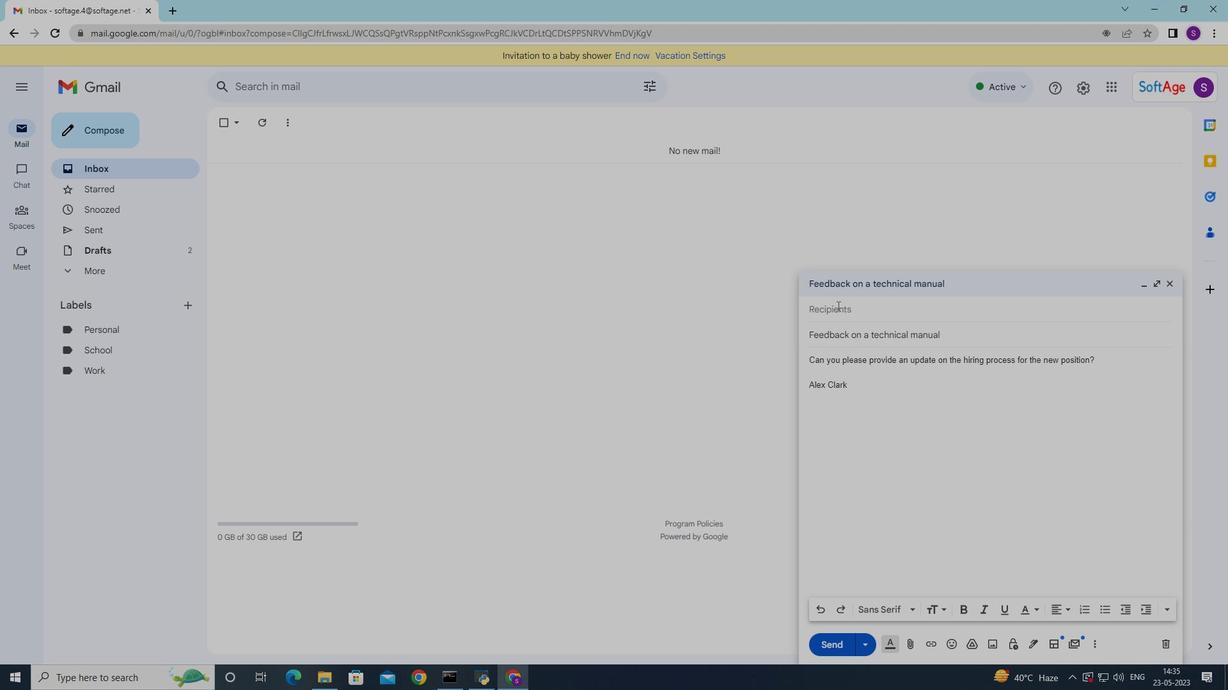
Action: Mouse moved to (837, 307)
Screenshot: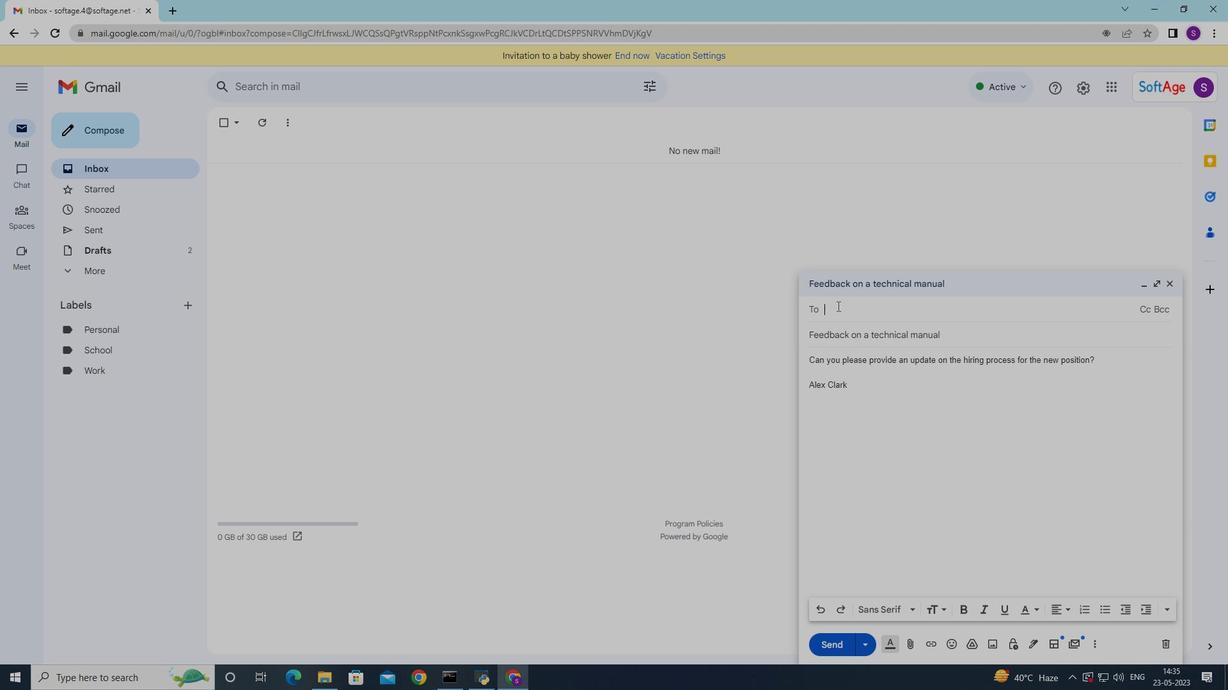 
Action: Key pressed softage.5
Screenshot: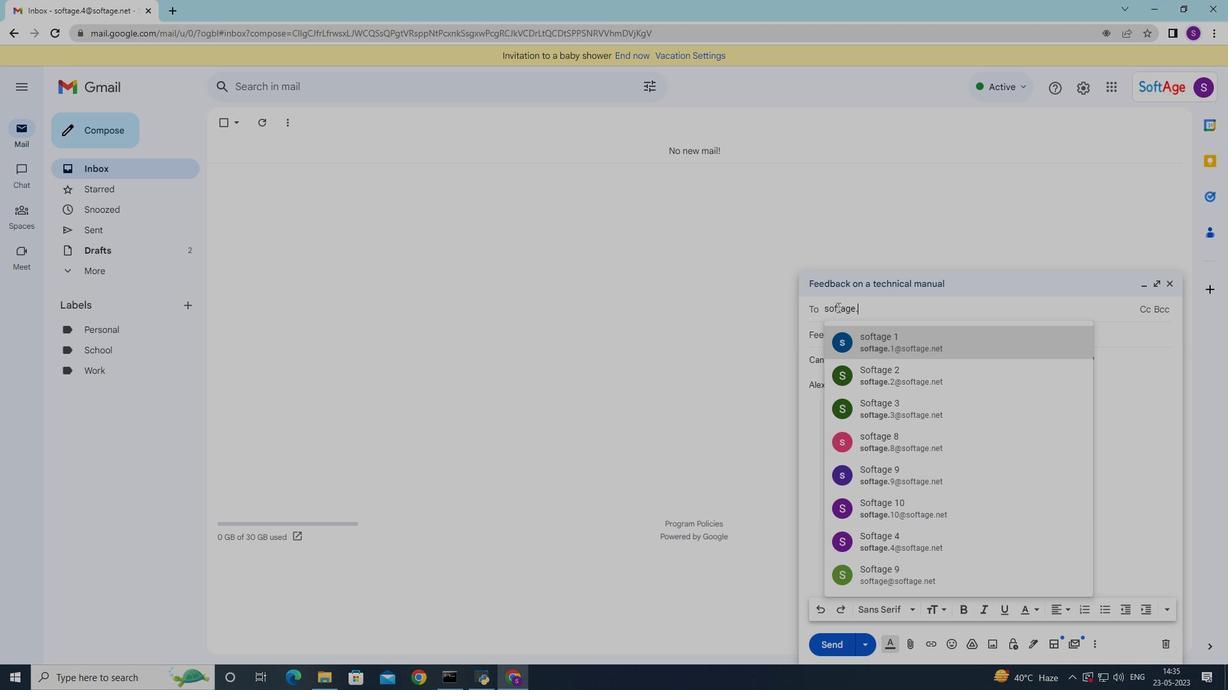 
Action: Mouse moved to (894, 336)
Screenshot: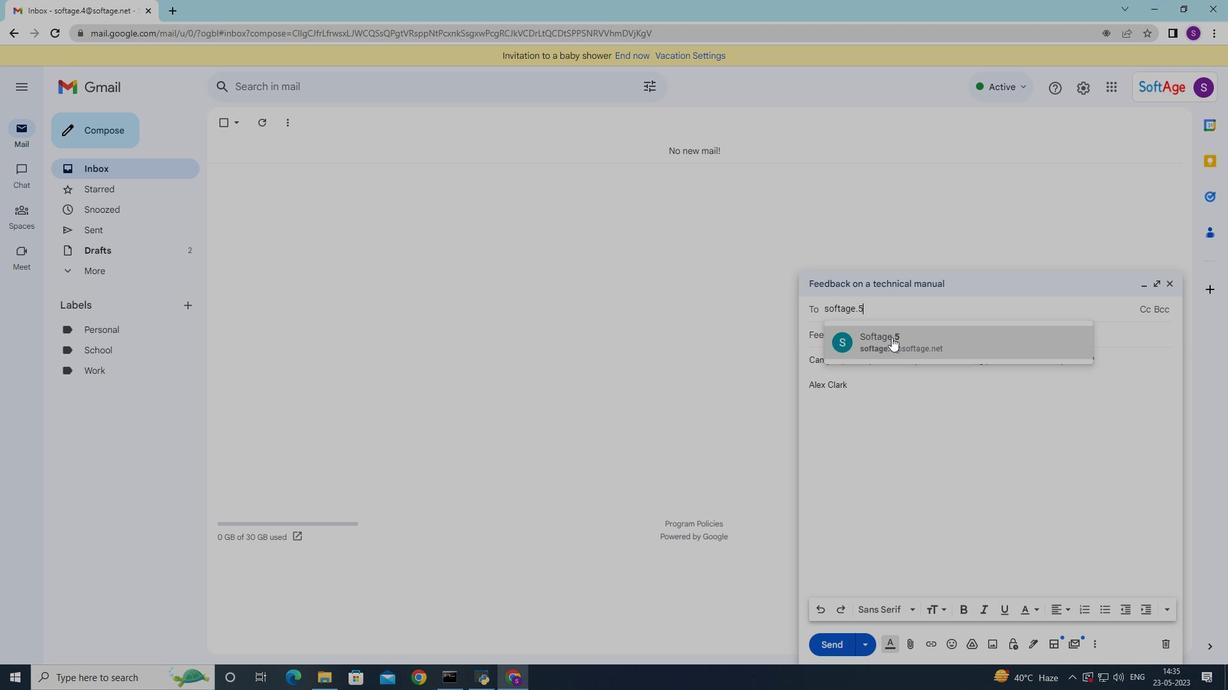 
Action: Mouse pressed left at (894, 336)
Screenshot: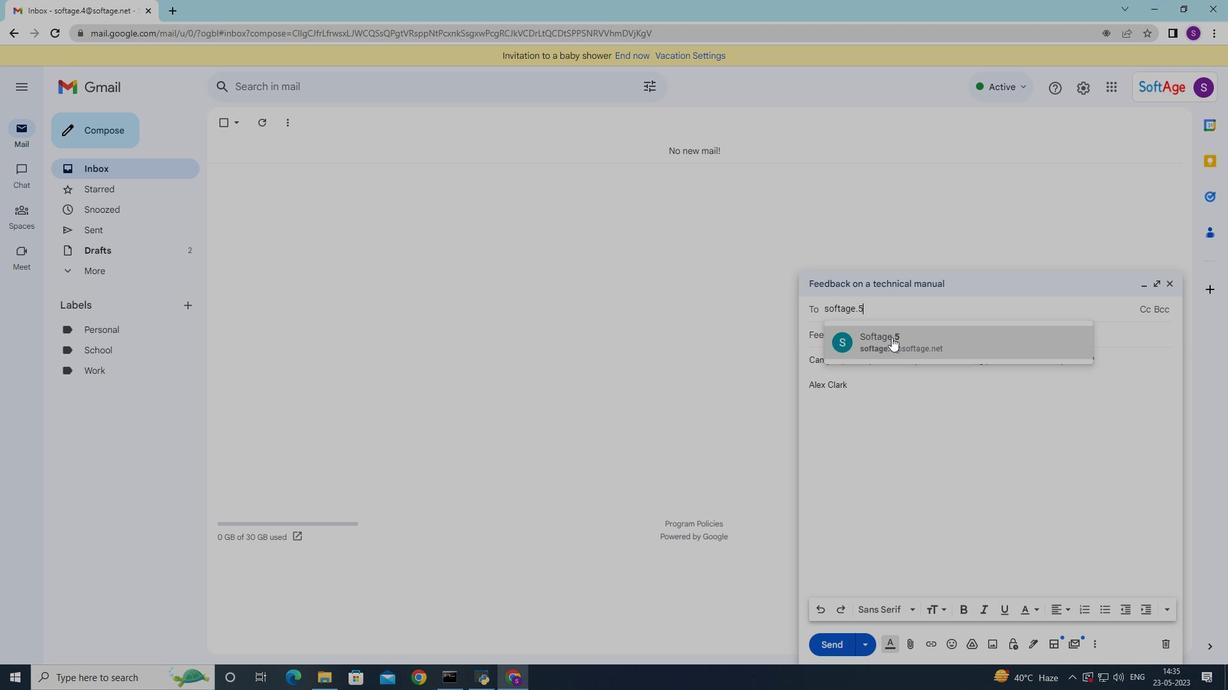 
Action: Mouse moved to (1060, 374)
Screenshot: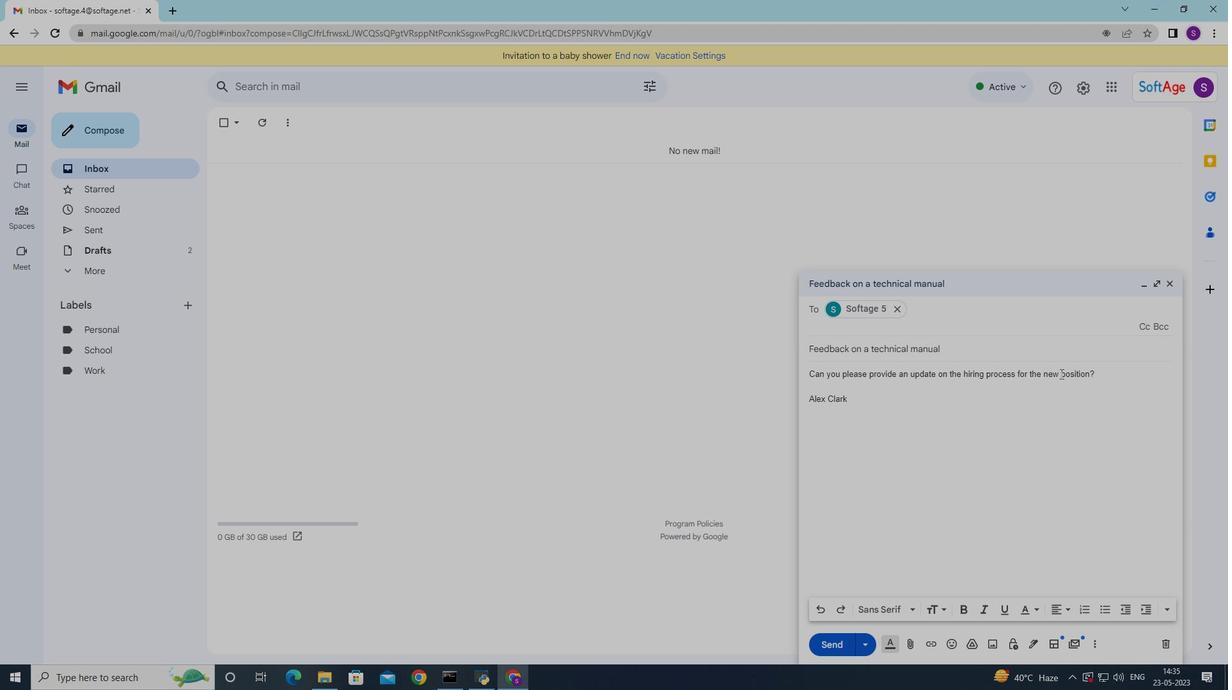 
Action: Mouse pressed left at (1060, 374)
Screenshot: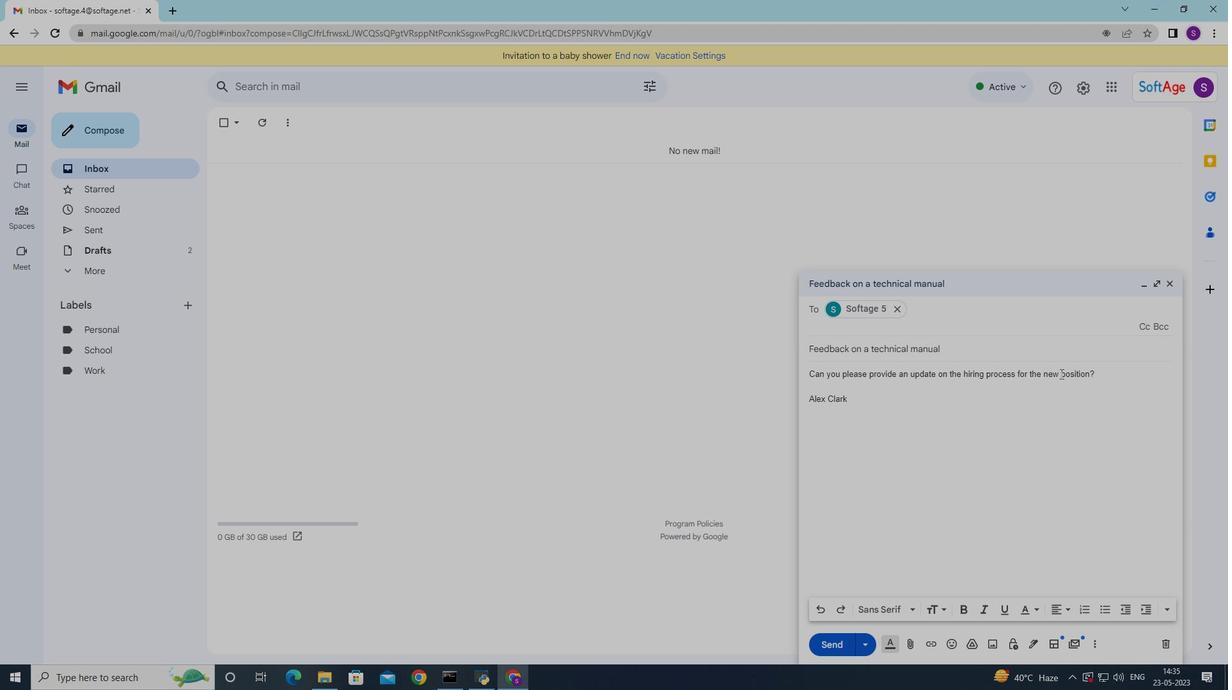 
Action: Mouse moved to (910, 610)
Screenshot: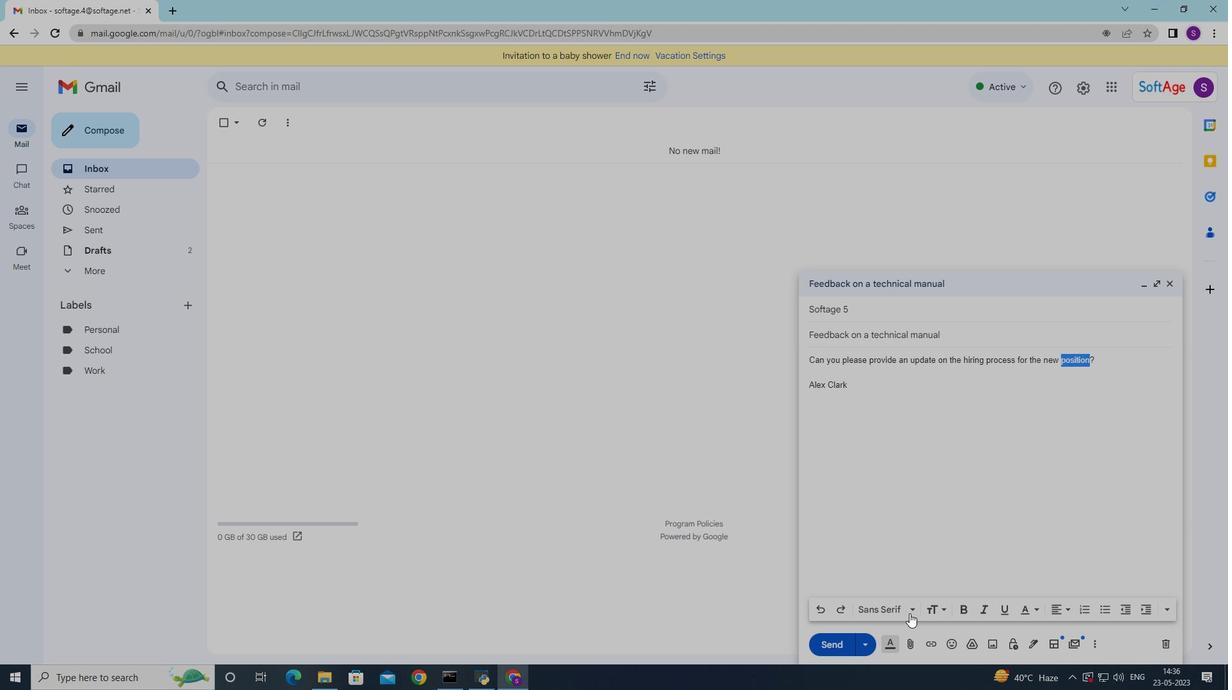 
Action: Mouse pressed left at (910, 610)
Screenshot: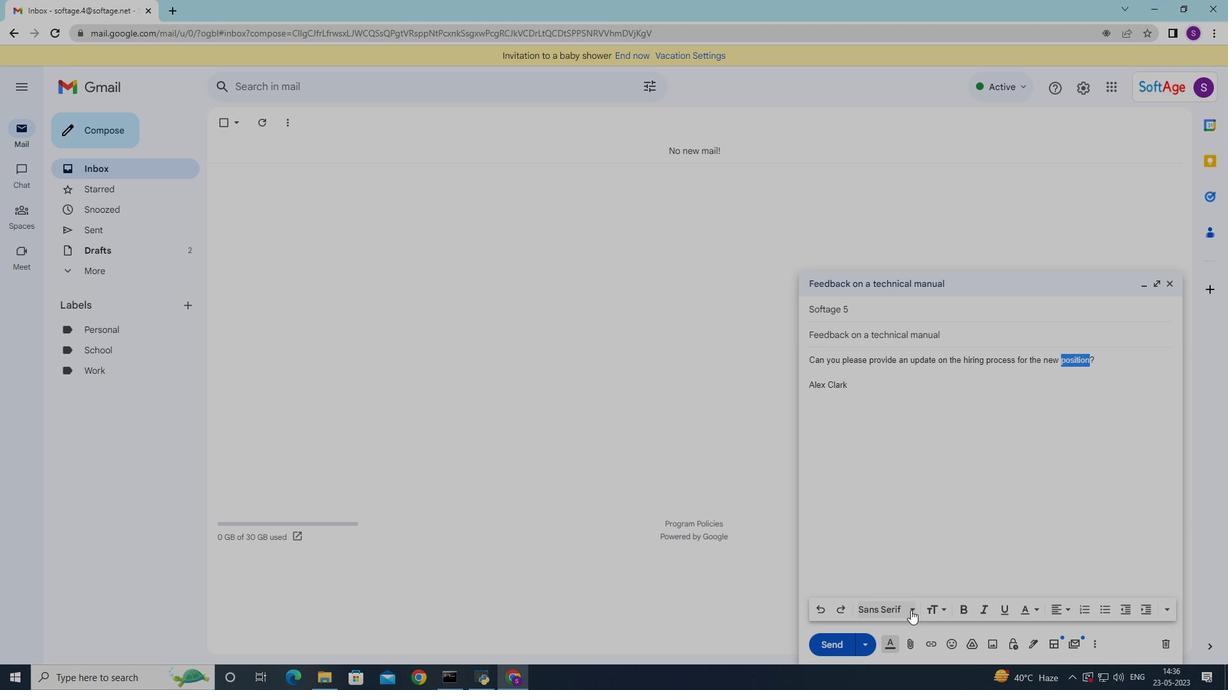 
Action: Mouse moved to (907, 589)
Screenshot: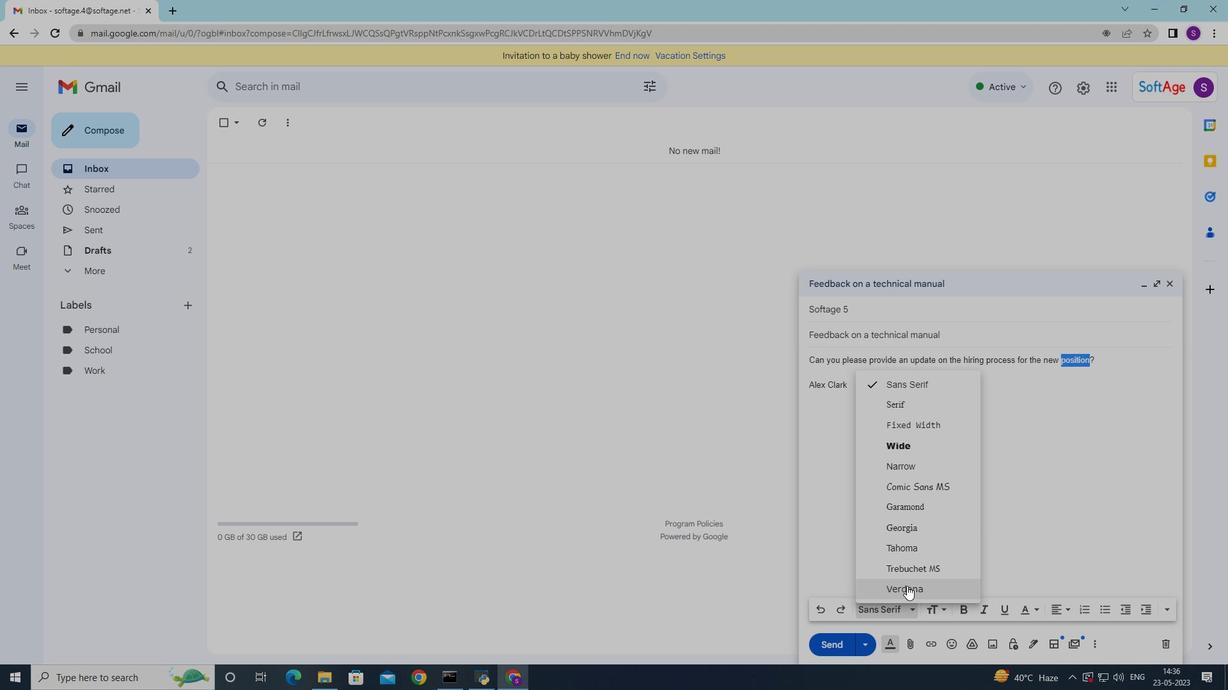 
Action: Mouse pressed left at (907, 589)
Screenshot: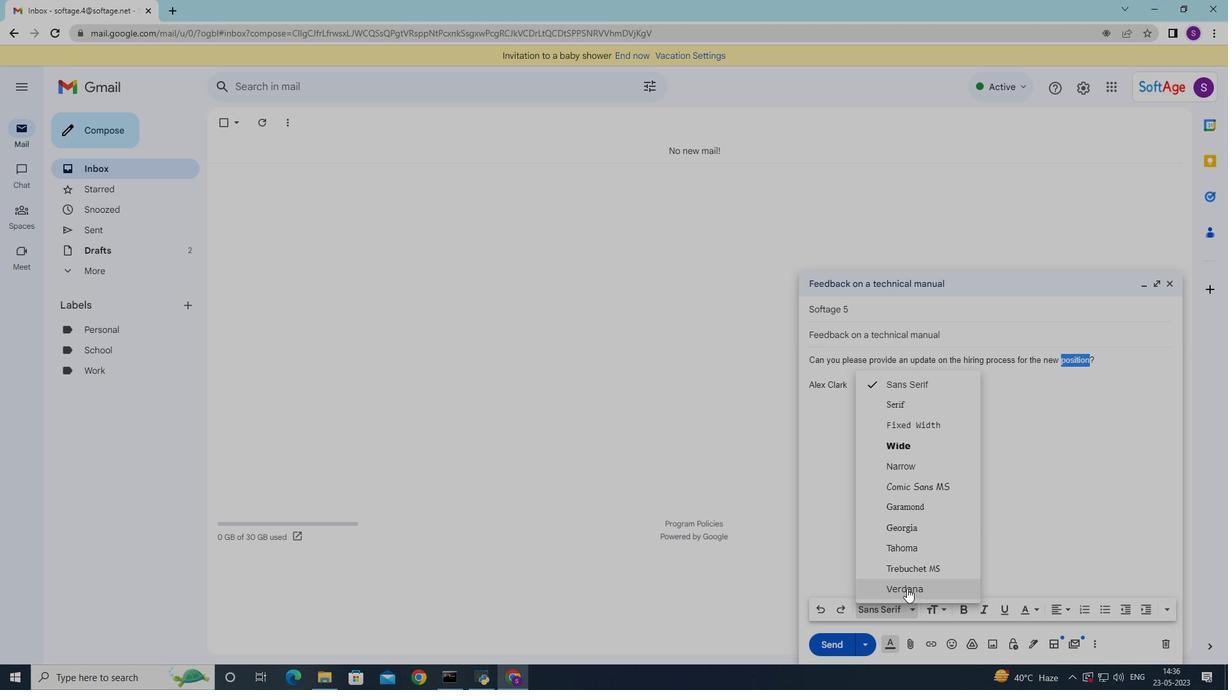 
Action: Mouse moved to (966, 614)
Screenshot: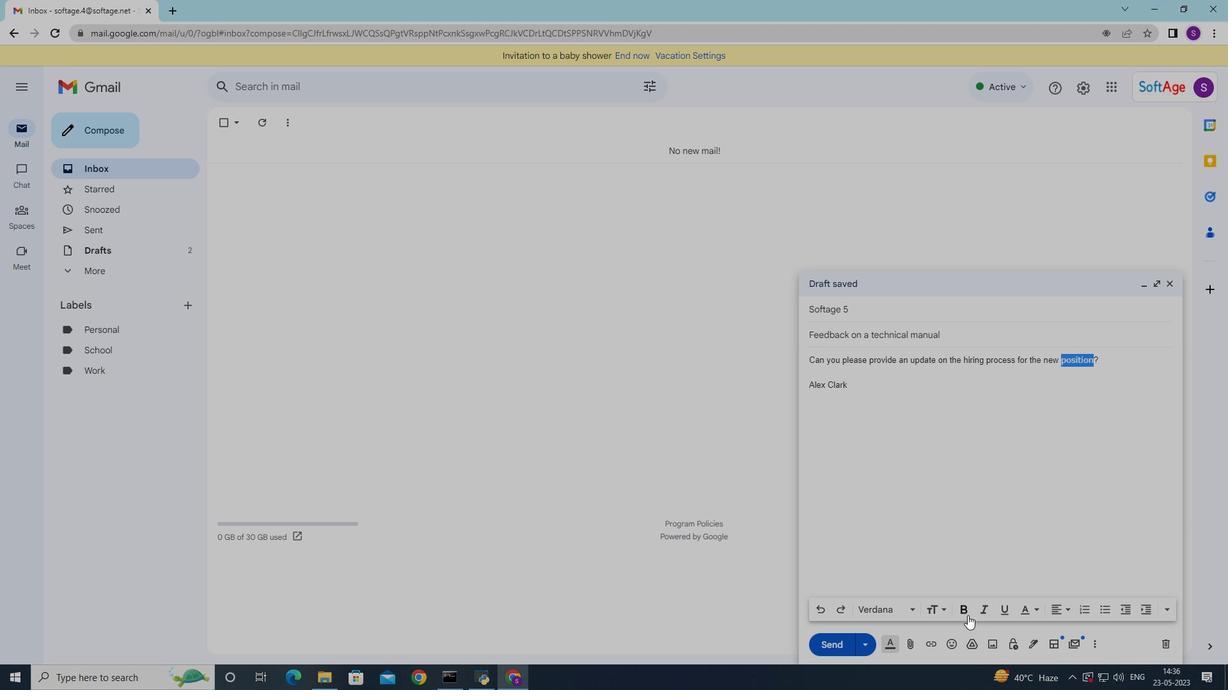 
Action: Mouse pressed left at (966, 614)
Screenshot: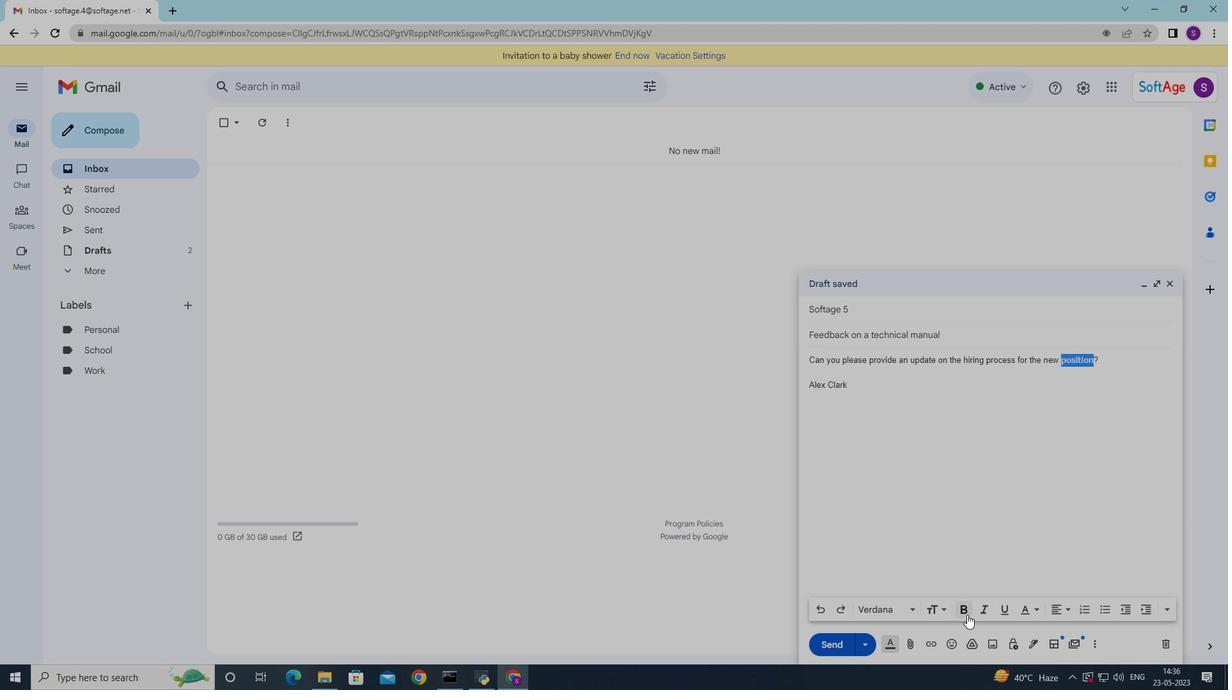 
Action: Mouse moved to (845, 649)
Screenshot: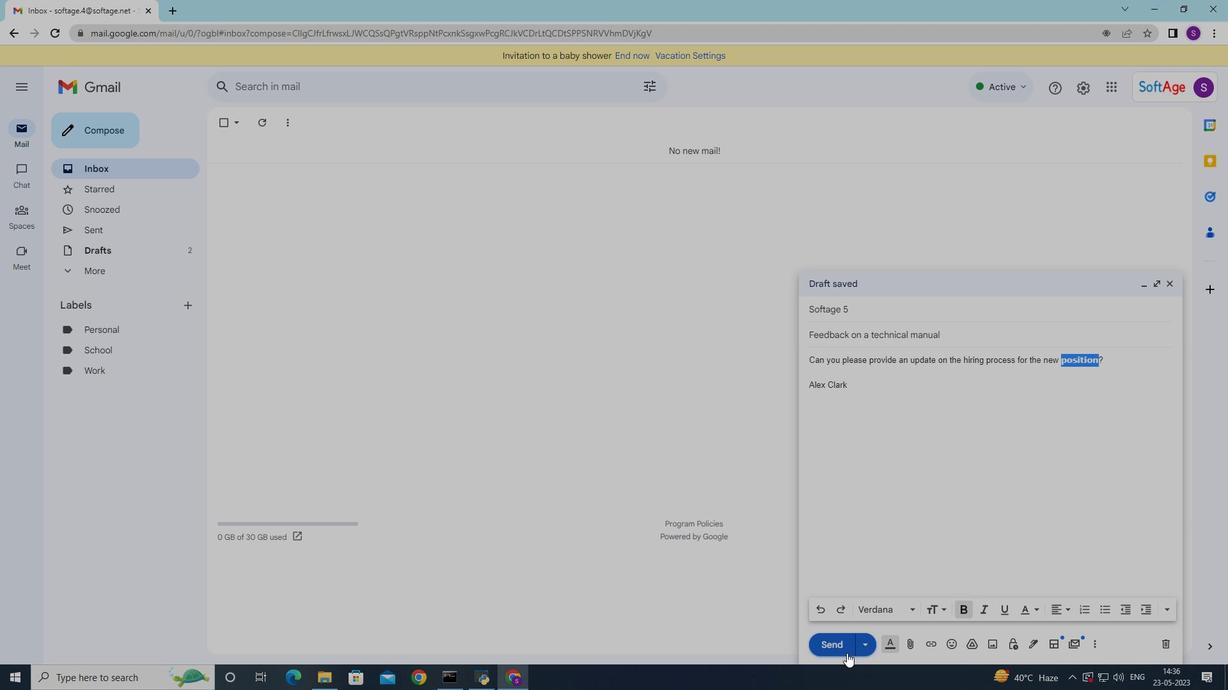 
Action: Mouse pressed left at (845, 649)
Screenshot: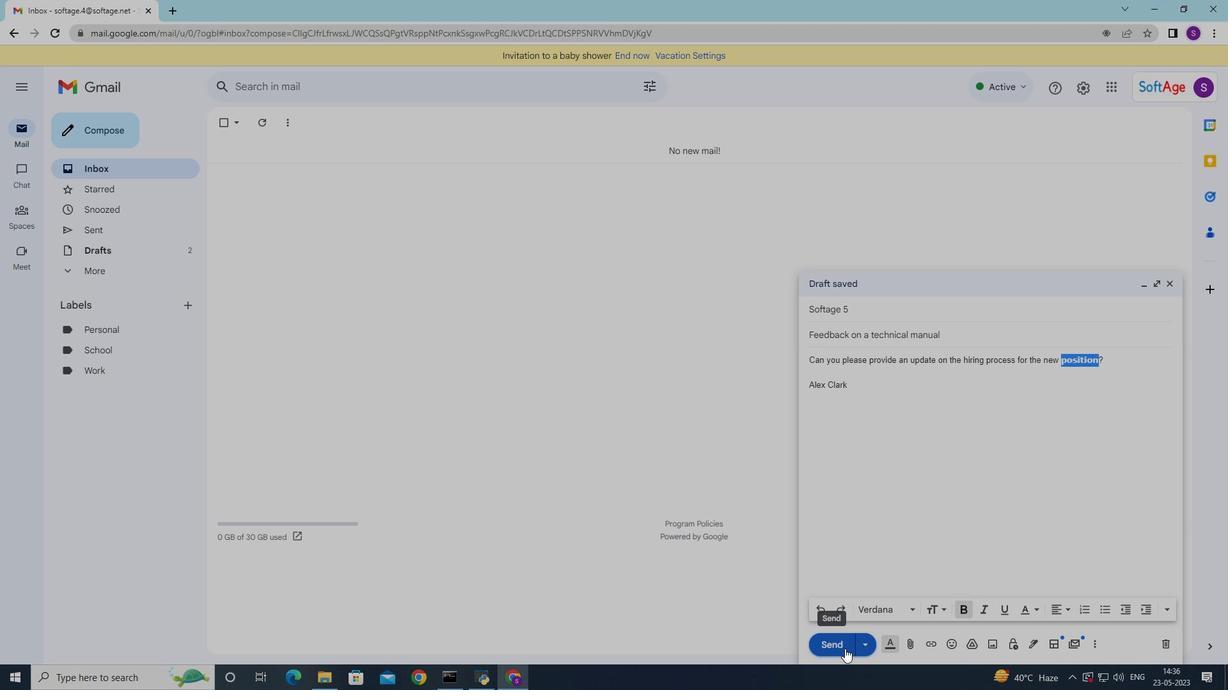 
Action: Mouse moved to (106, 227)
Screenshot: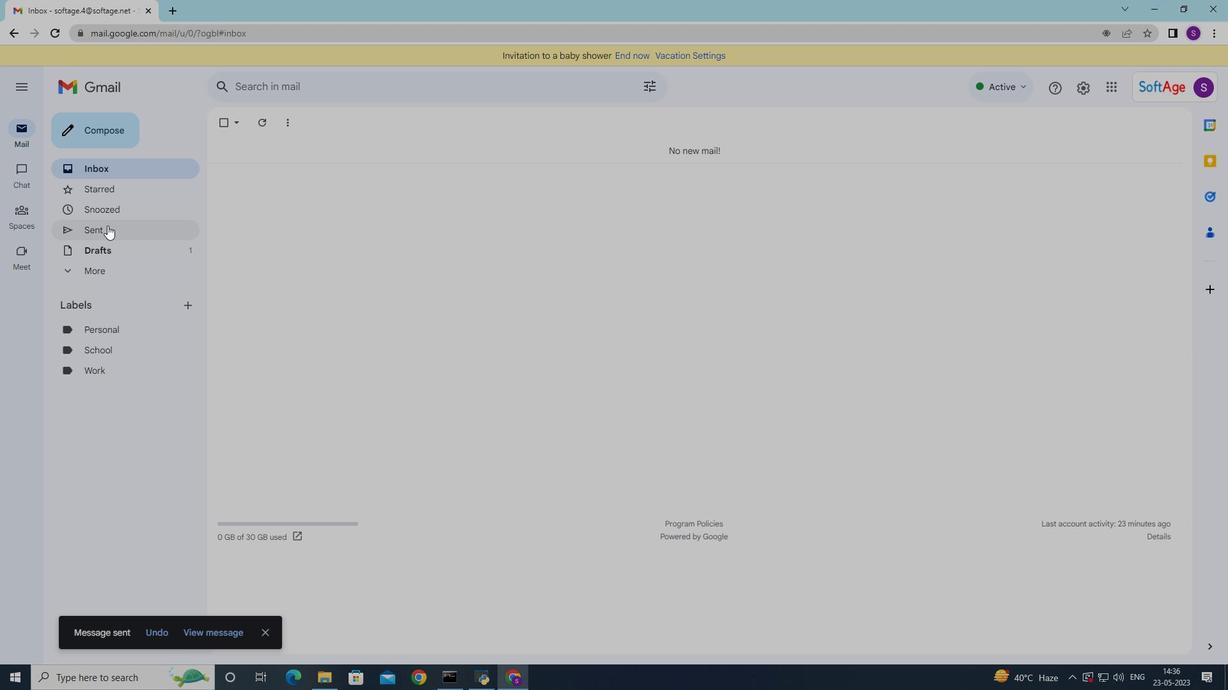 
Action: Mouse pressed left at (106, 227)
Screenshot: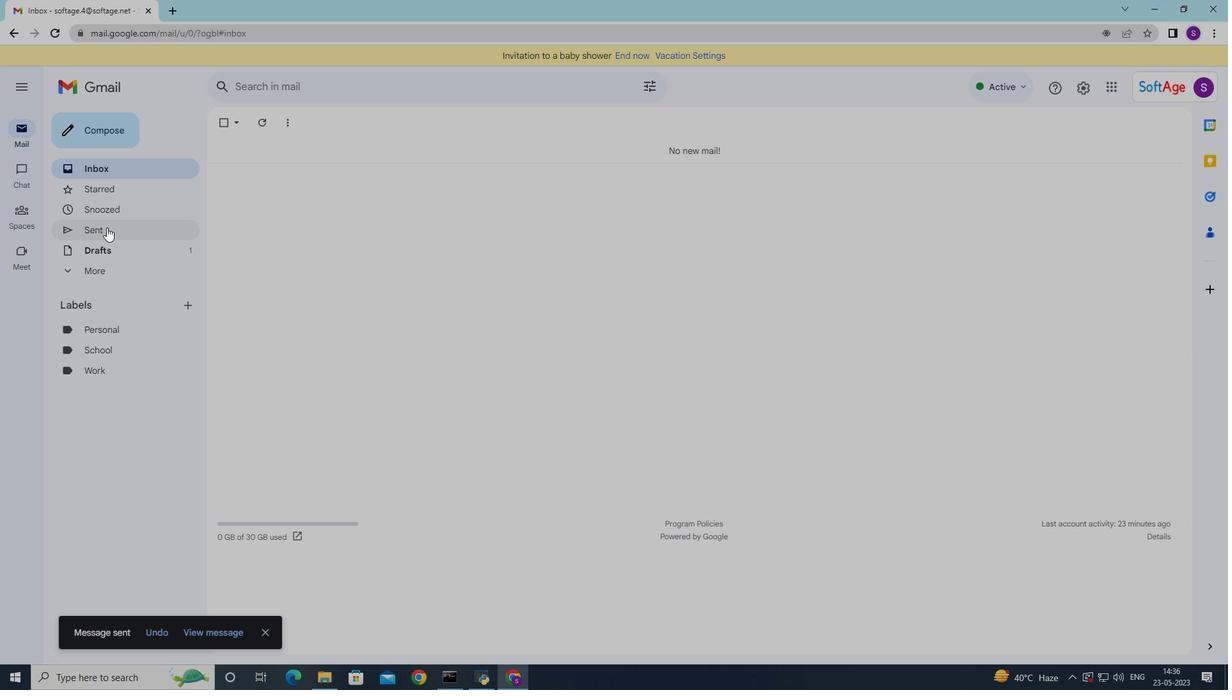 
Action: Mouse moved to (343, 188)
Screenshot: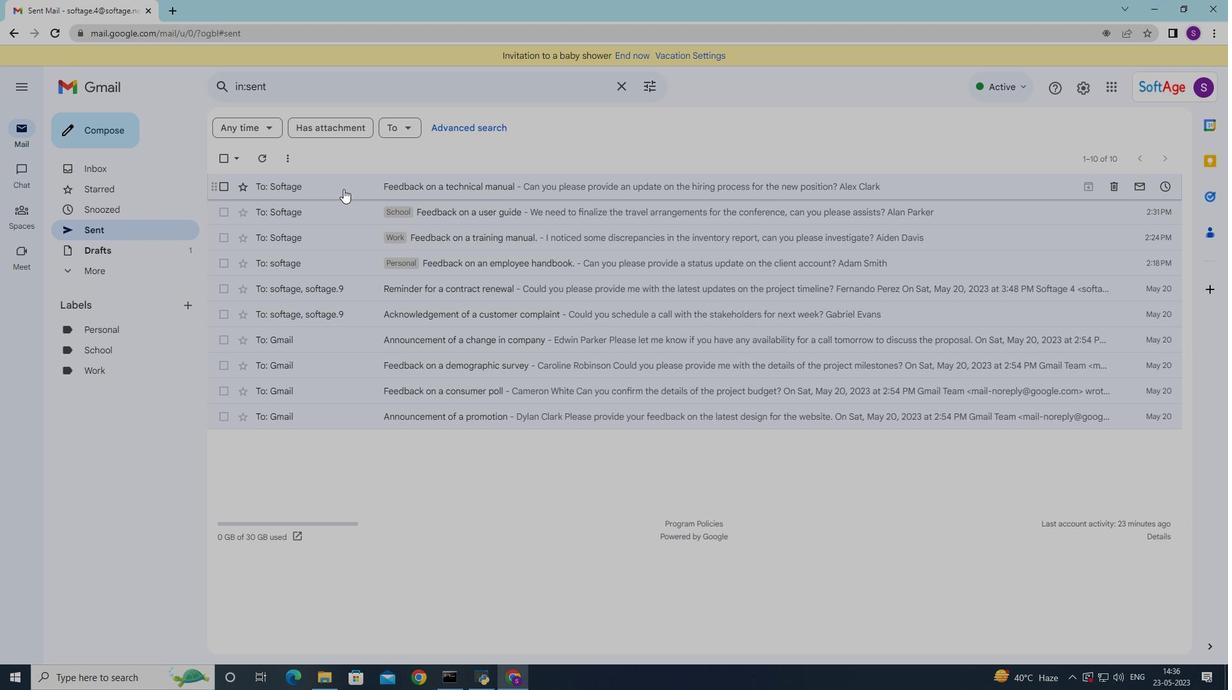 
Action: Mouse pressed right at (343, 188)
Screenshot: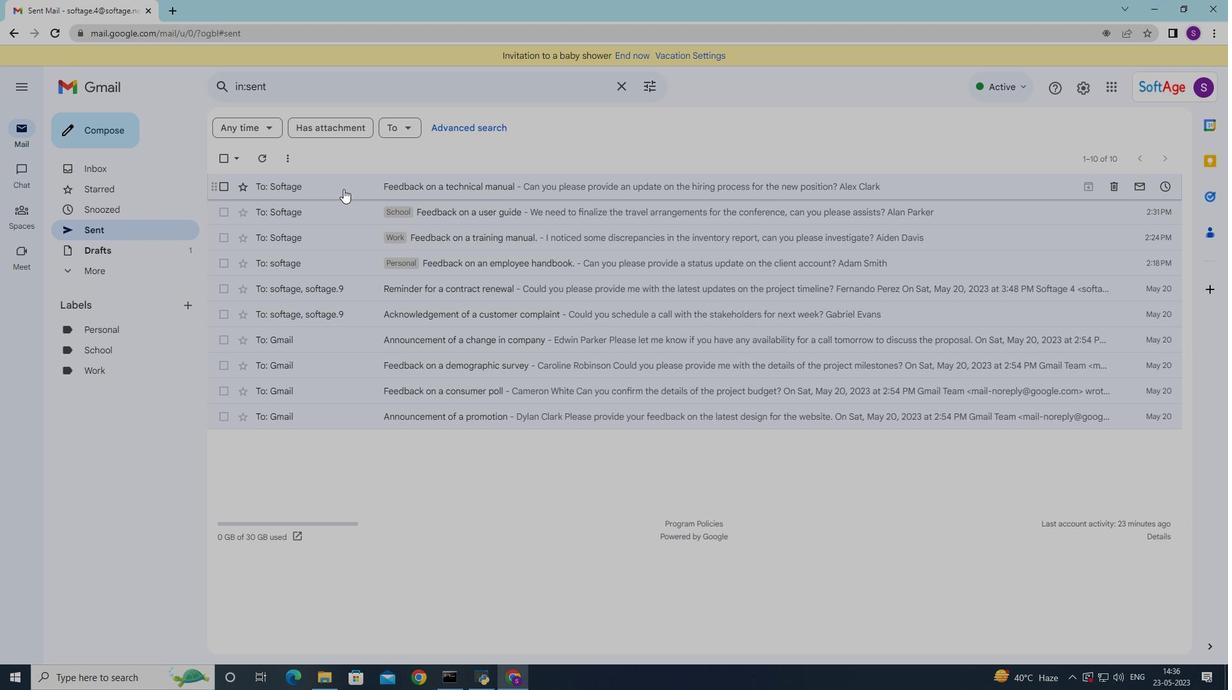 
Action: Mouse moved to (550, 397)
Screenshot: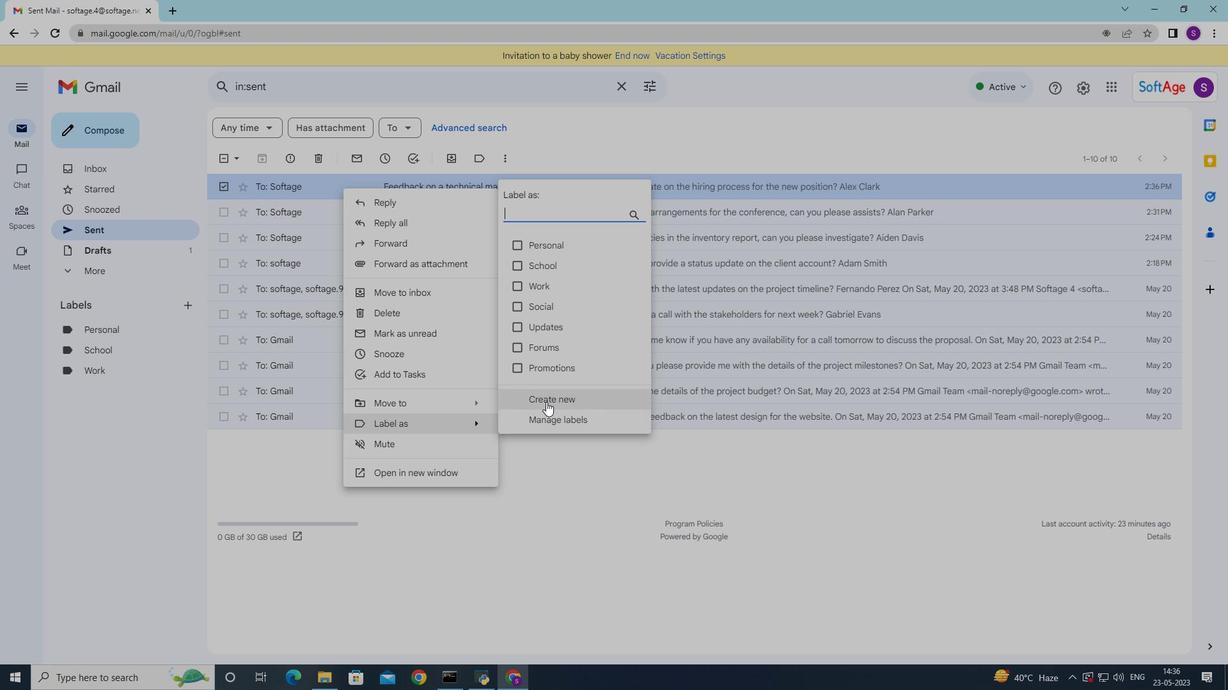 
Action: Mouse pressed left at (550, 397)
Screenshot: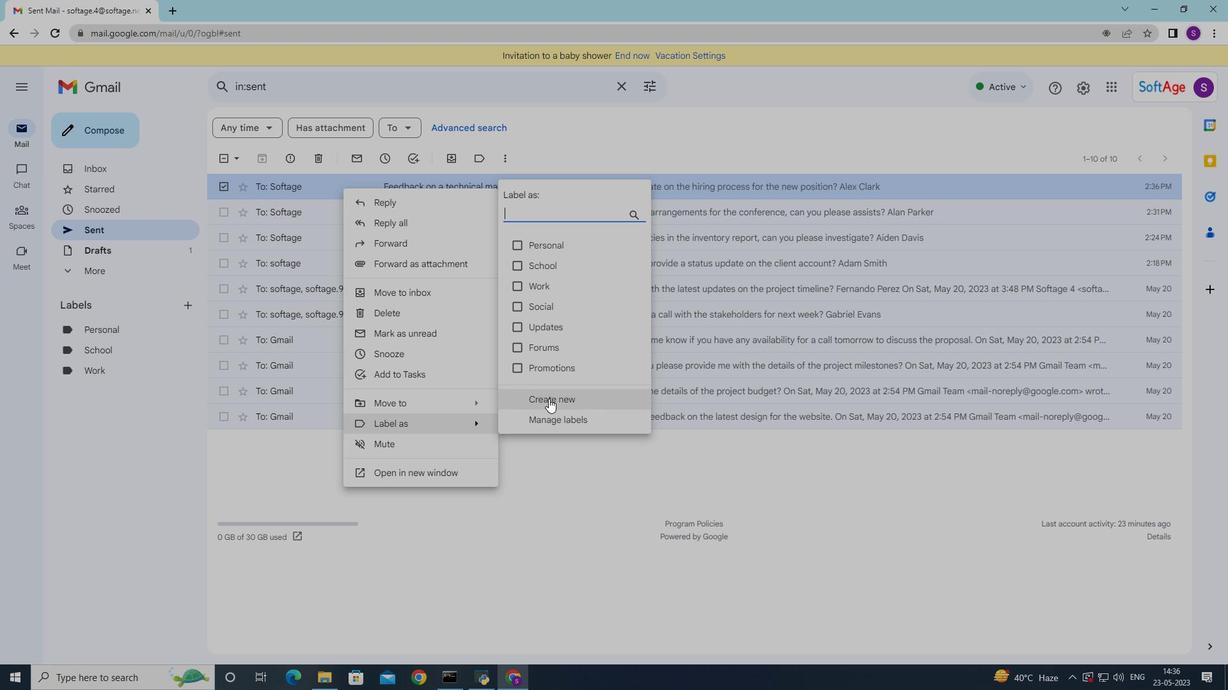 
Action: Mouse moved to (550, 397)
Screenshot: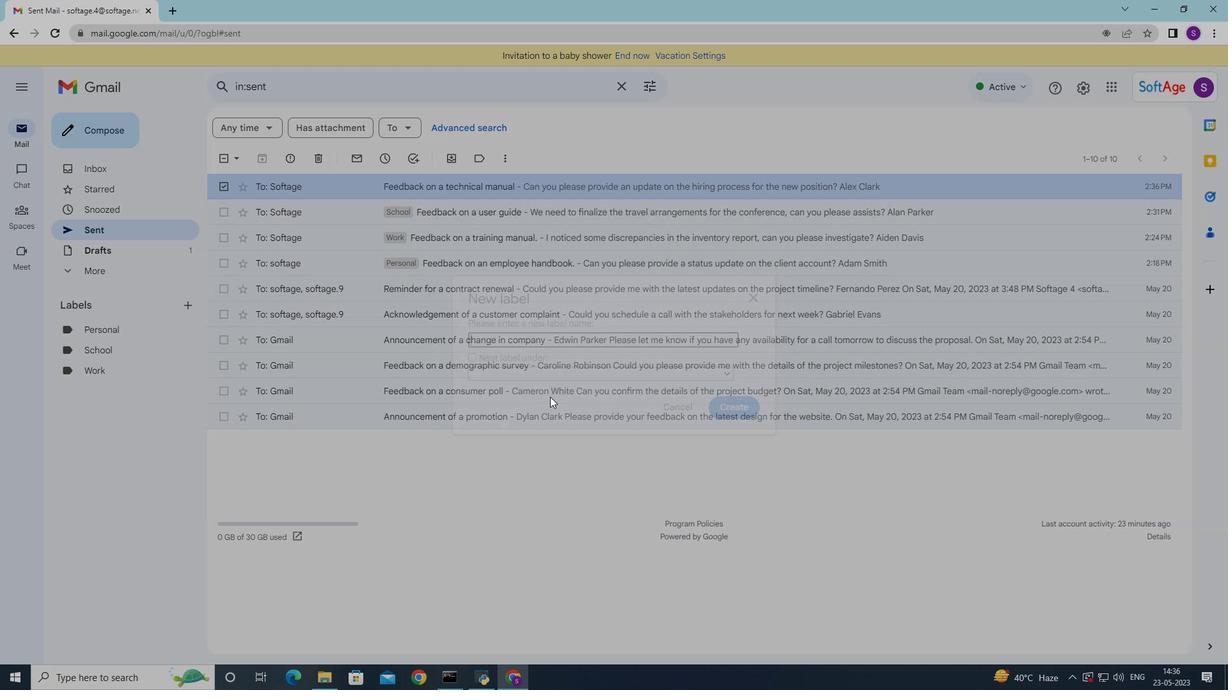 
Action: Key pressed <Key.shift>Projr<Key.backspace>ects
Screenshot: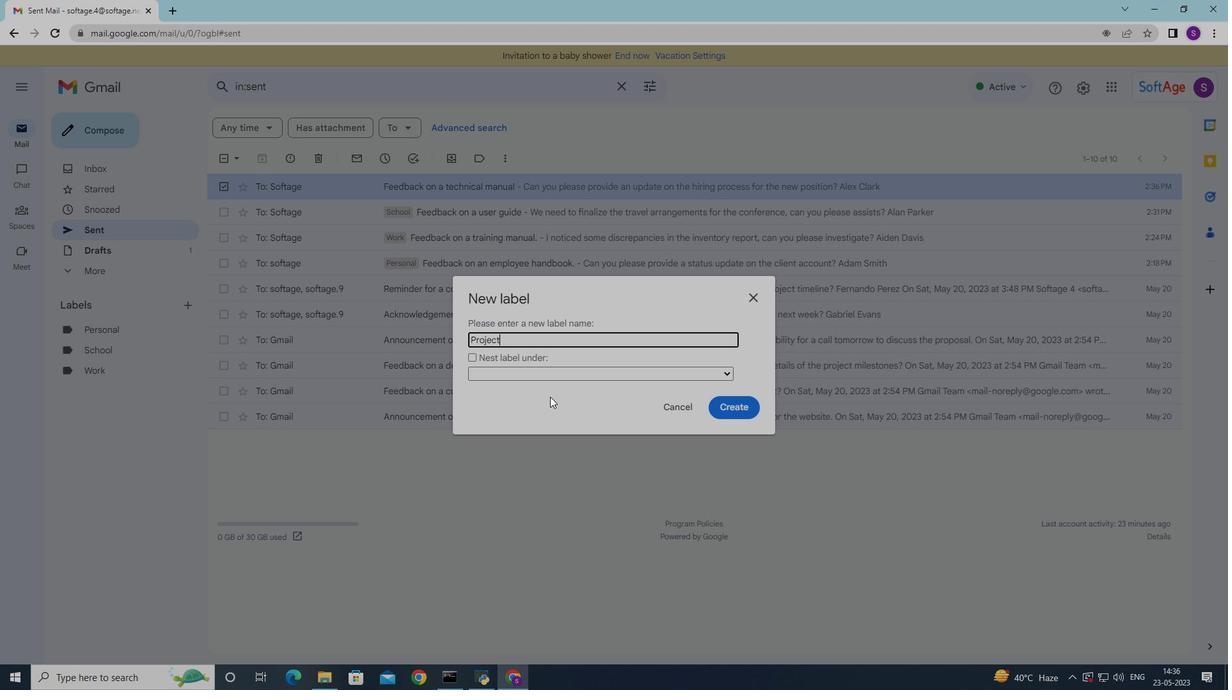 
Action: Mouse moved to (717, 406)
Screenshot: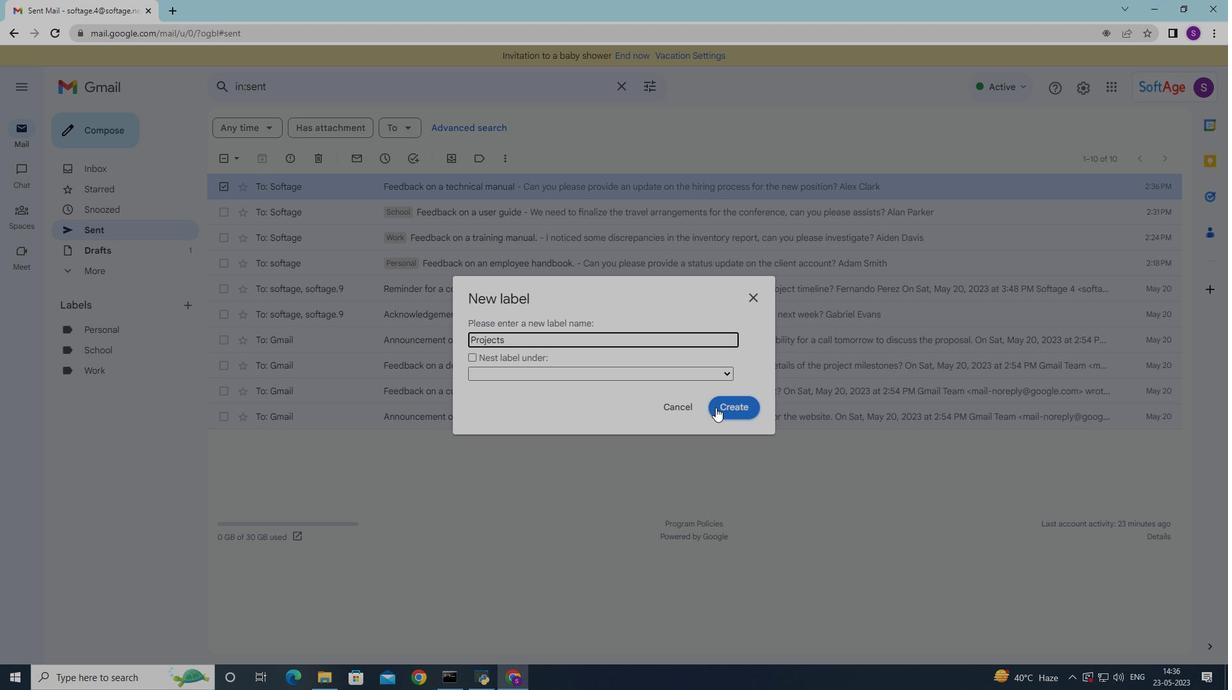 
Action: Mouse pressed left at (717, 406)
Screenshot: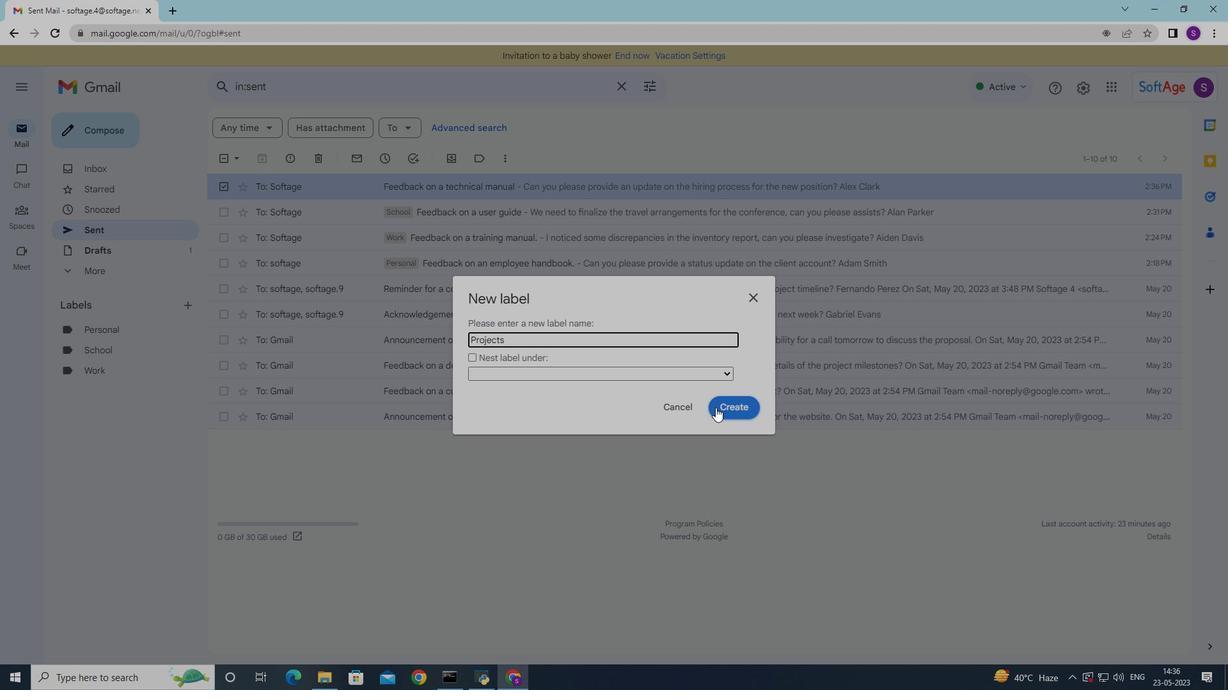 
Action: Mouse moved to (395, 182)
Screenshot: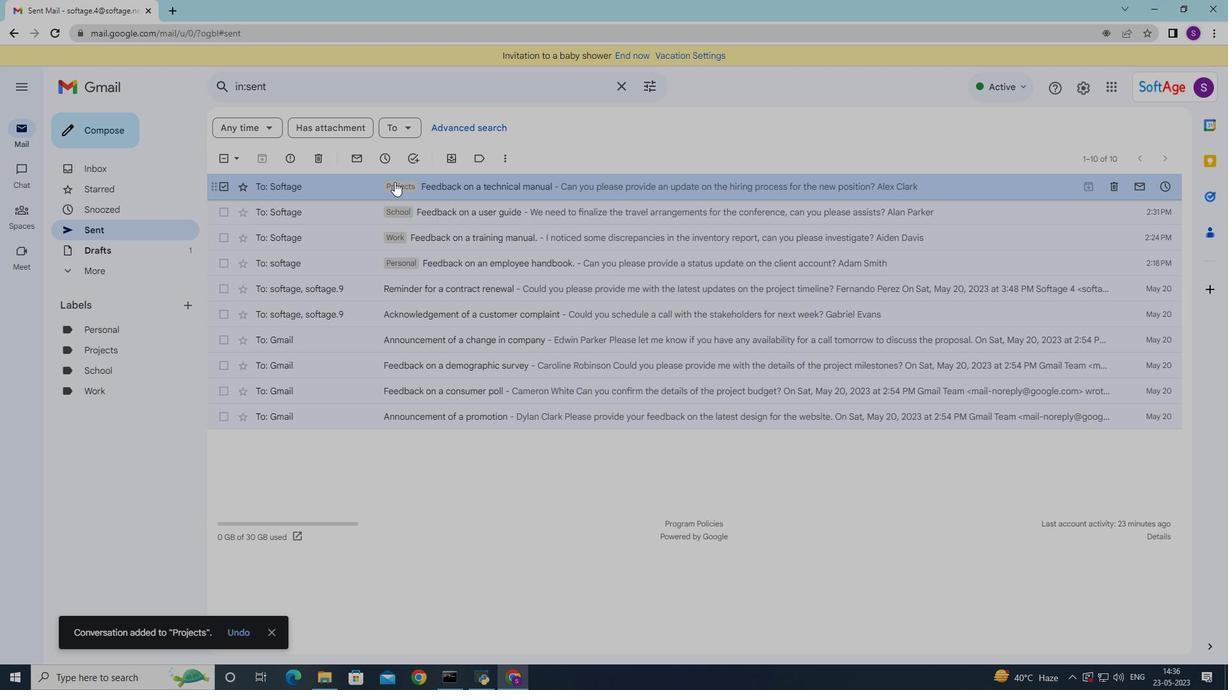 
Action: Mouse pressed right at (395, 182)
Screenshot: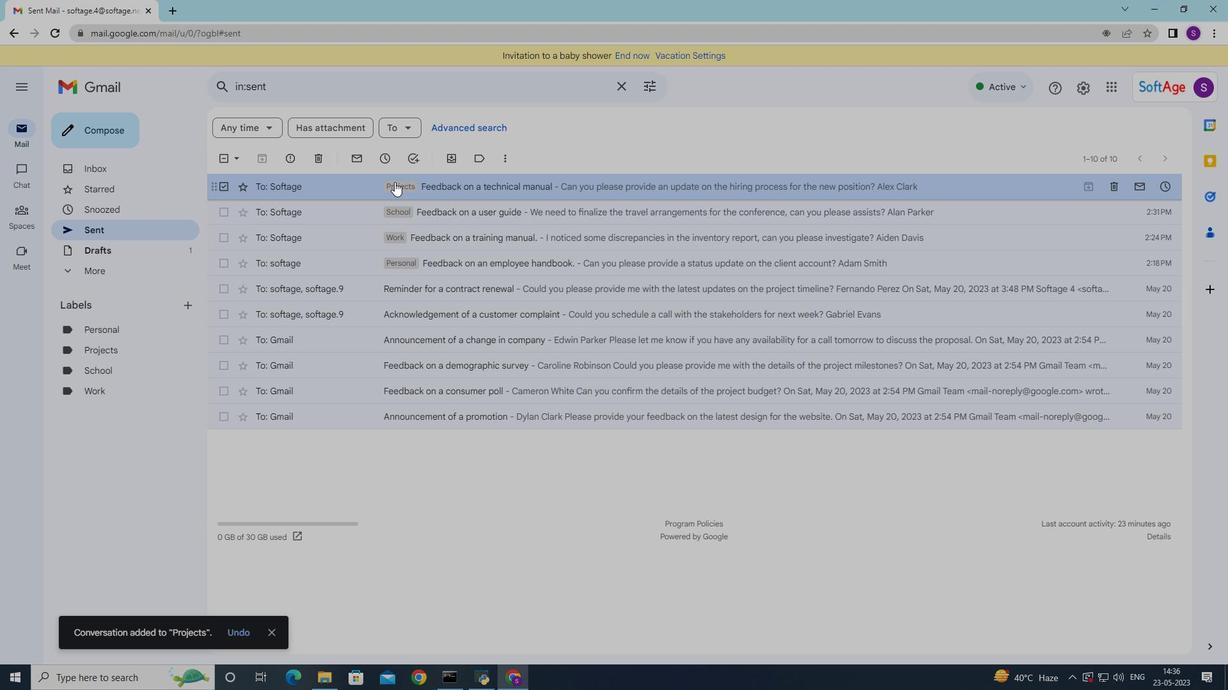 
Action: Mouse moved to (585, 164)
Screenshot: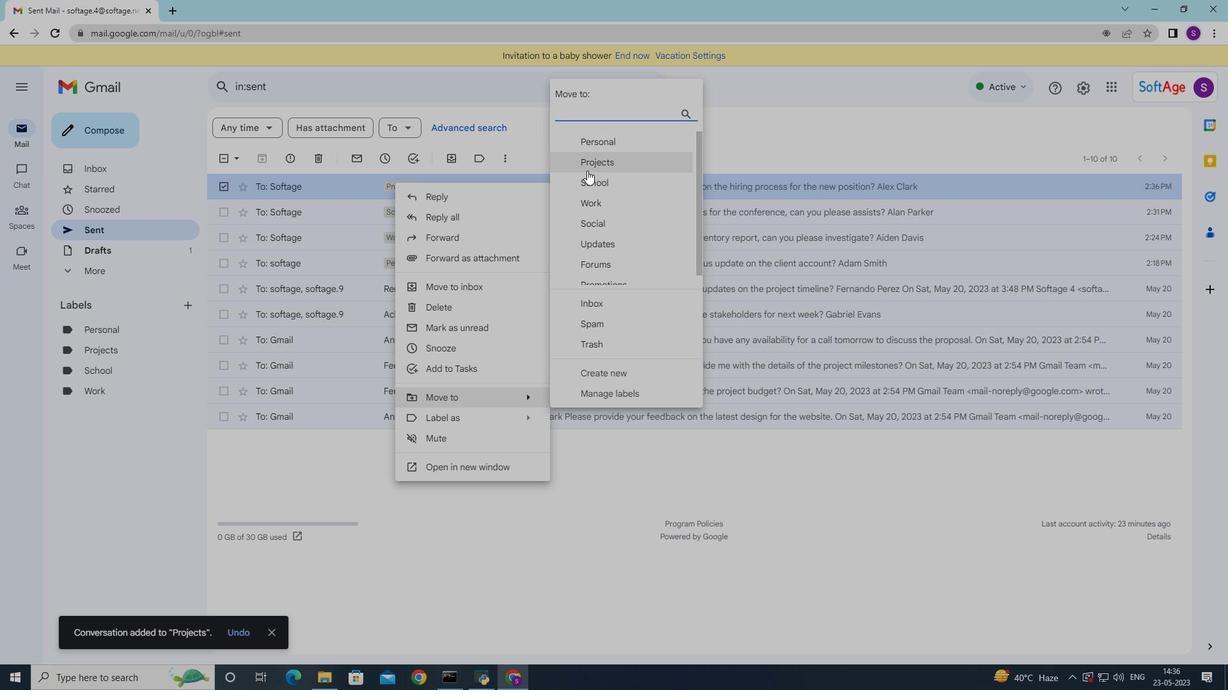 
Action: Mouse pressed left at (585, 164)
Screenshot: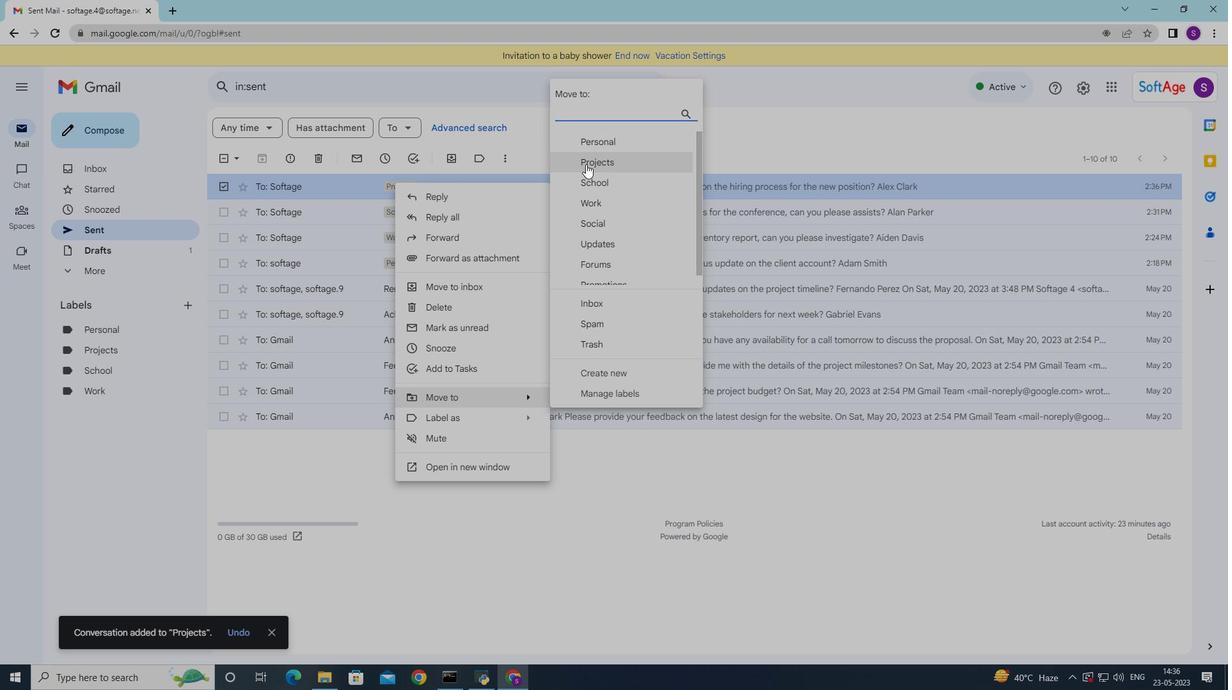 
Action: Mouse moved to (559, 216)
Screenshot: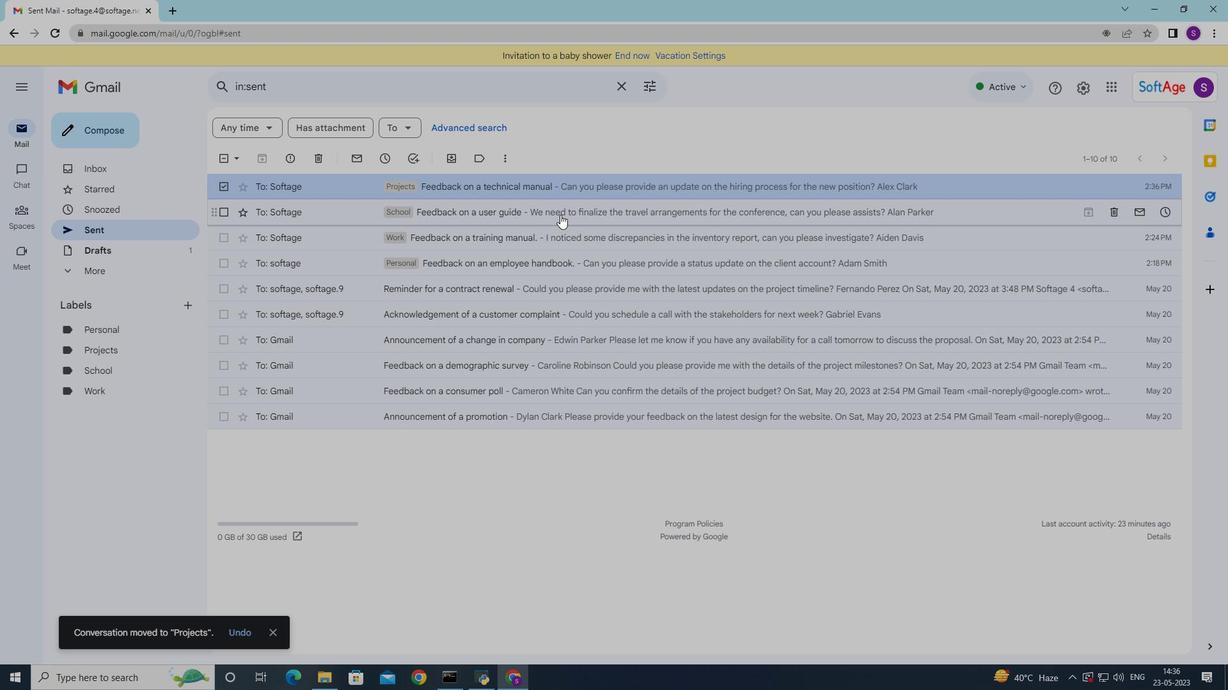 
